 Task: Open Card Financial Audit Execution in Board IT Infrastructure Management to Workspace Career Coaching and add a team member Softage.3@softage.net, a label Purple, a checklist Music Production, an attachment from your google drive, a color Purple and finally, add a card description 'Plan and execute company team-building exercise' and a comment 'This task requires proactive ownership, so let us take responsibility and ensure progress is made in a timely manner.'. Add a start date 'Jan 07, 1900' with a due date 'Jan 14, 1900'
Action: Mouse moved to (84, 368)
Screenshot: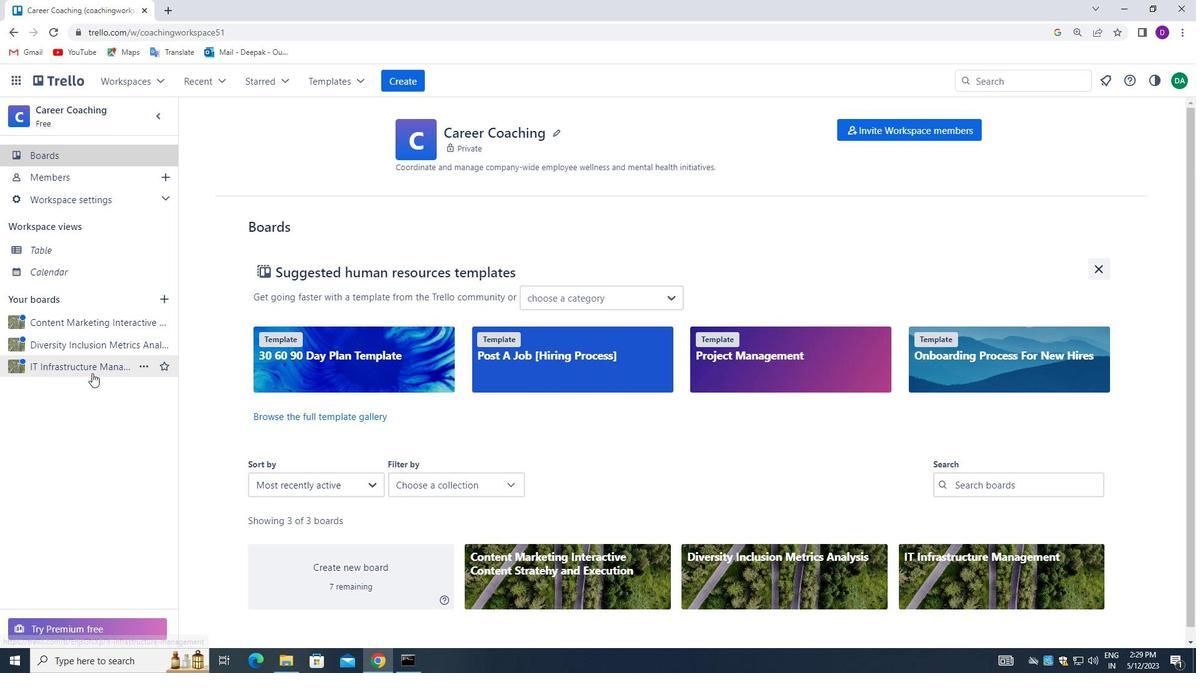
Action: Mouse pressed left at (84, 368)
Screenshot: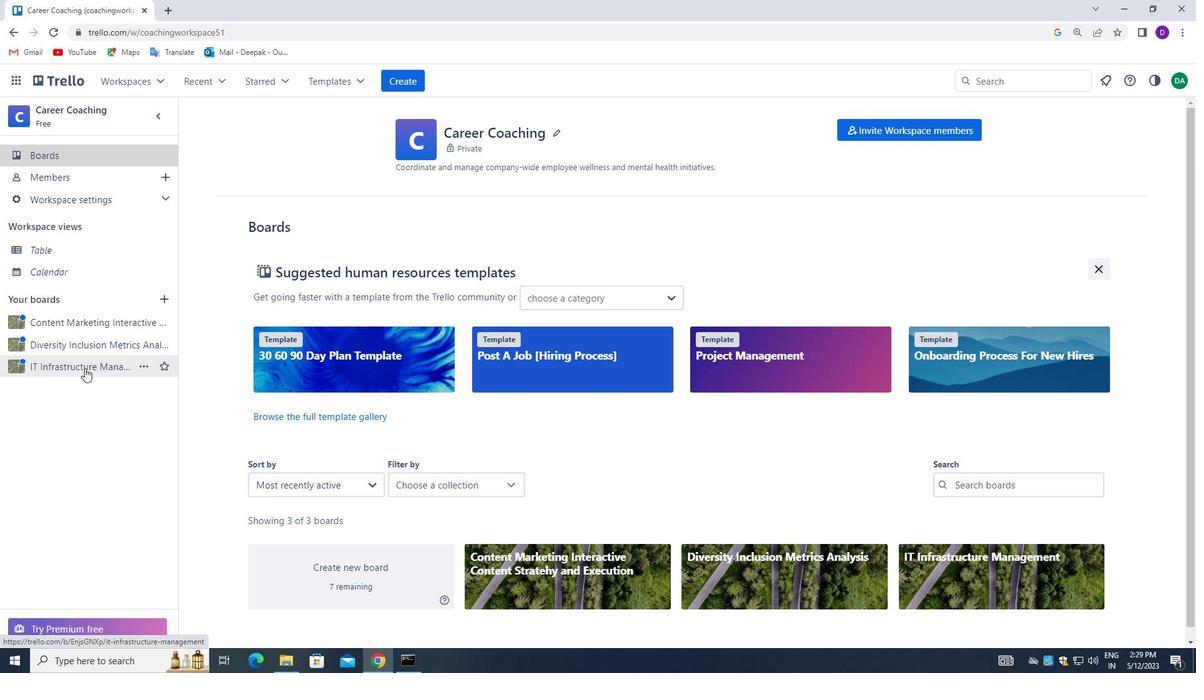
Action: Mouse moved to (653, 190)
Screenshot: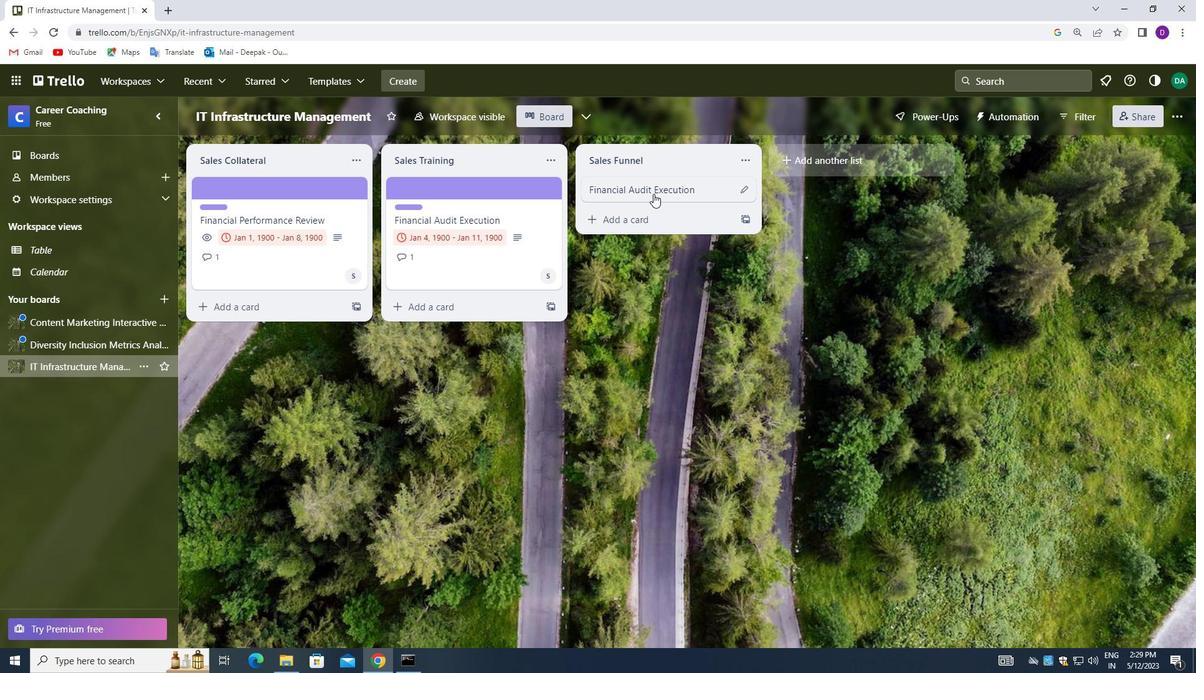 
Action: Mouse pressed left at (653, 190)
Screenshot: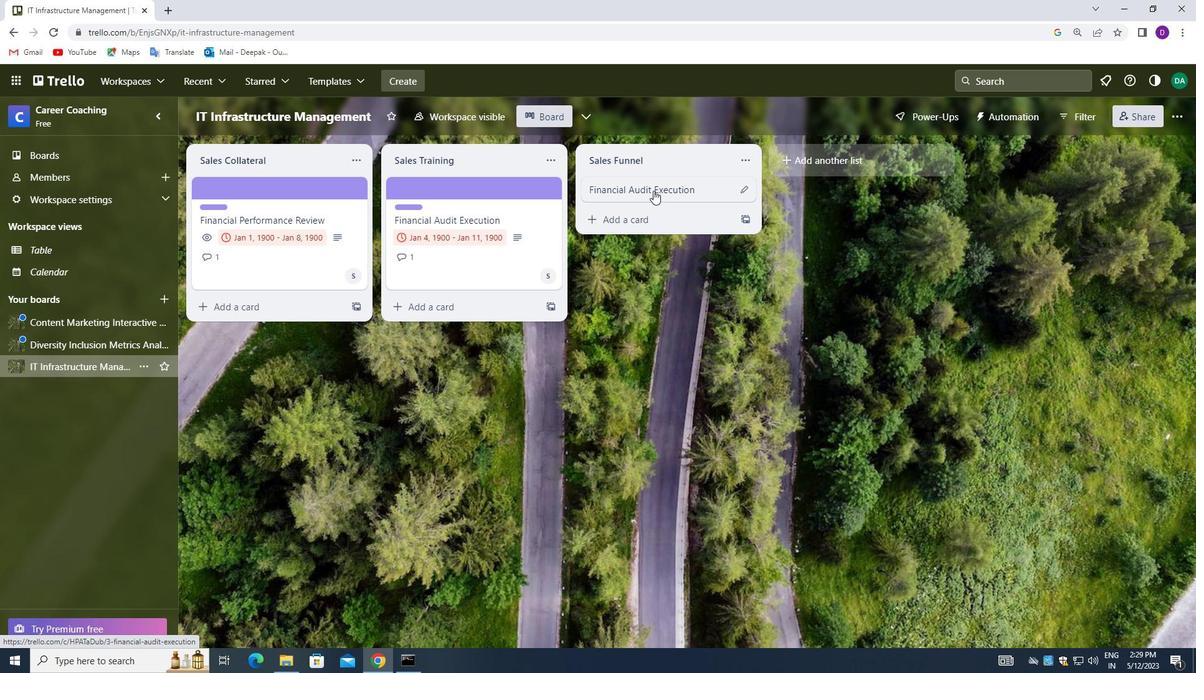 
Action: Mouse moved to (785, 235)
Screenshot: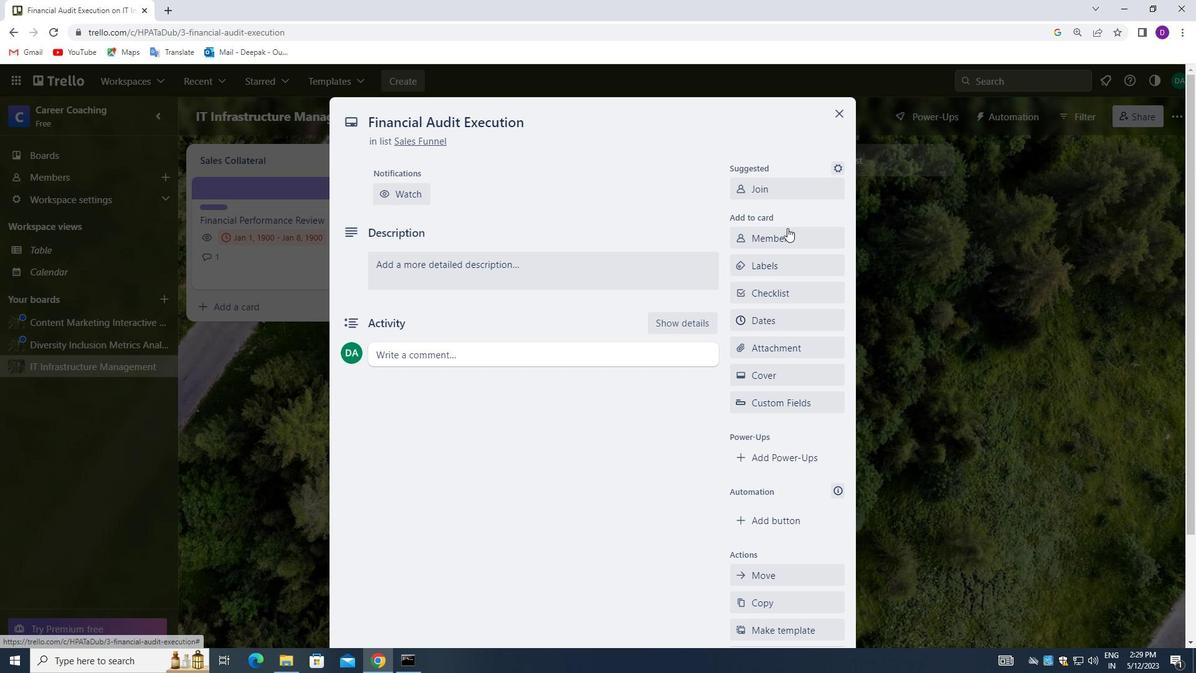 
Action: Mouse pressed left at (785, 235)
Screenshot: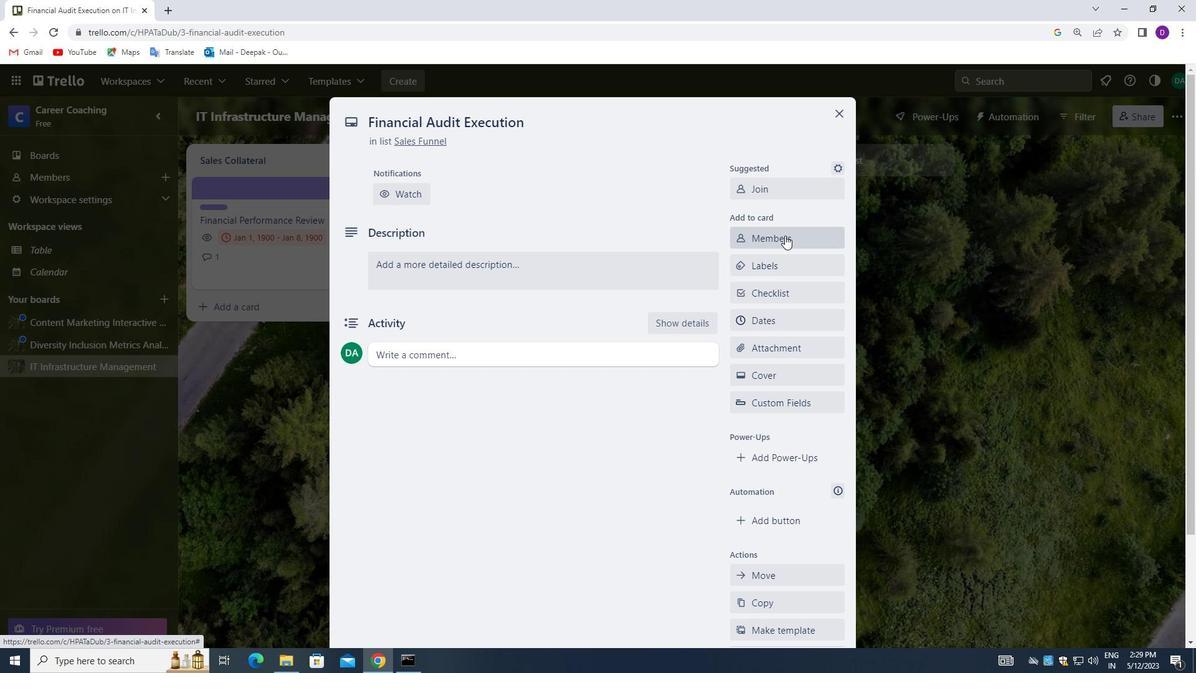 
Action: Mouse moved to (783, 301)
Screenshot: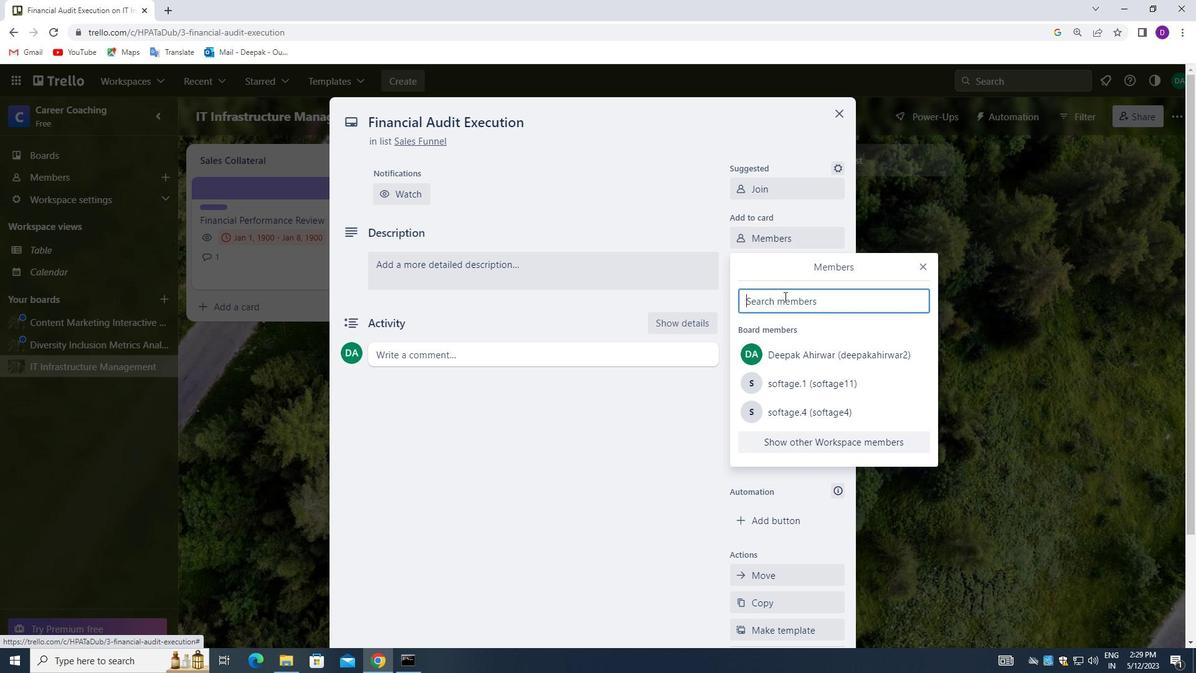 
Action: Mouse pressed left at (783, 301)
Screenshot: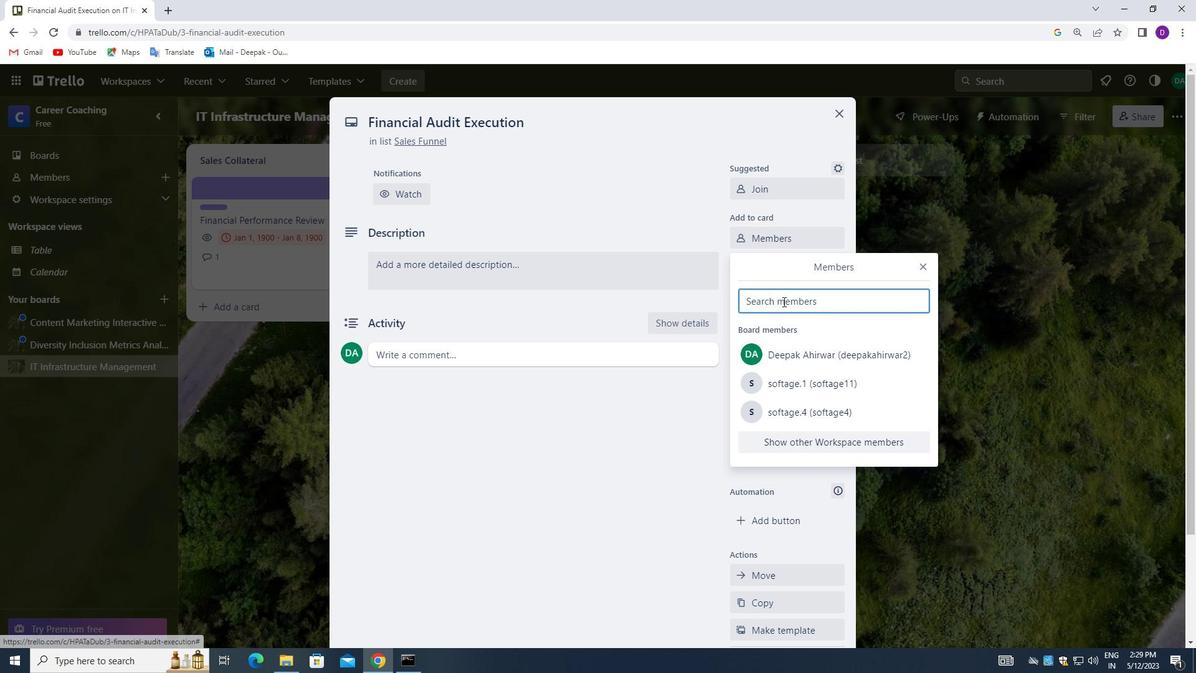 
Action: Mouse moved to (569, 465)
Screenshot: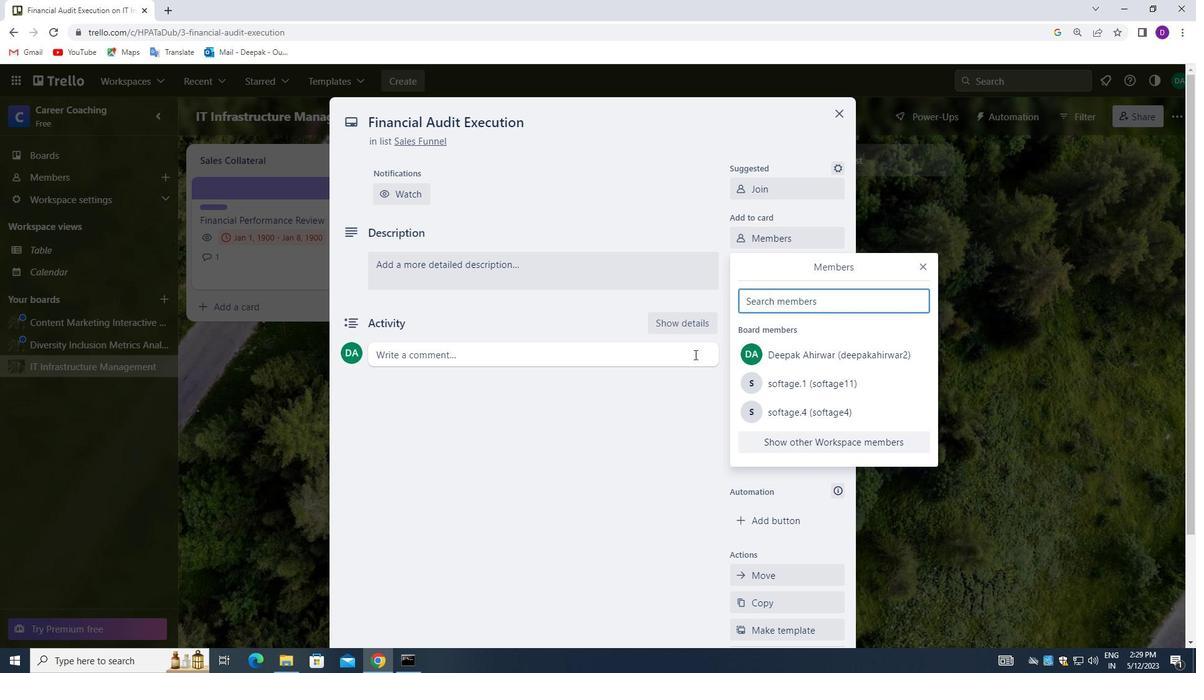 
Action: Key pressed softage.3<Key.shift>@SOFTAGE.NET
Screenshot: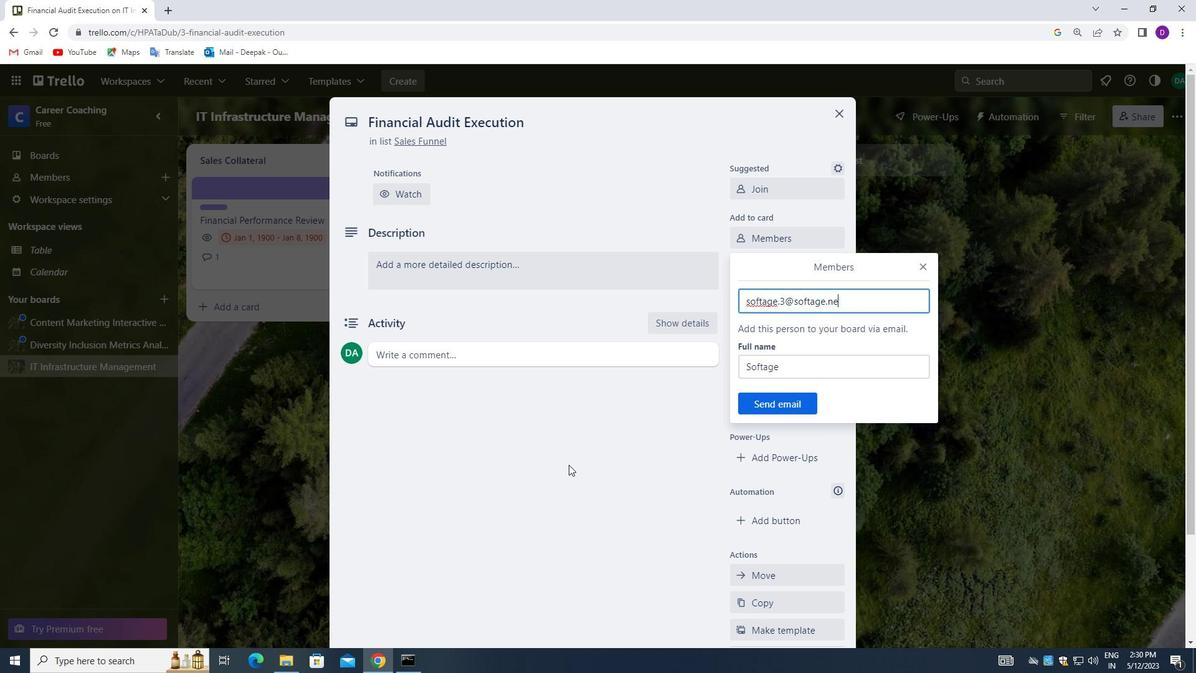 
Action: Mouse moved to (771, 402)
Screenshot: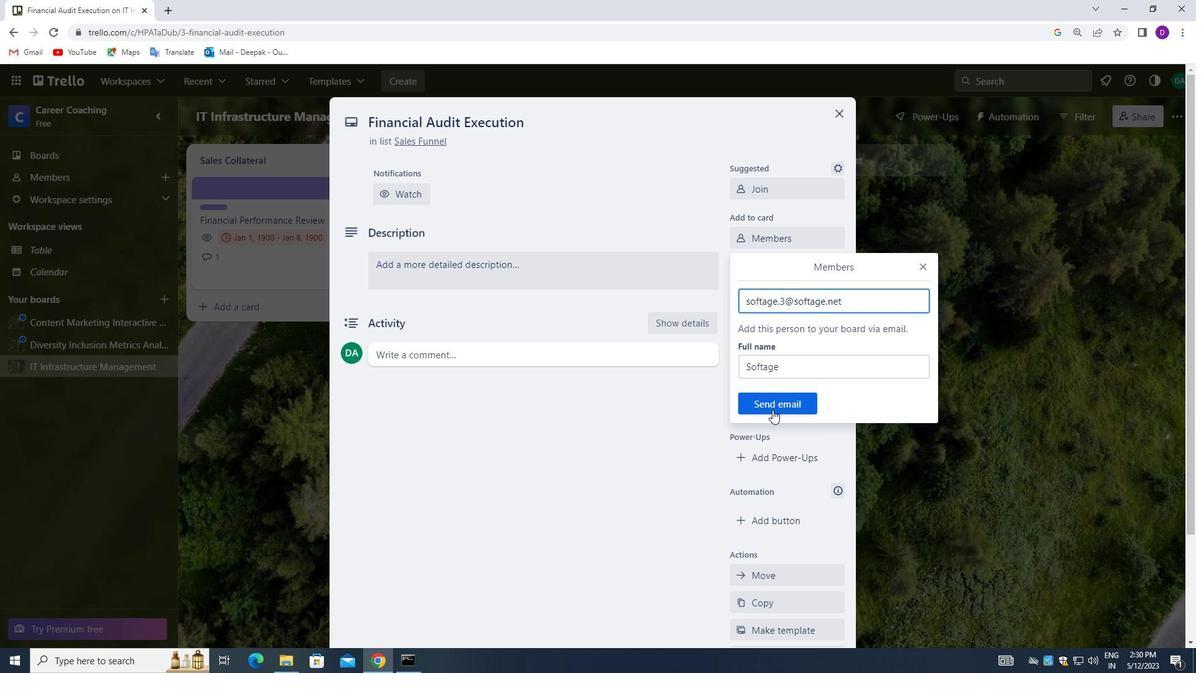 
Action: Mouse pressed left at (771, 402)
Screenshot: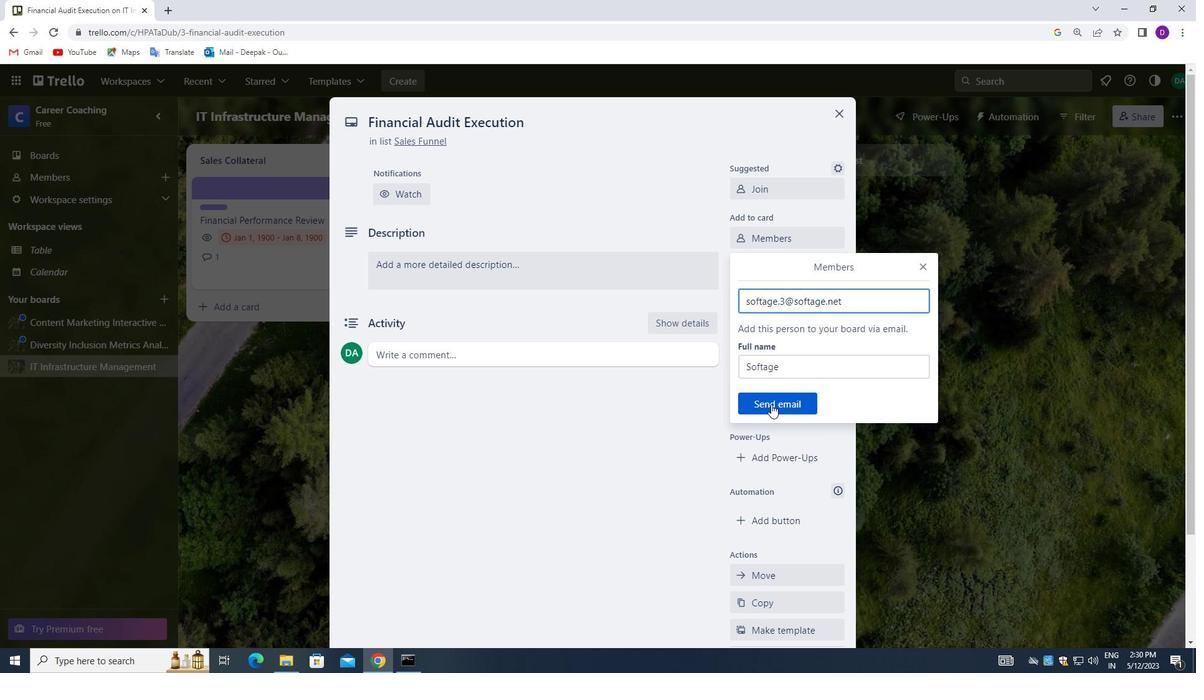 
Action: Mouse moved to (784, 271)
Screenshot: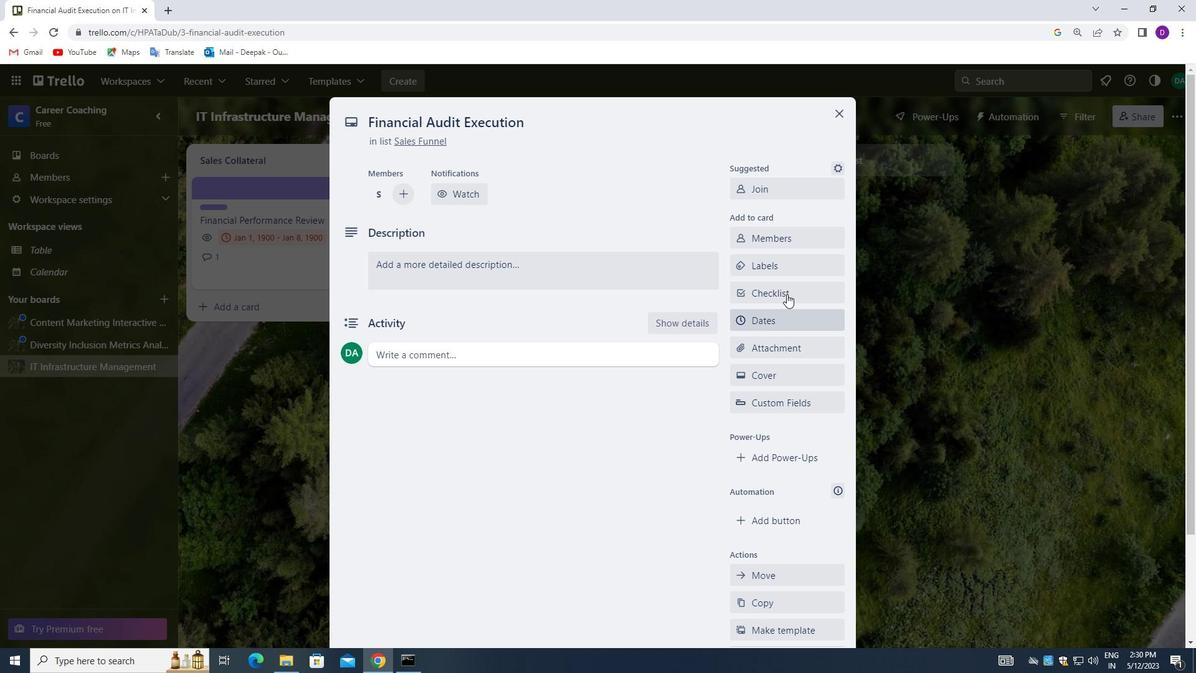 
Action: Mouse pressed left at (784, 271)
Screenshot: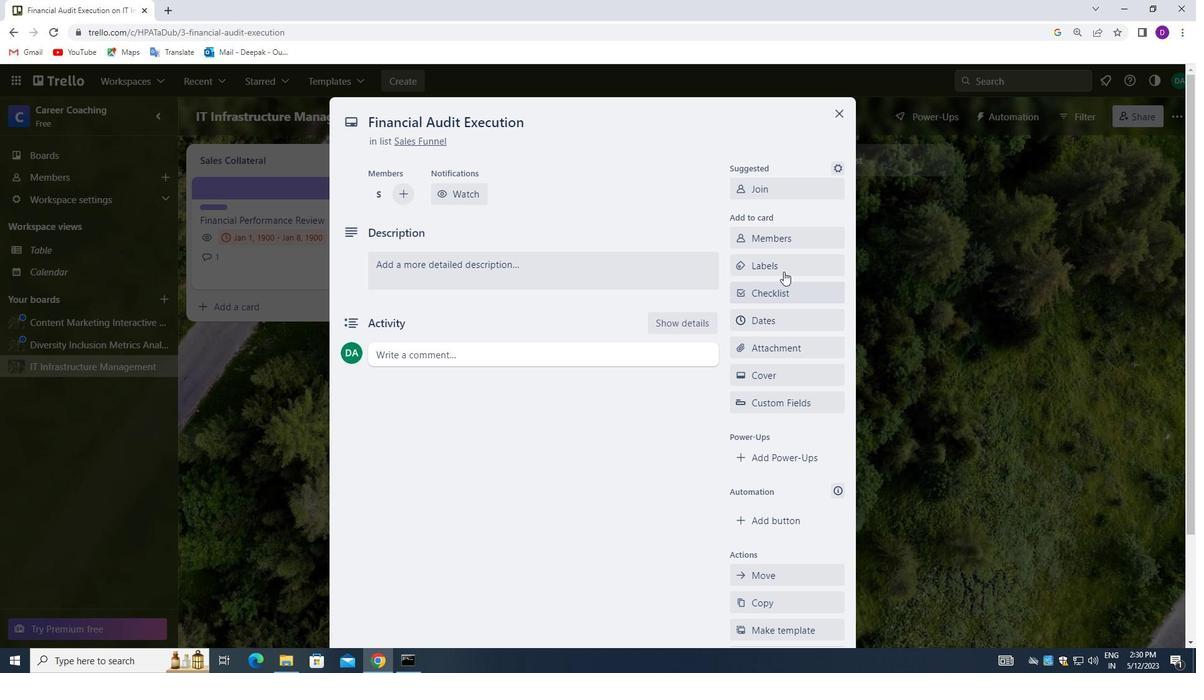
Action: Mouse moved to (830, 471)
Screenshot: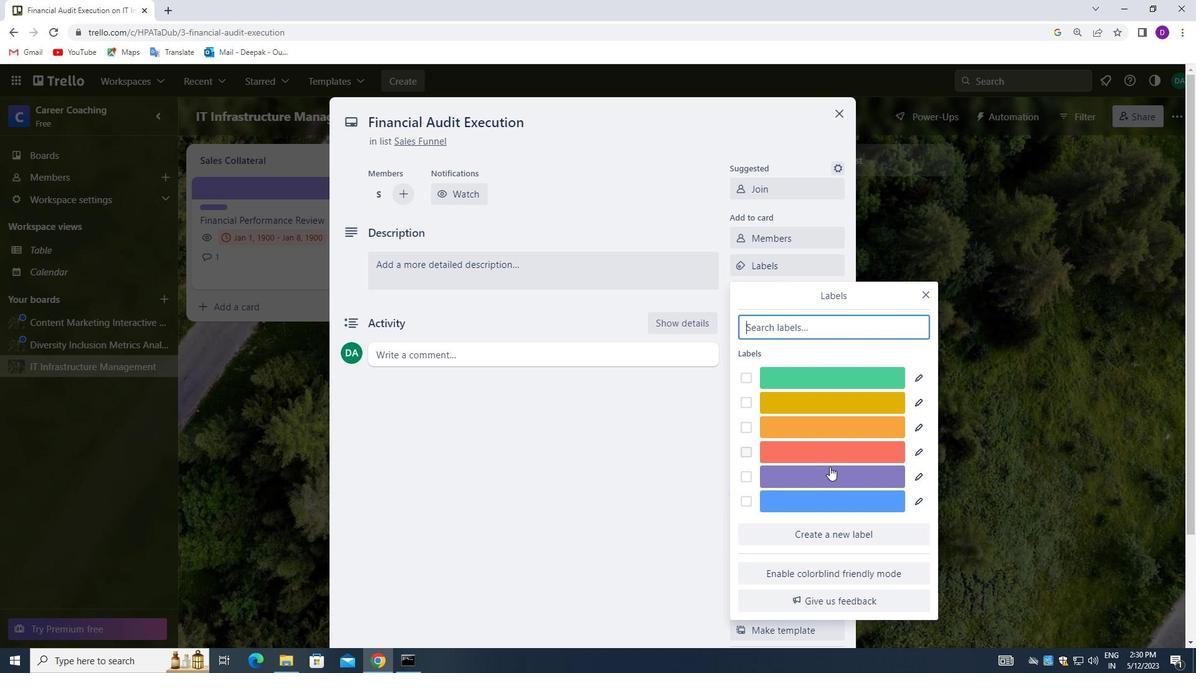 
Action: Mouse pressed left at (830, 471)
Screenshot: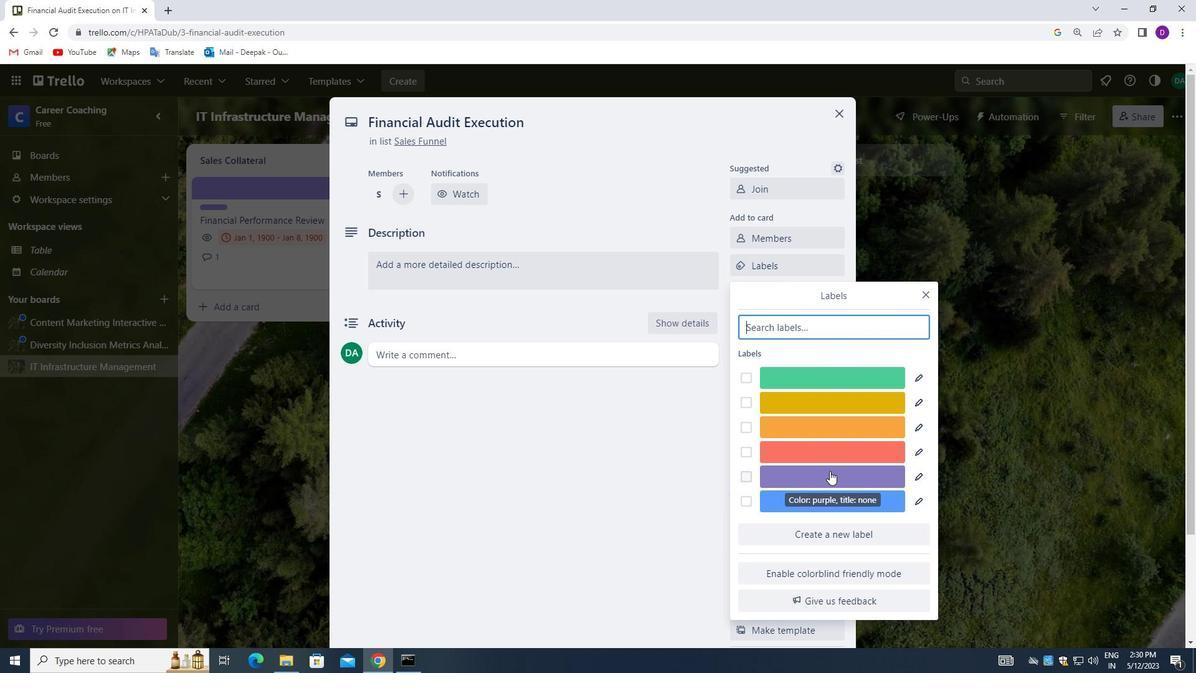
Action: Mouse moved to (925, 291)
Screenshot: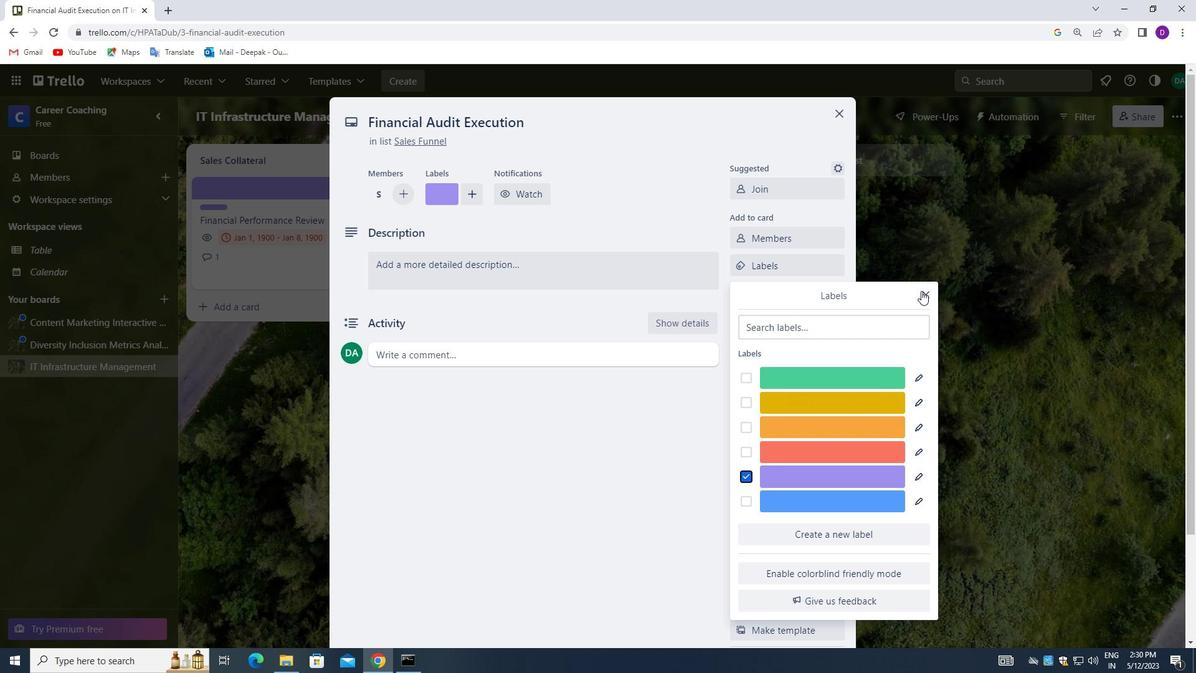 
Action: Mouse pressed left at (925, 291)
Screenshot: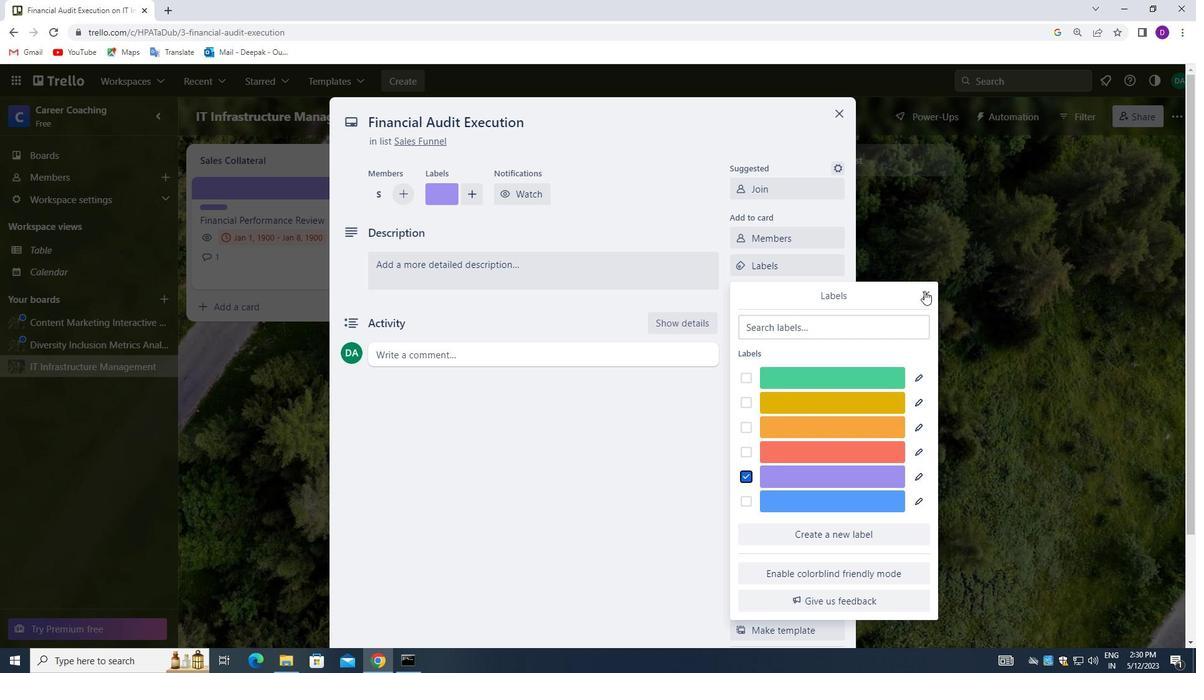 
Action: Mouse moved to (789, 294)
Screenshot: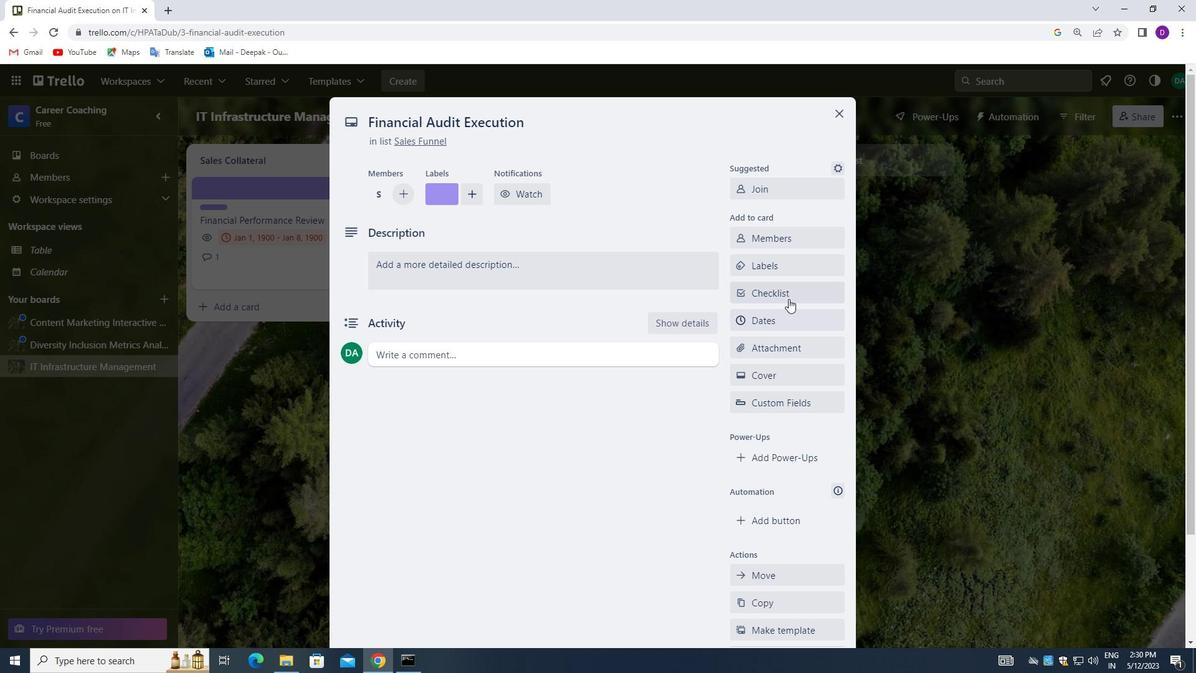
Action: Mouse pressed left at (789, 294)
Screenshot: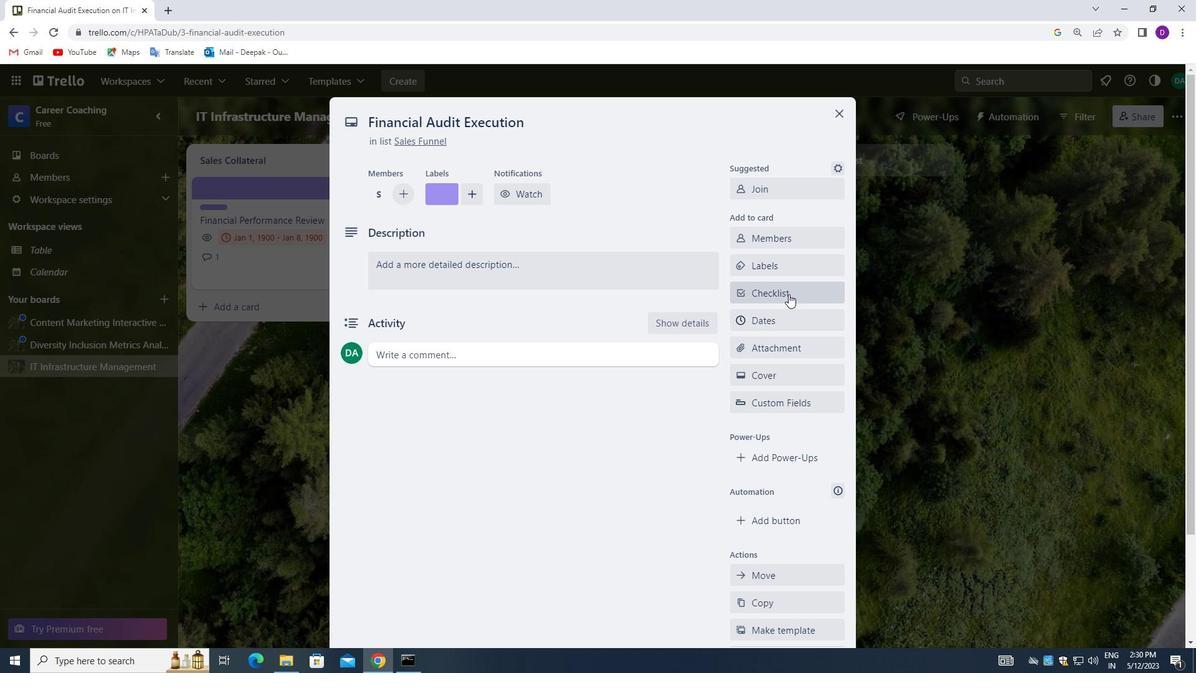 
Action: Mouse moved to (817, 369)
Screenshot: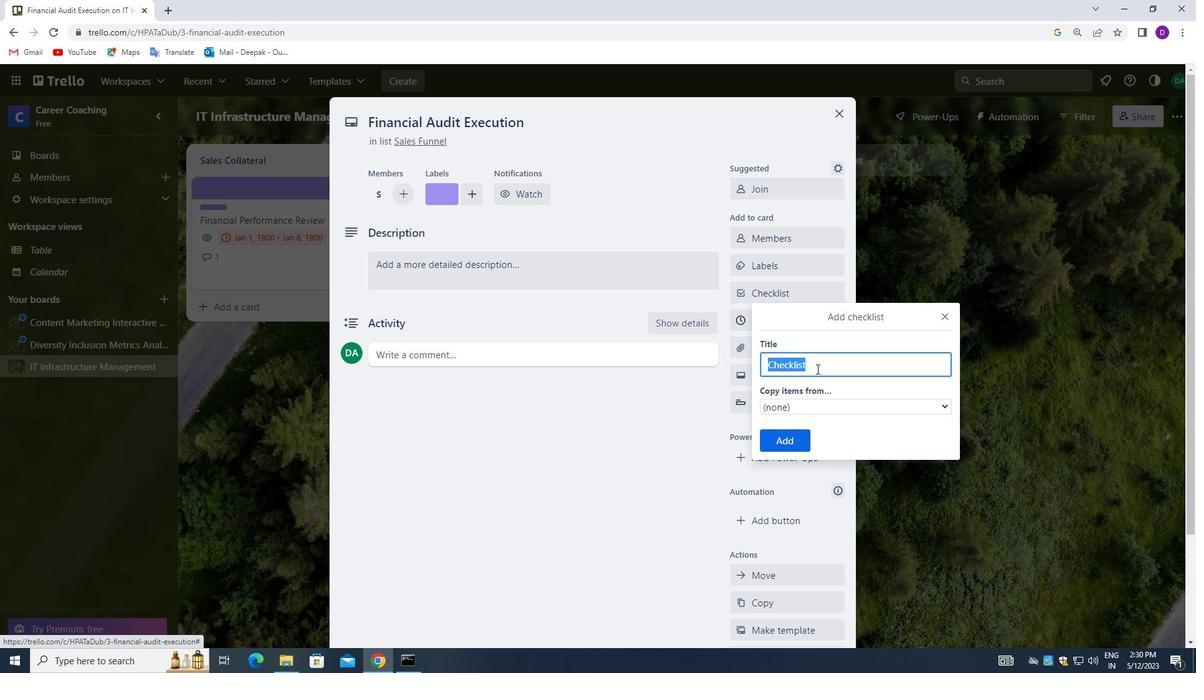 
Action: Key pressed <Key.backspace><Key.shift>MUSIC<Key.space><Key.shift>PRODUCTION
Screenshot: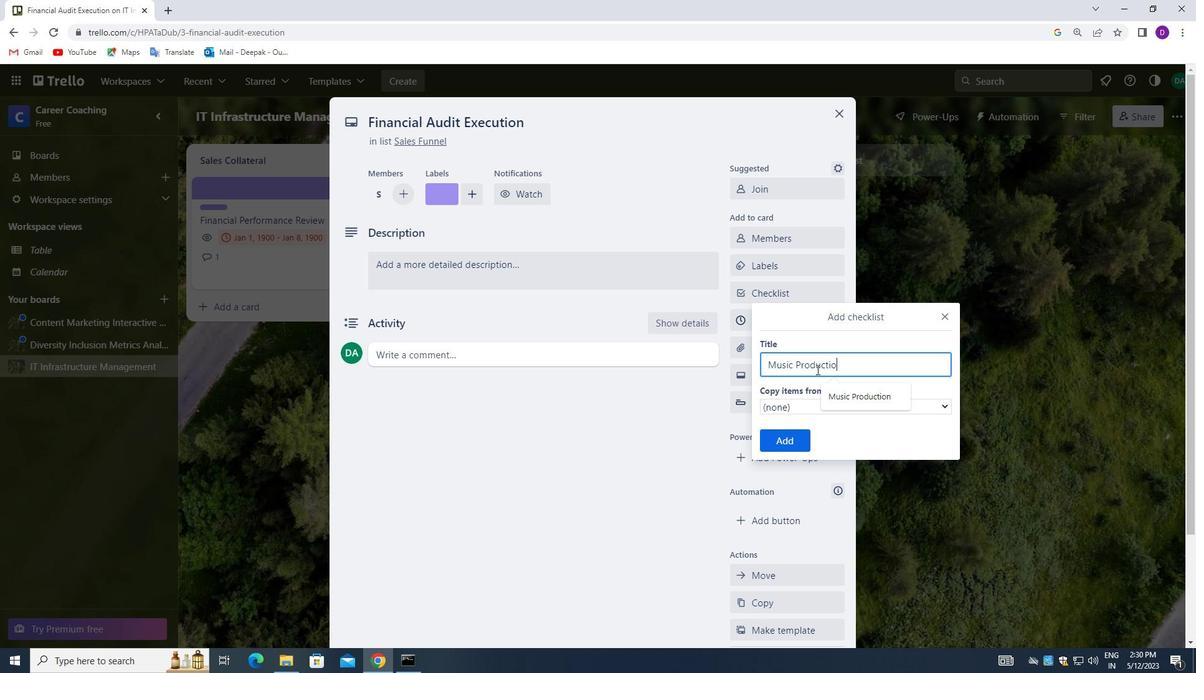 
Action: Mouse moved to (787, 440)
Screenshot: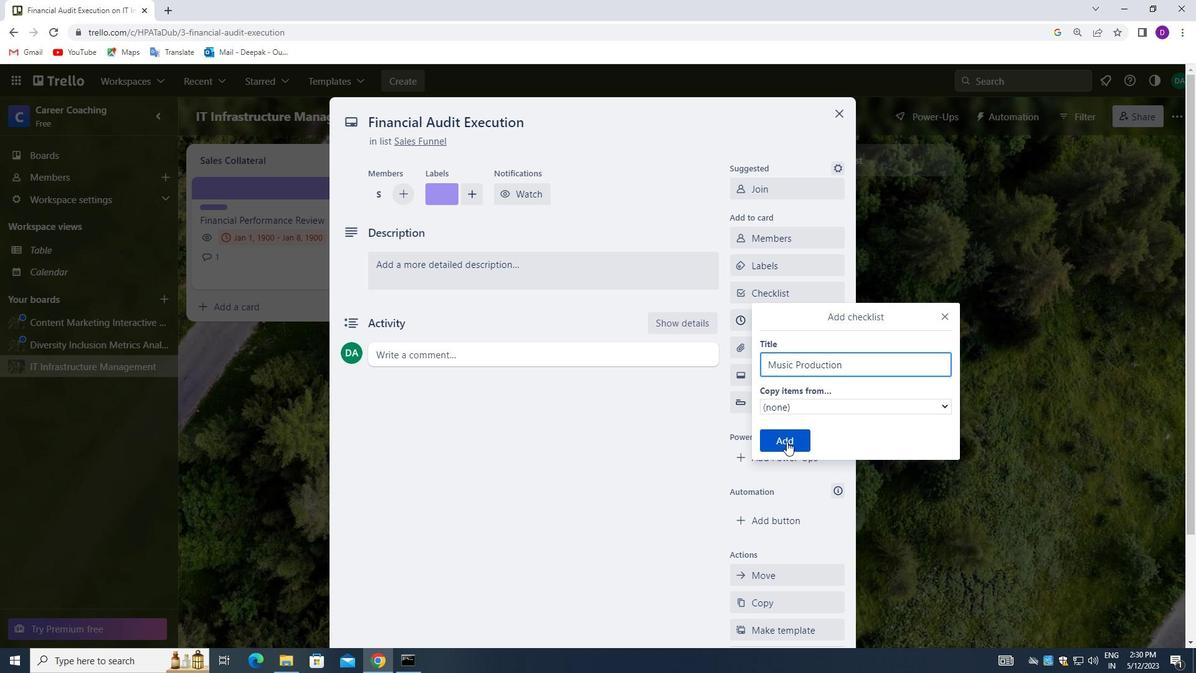 
Action: Mouse pressed left at (787, 440)
Screenshot: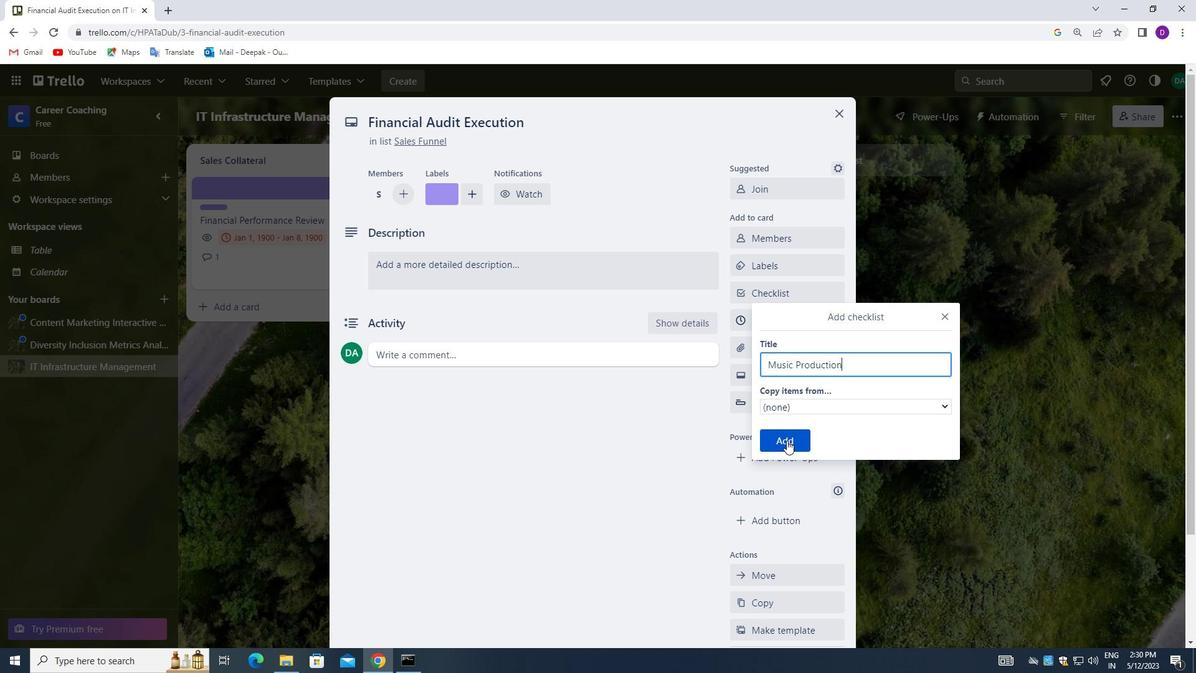 
Action: Mouse moved to (782, 345)
Screenshot: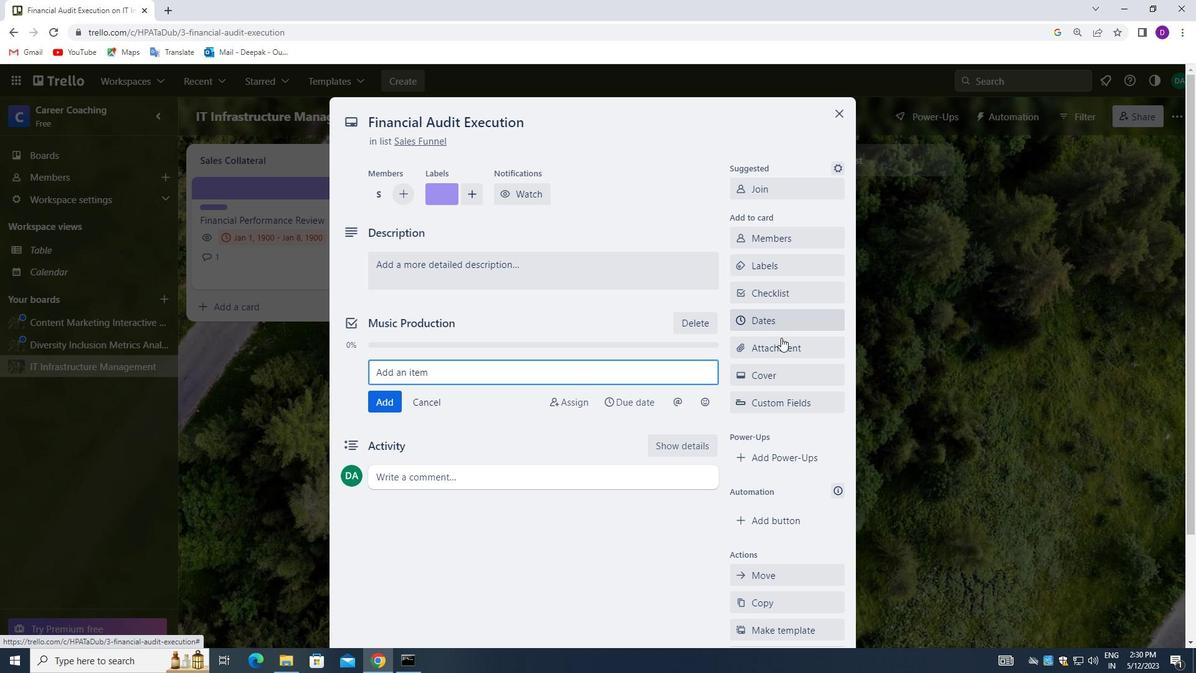 
Action: Mouse pressed left at (782, 345)
Screenshot: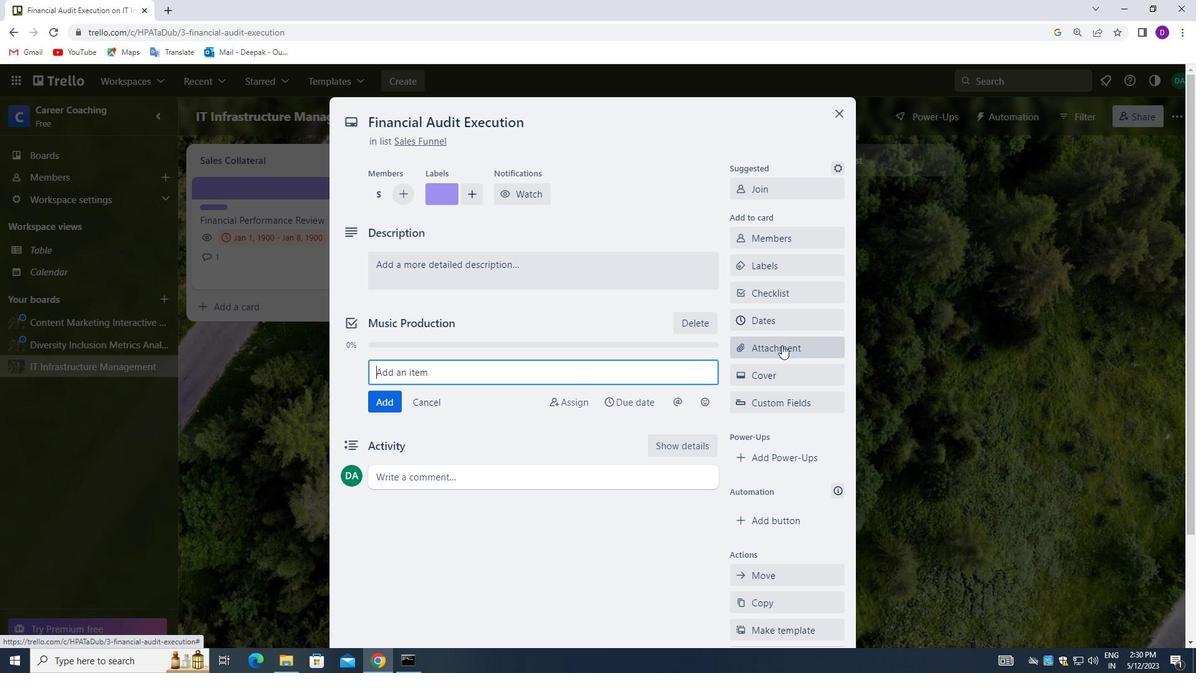
Action: Mouse moved to (807, 188)
Screenshot: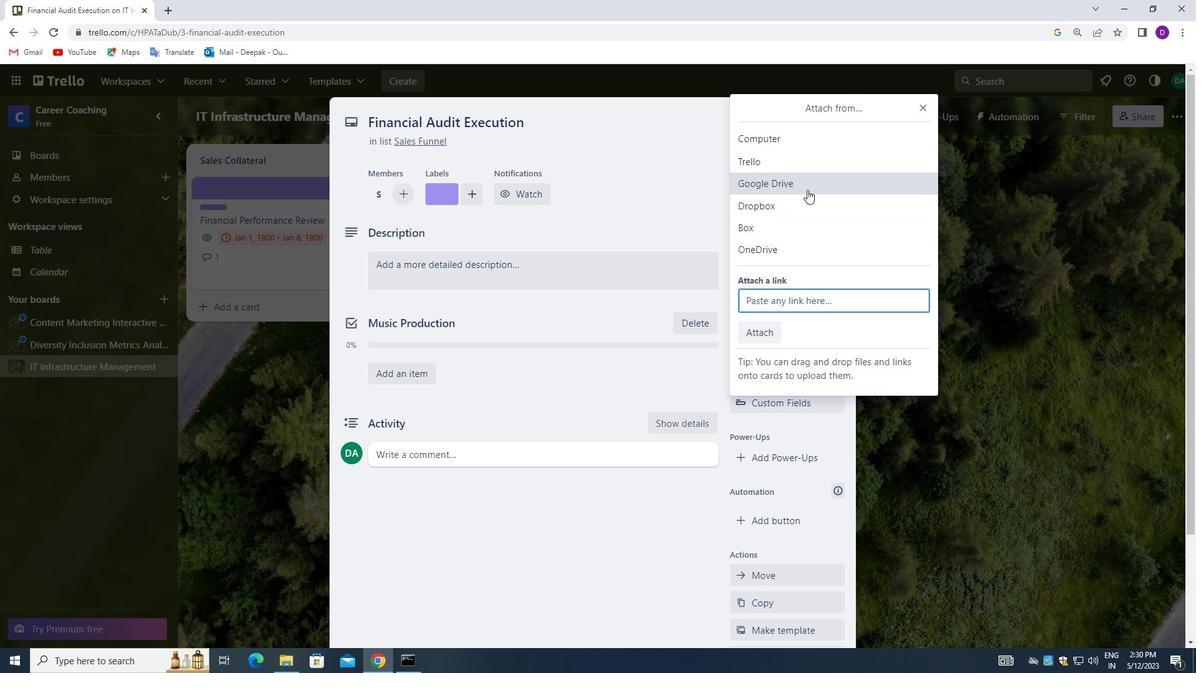 
Action: Mouse pressed left at (807, 188)
Screenshot: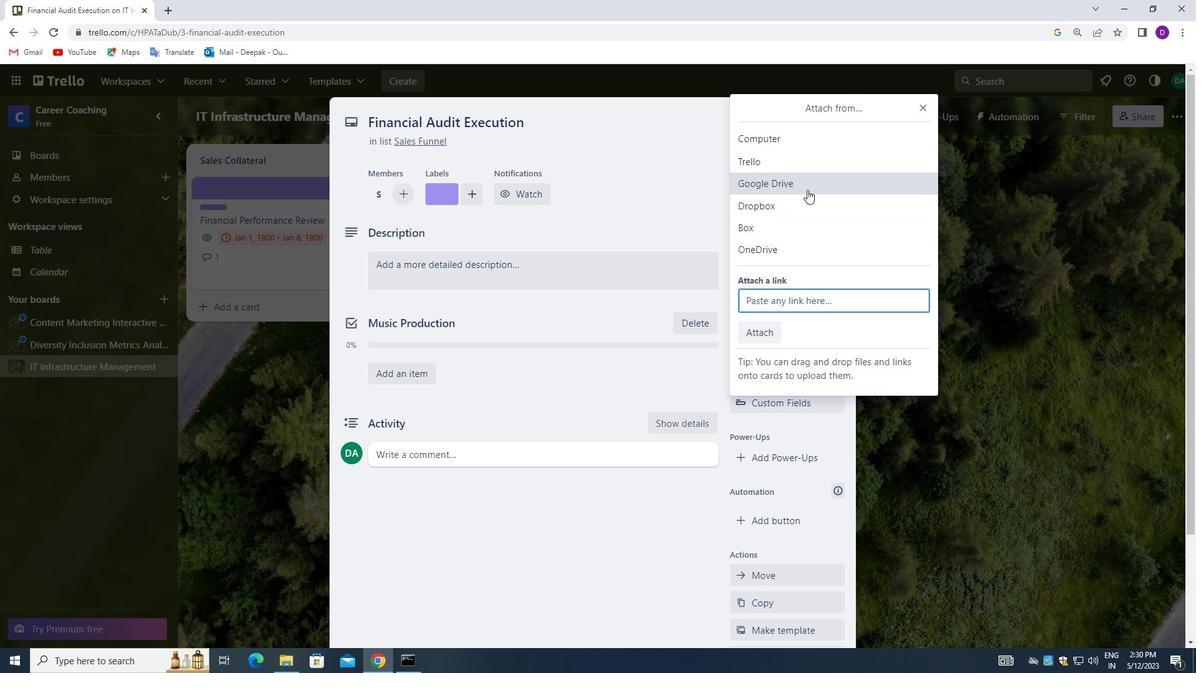 
Action: Mouse moved to (939, 150)
Screenshot: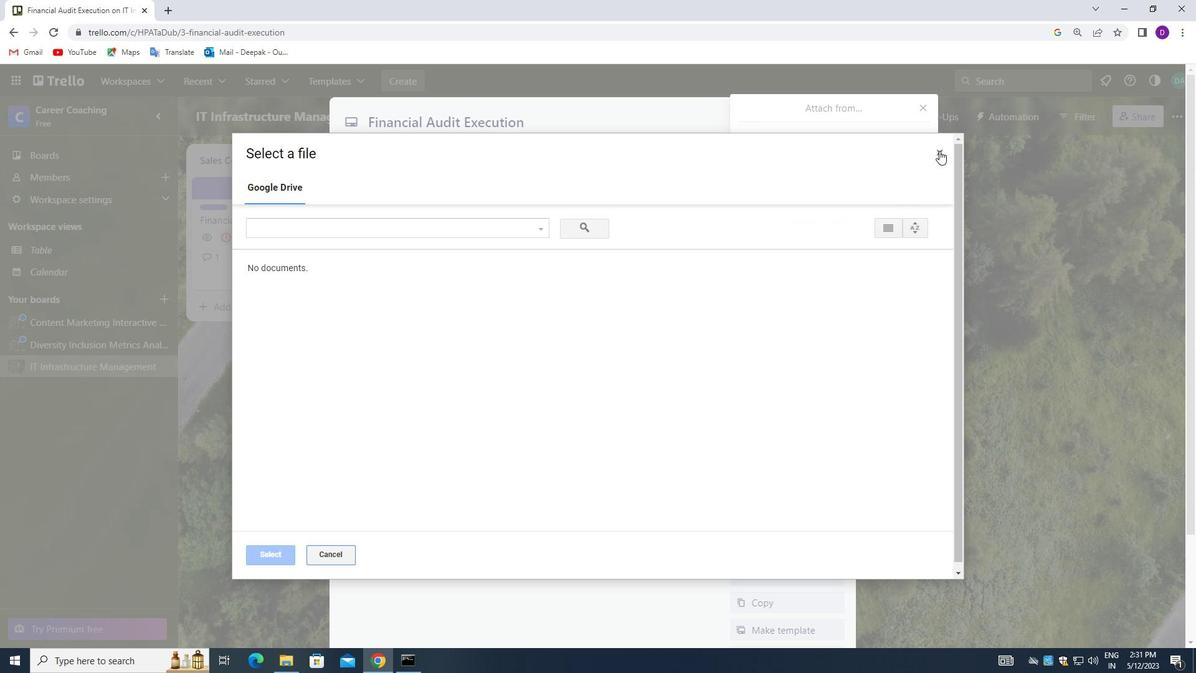 
Action: Mouse pressed left at (939, 150)
Screenshot: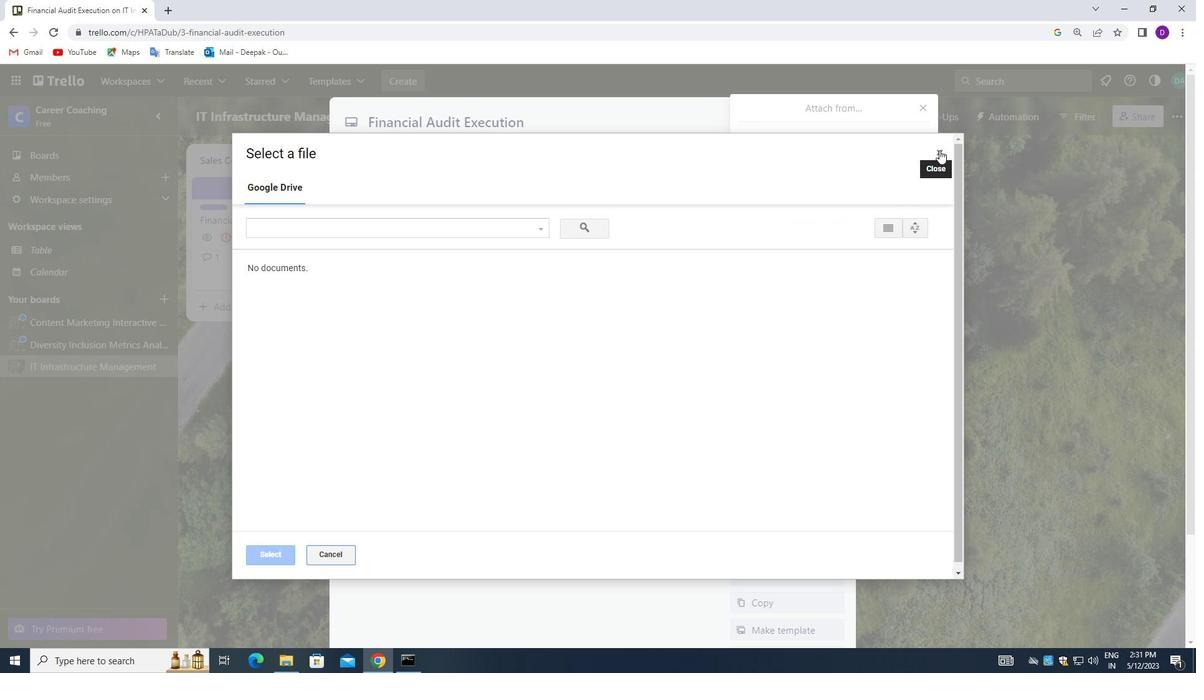 
Action: Mouse moved to (922, 109)
Screenshot: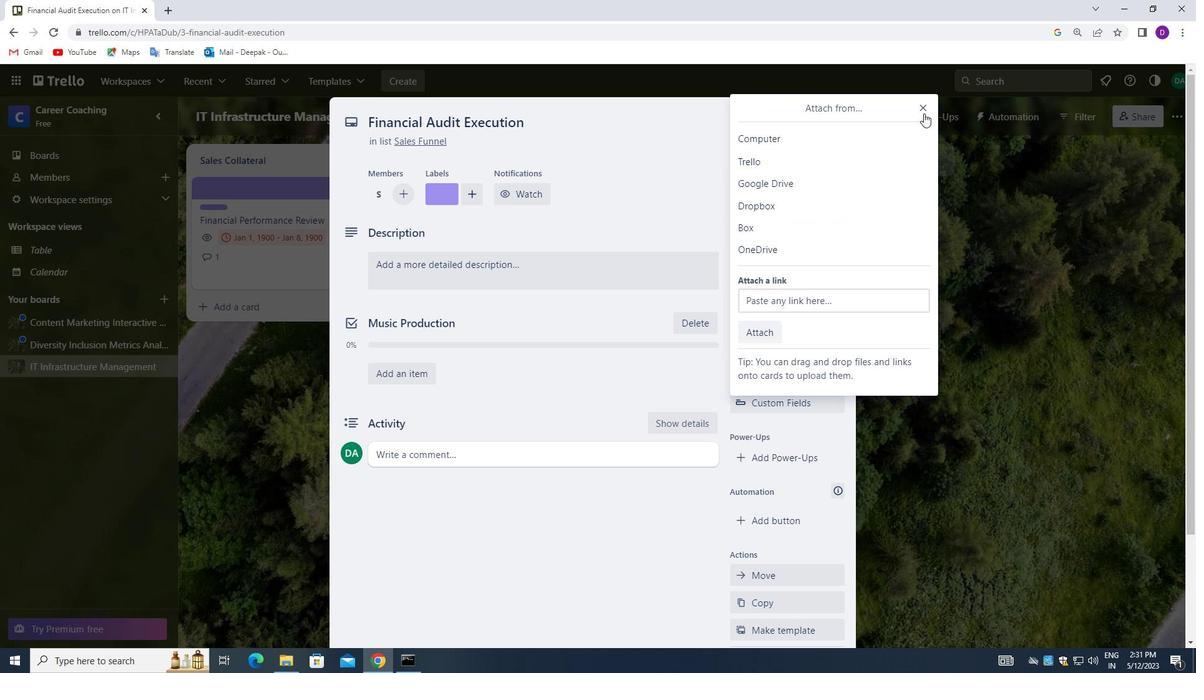 
Action: Mouse pressed left at (922, 109)
Screenshot: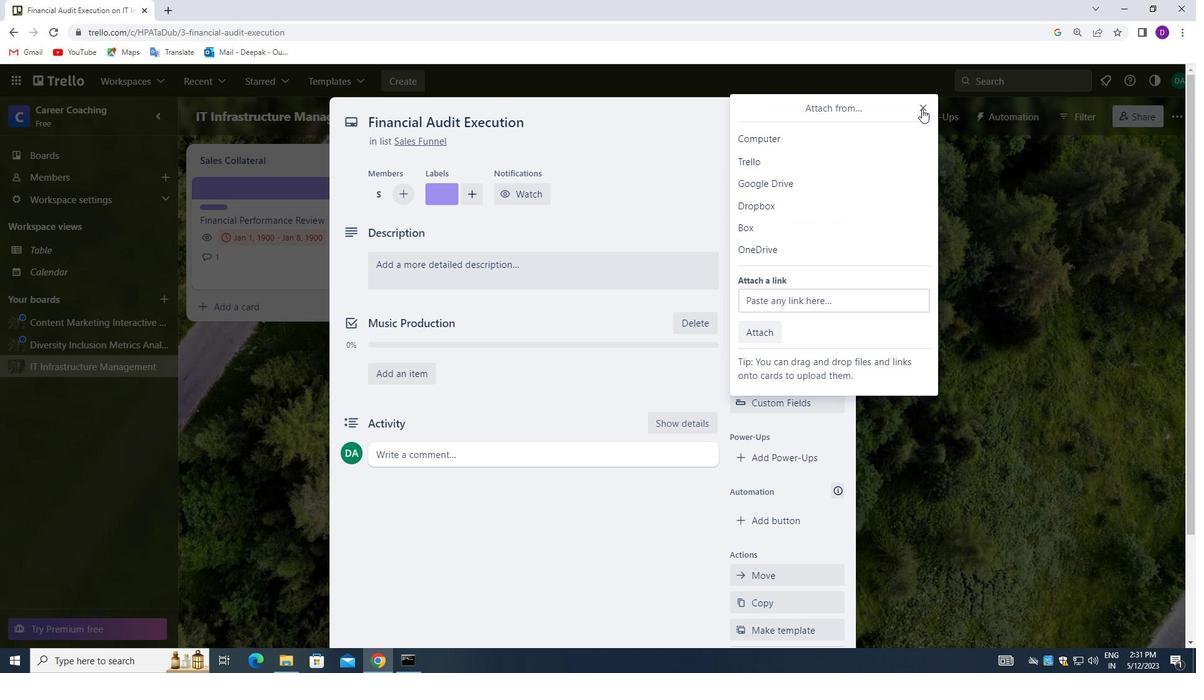 
Action: Mouse moved to (781, 373)
Screenshot: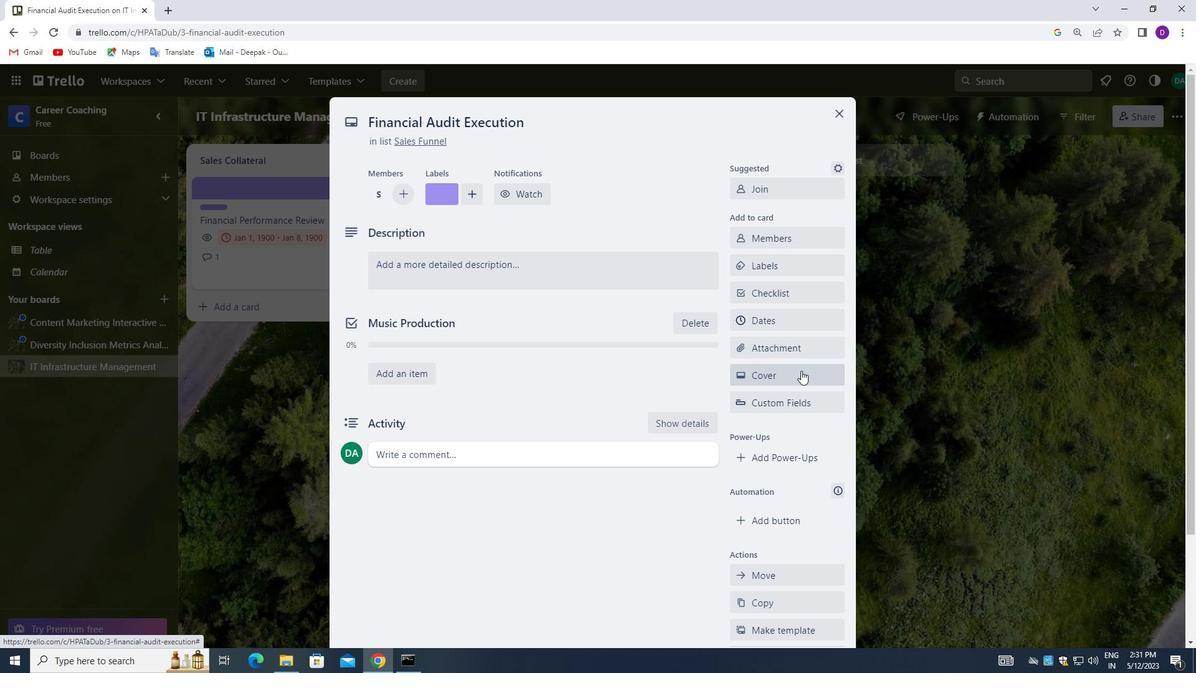 
Action: Mouse pressed left at (781, 373)
Screenshot: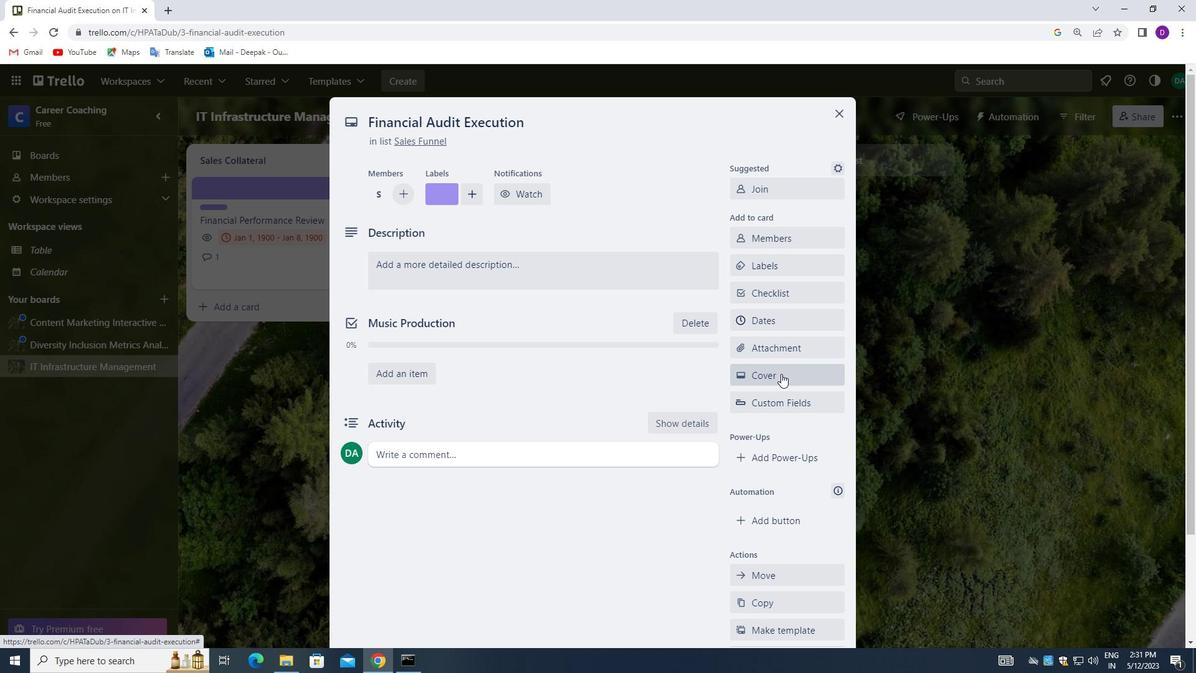 
Action: Mouse moved to (920, 377)
Screenshot: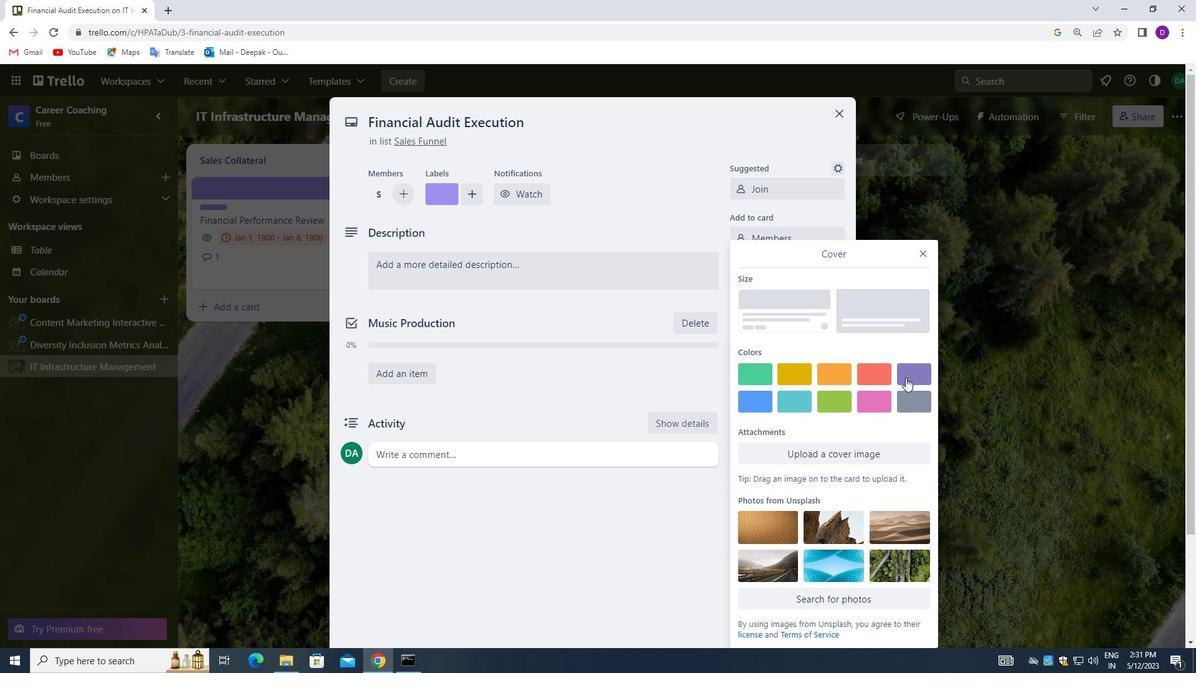 
Action: Mouse pressed left at (920, 377)
Screenshot: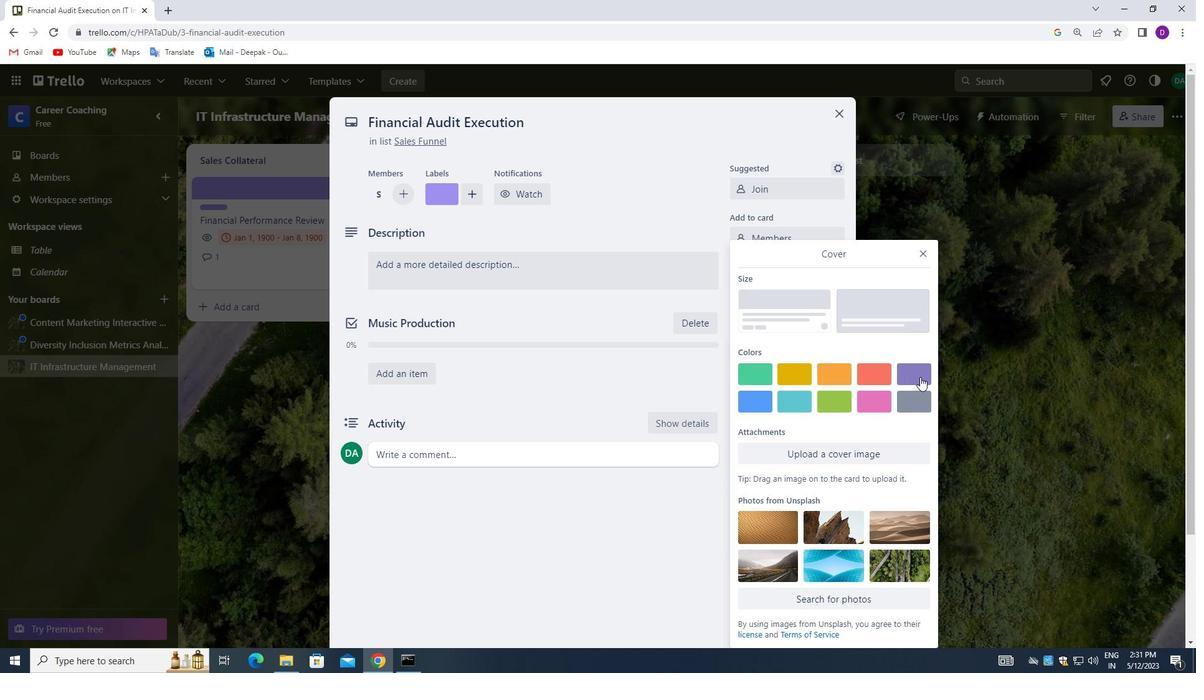 
Action: Mouse moved to (921, 226)
Screenshot: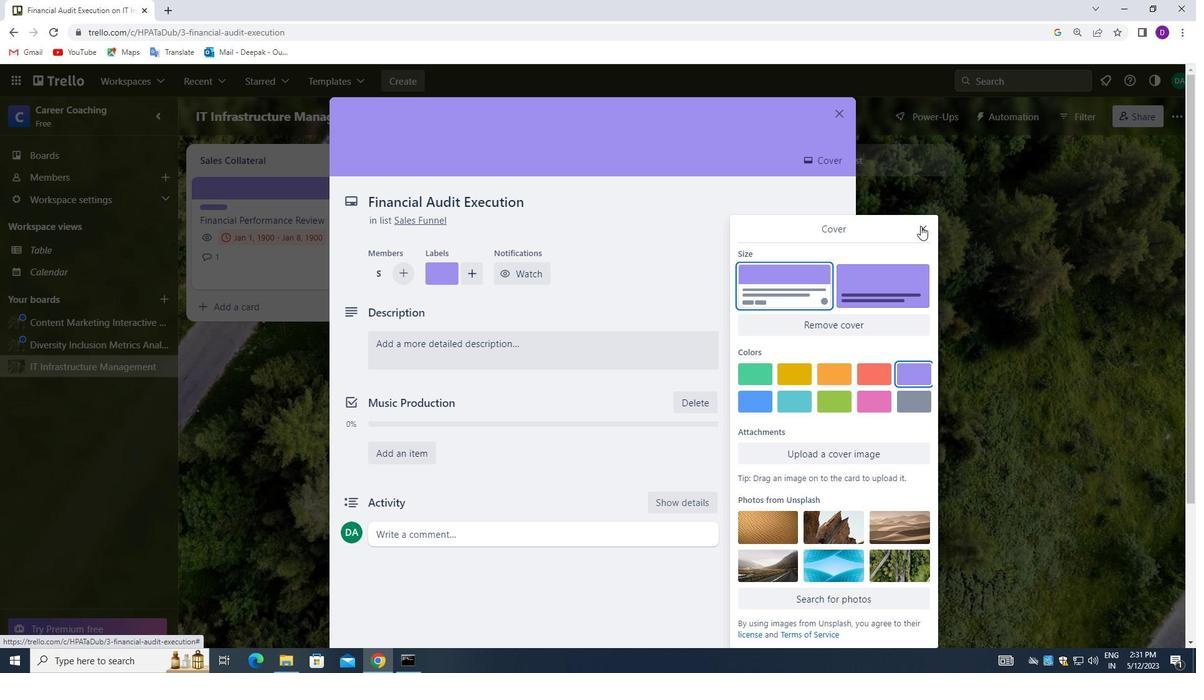 
Action: Mouse pressed left at (921, 226)
Screenshot: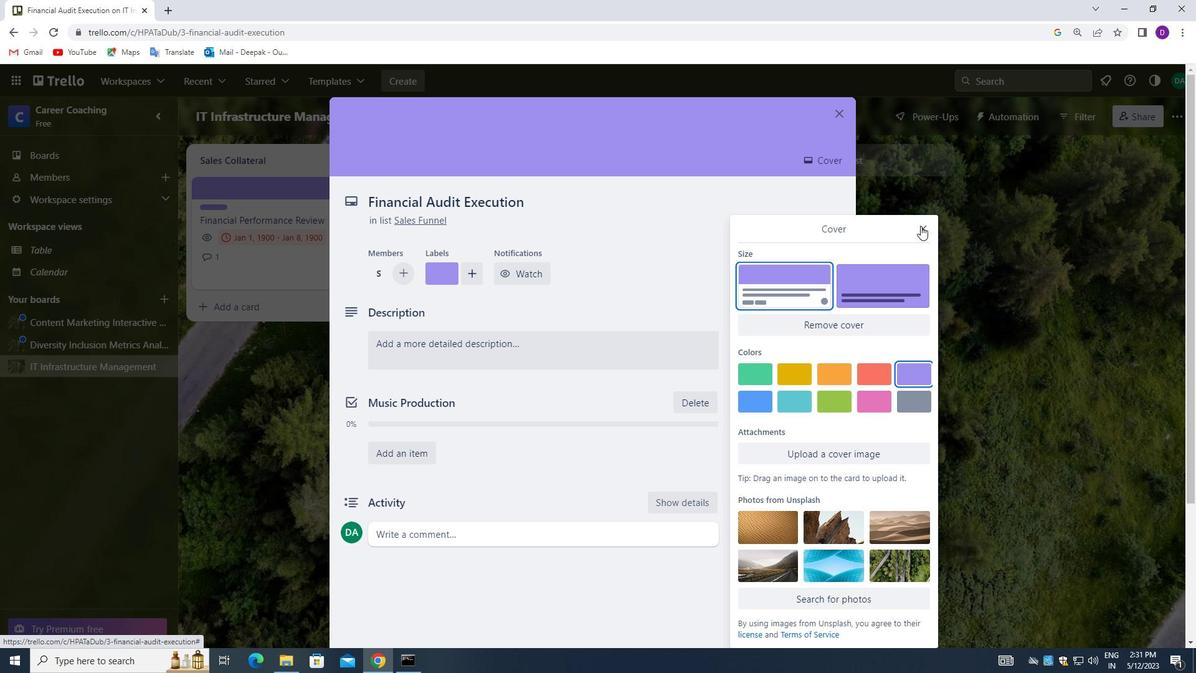 
Action: Mouse moved to (430, 342)
Screenshot: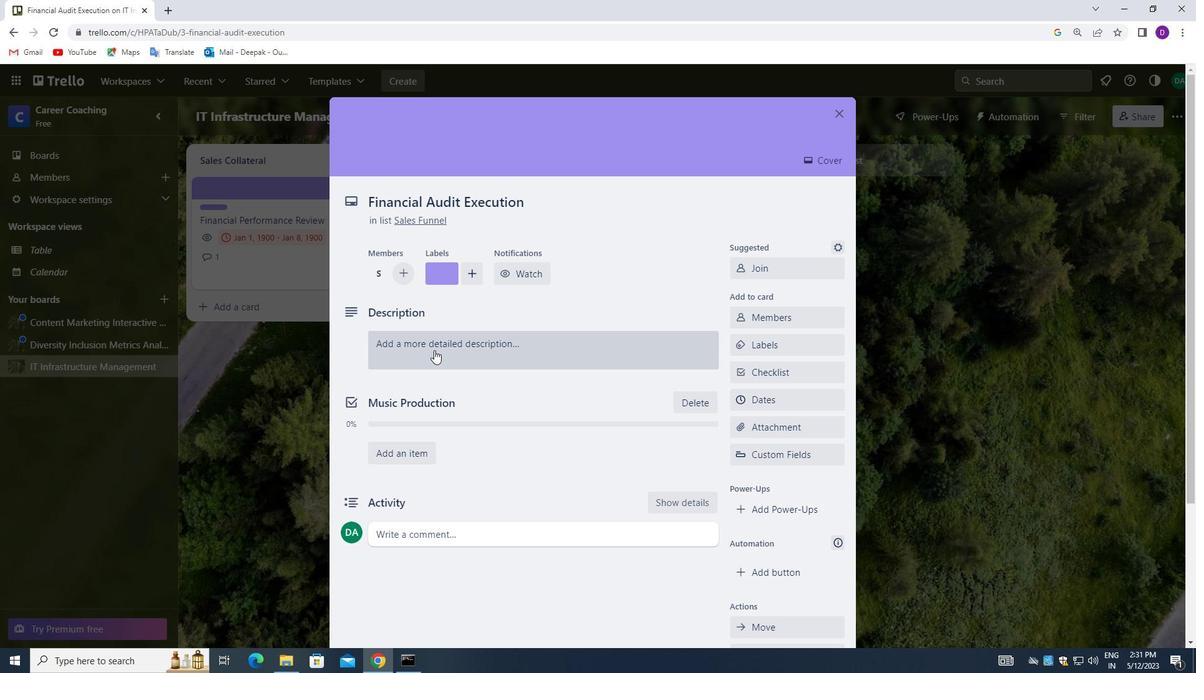 
Action: Mouse pressed left at (430, 342)
Screenshot: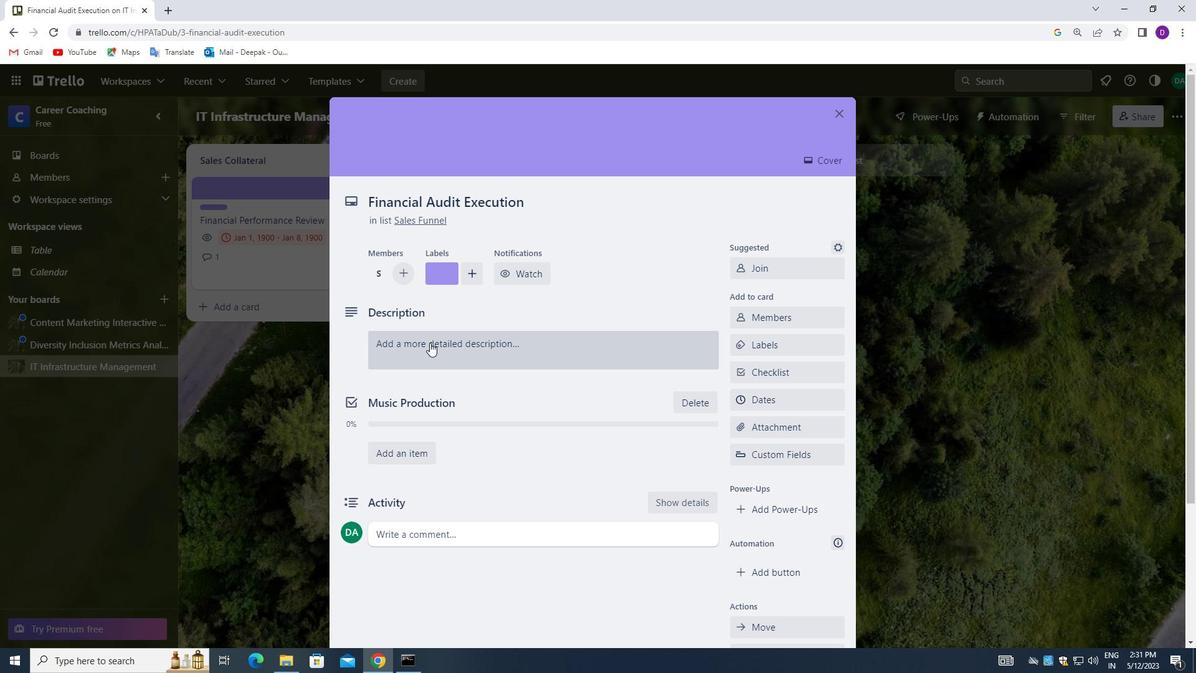 
Action: Mouse moved to (278, 380)
Screenshot: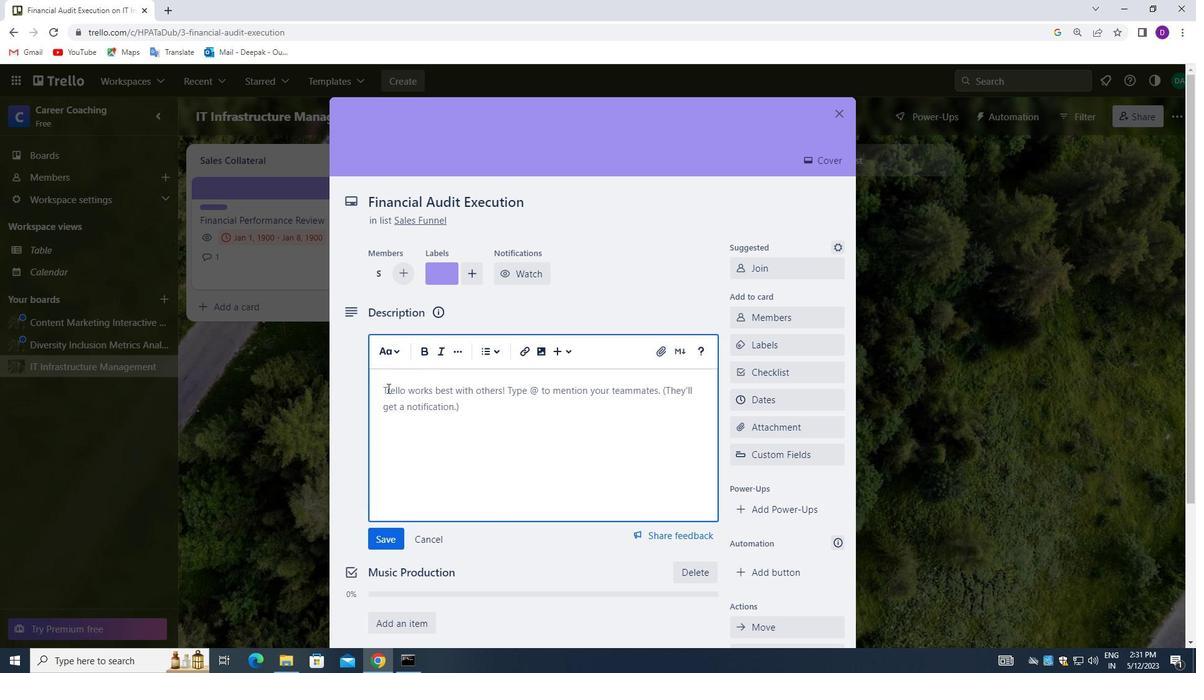 
Action: Key pressed <Key.shift>PLAN<Key.space>AND<Key.space>EXECUTE<Key.space>COMPANY<Key.space>TEAM<Key.space><Key.backspace>-BUILDING<Key.space>EXERCISE.
Screenshot: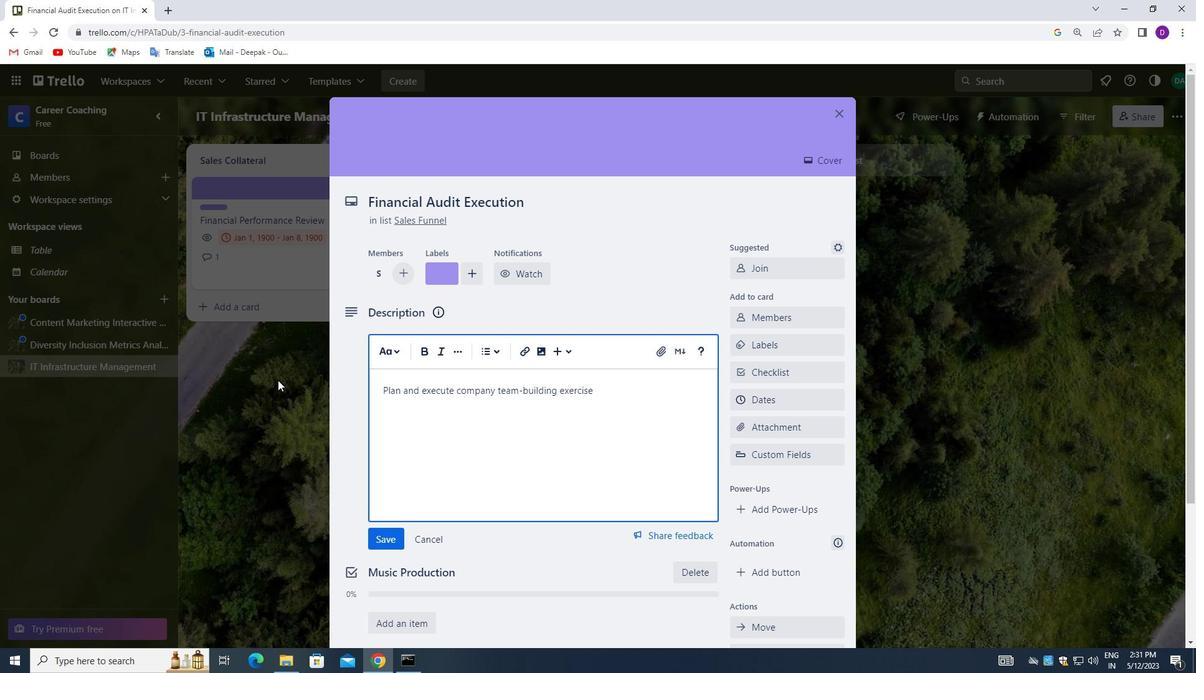 
Action: Mouse moved to (373, 542)
Screenshot: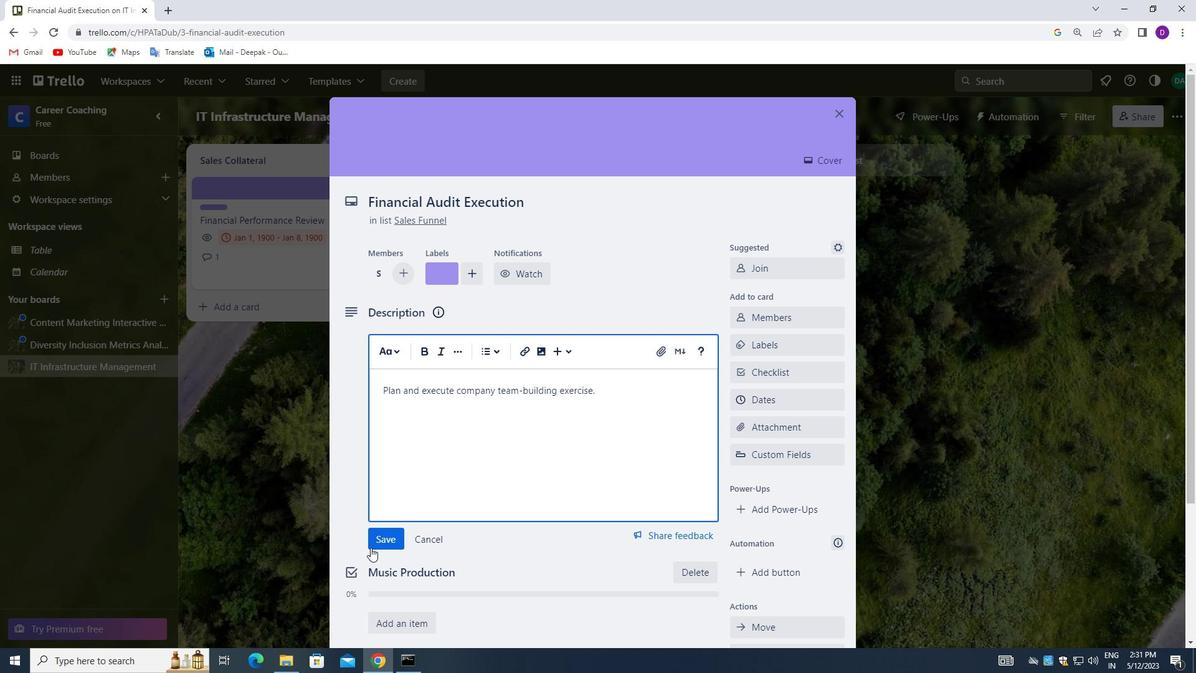 
Action: Mouse pressed left at (373, 542)
Screenshot: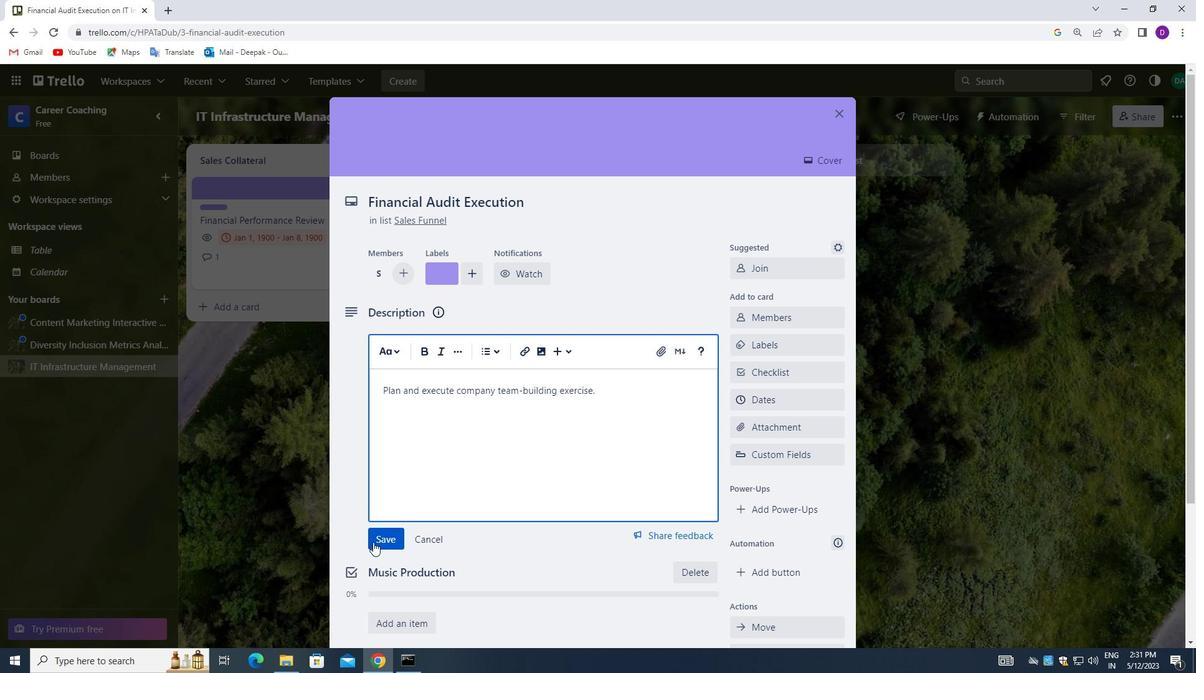 
Action: Mouse moved to (540, 418)
Screenshot: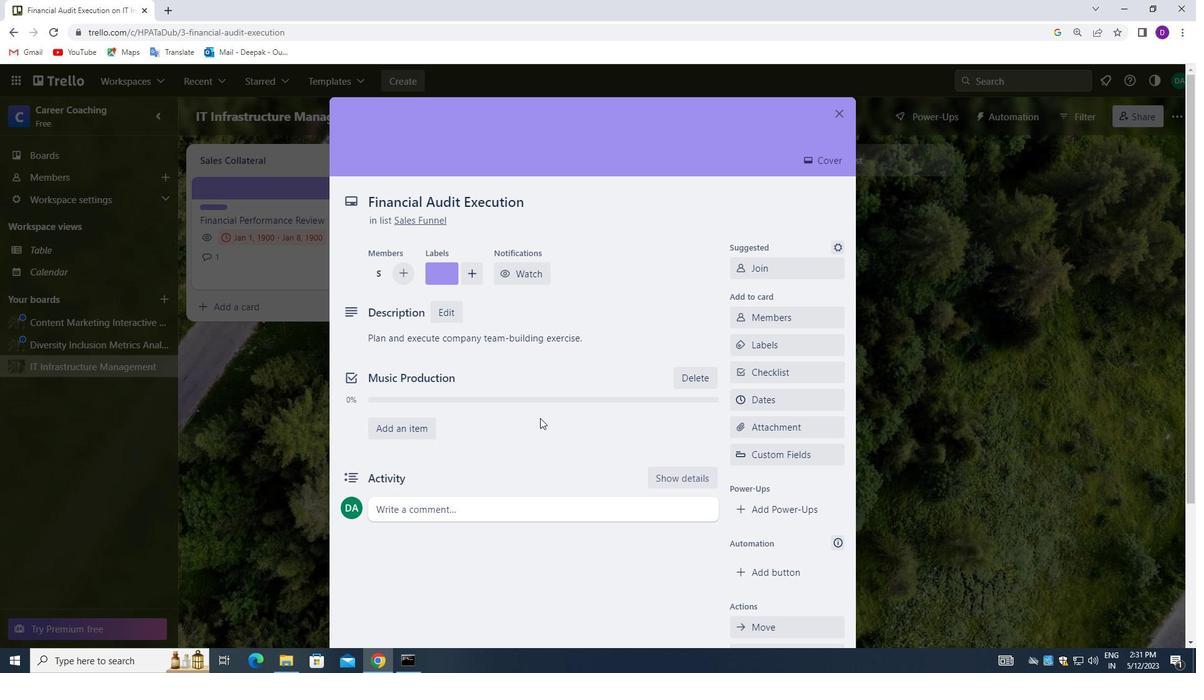 
Action: Mouse scrolled (540, 417) with delta (0, 0)
Screenshot: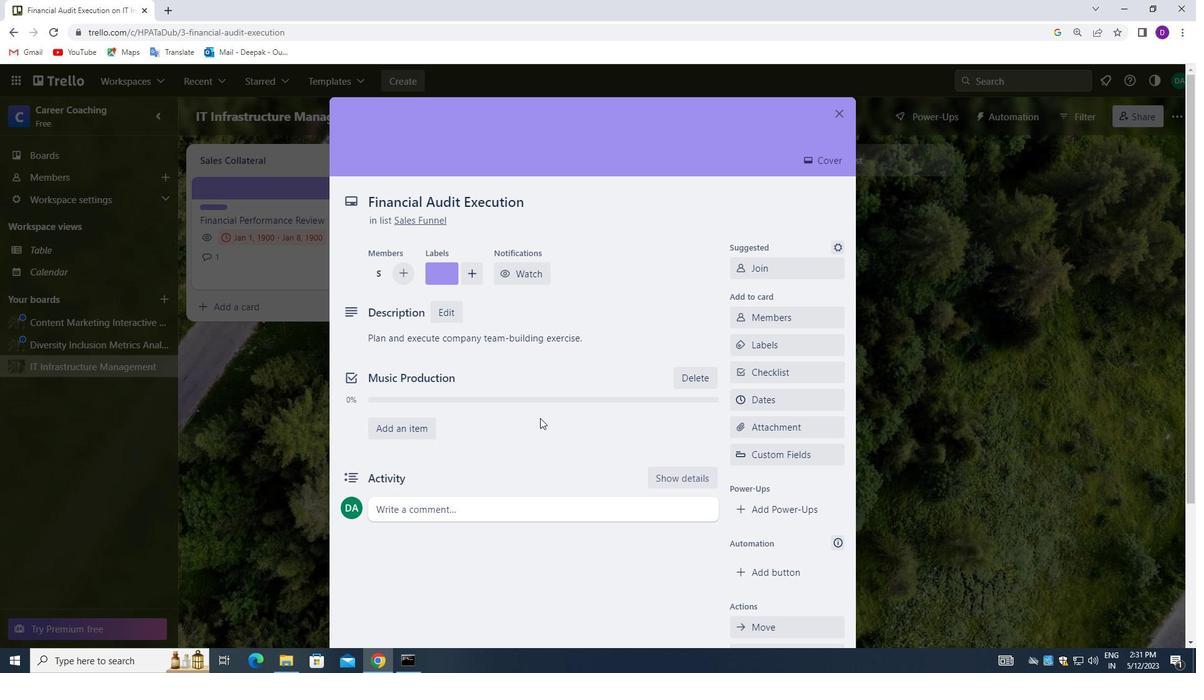 
Action: Mouse moved to (456, 446)
Screenshot: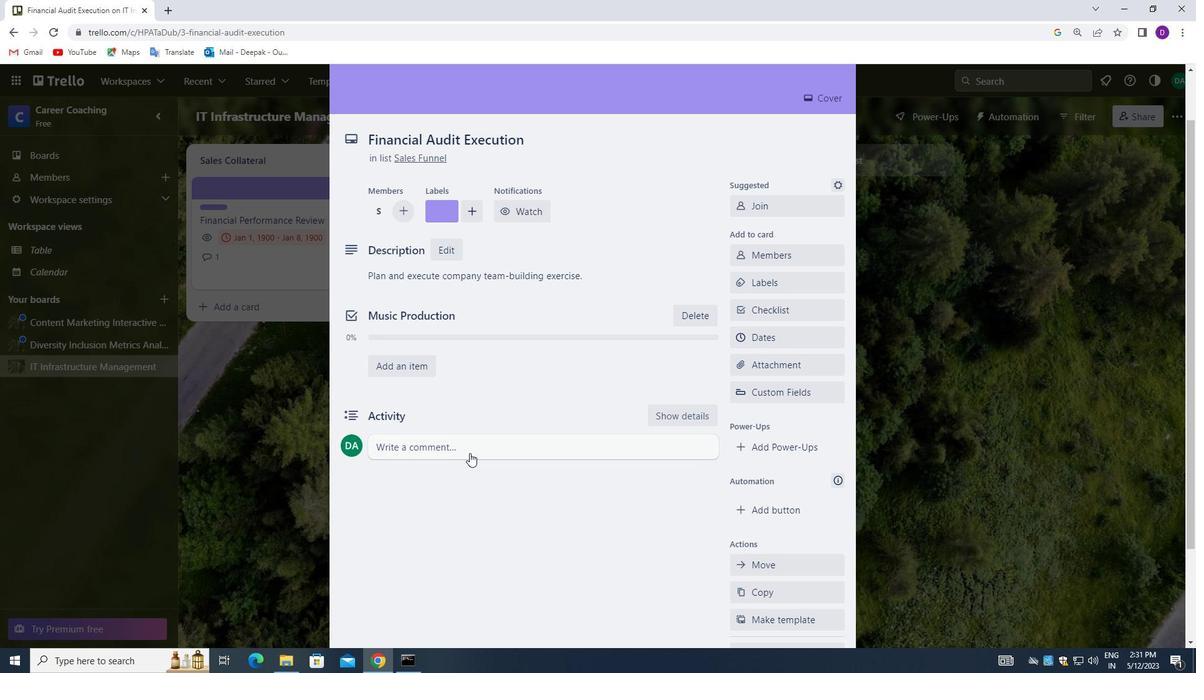 
Action: Mouse pressed left at (456, 446)
Screenshot: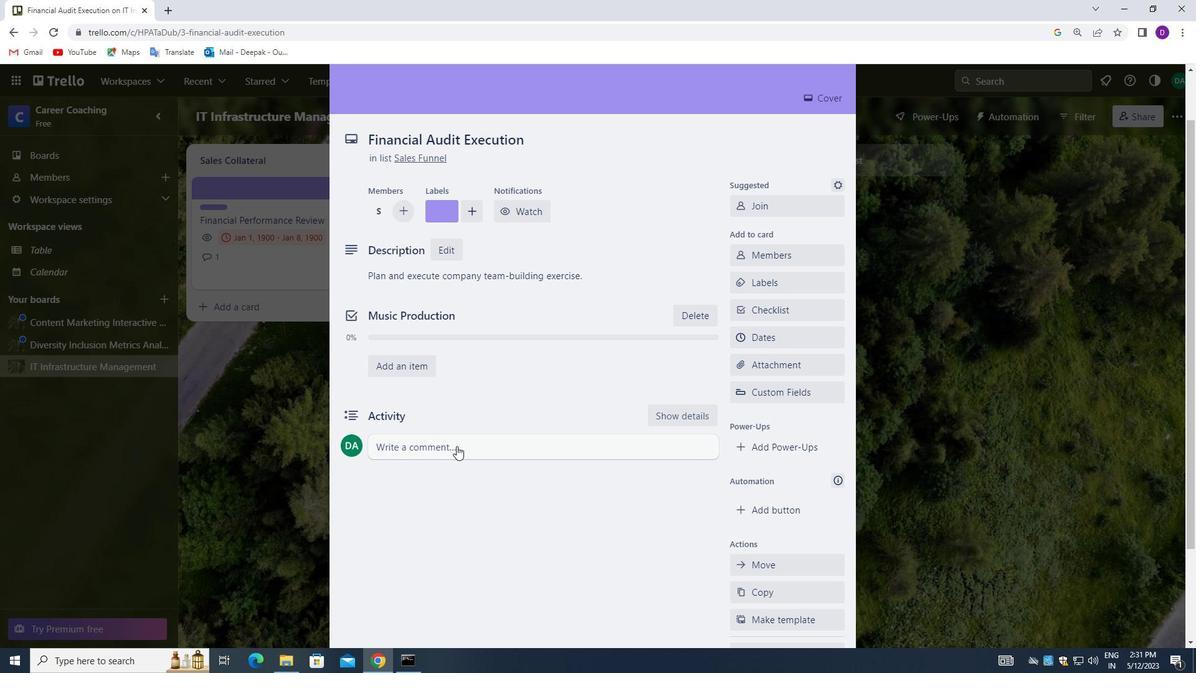 
Action: Mouse moved to (394, 490)
Screenshot: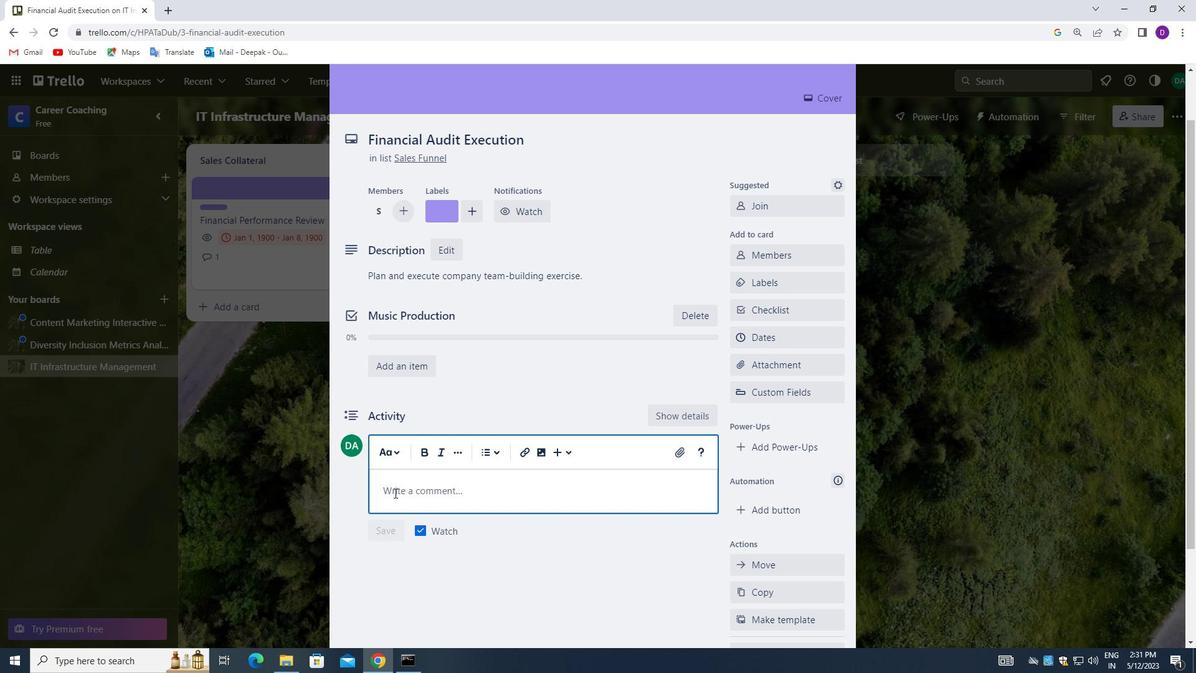 
Action: Mouse pressed left at (394, 490)
Screenshot: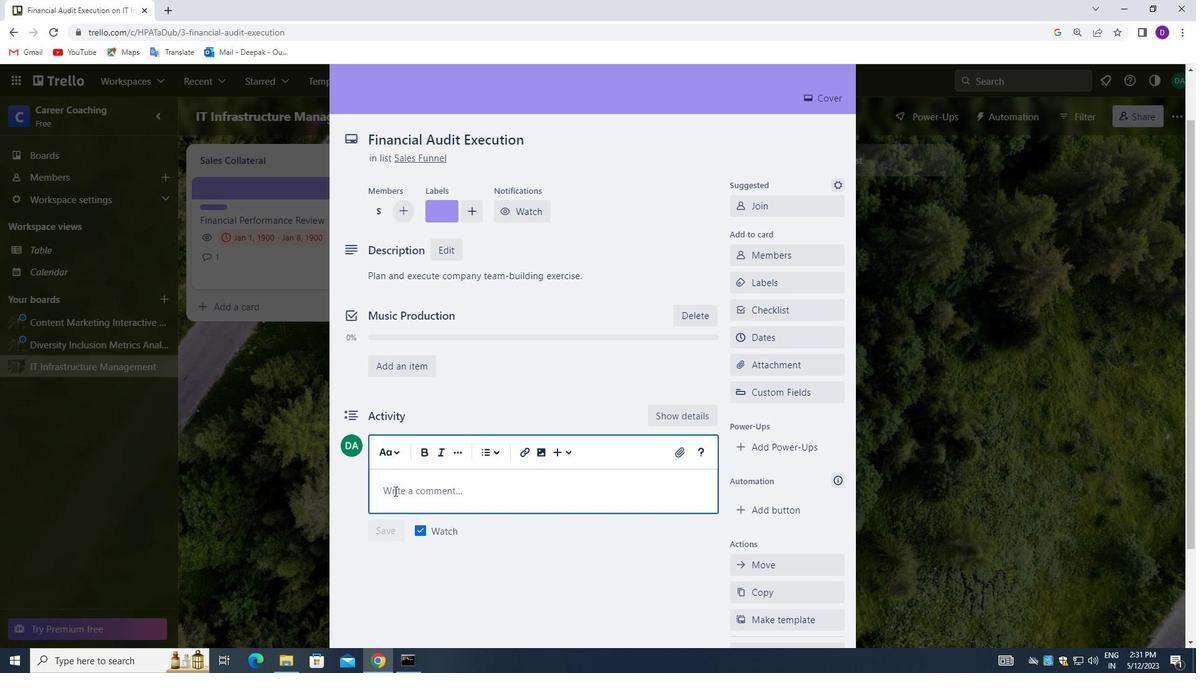 
Action: Mouse moved to (271, 441)
Screenshot: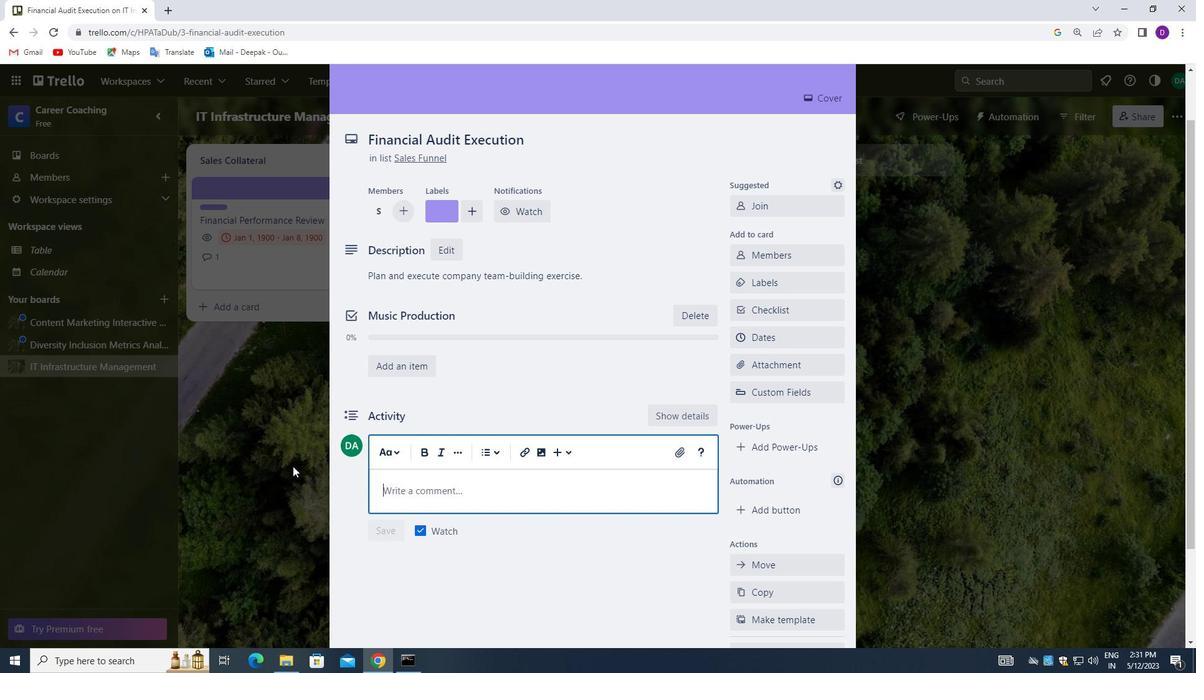 
Action: Key pressed <Key.shift_r>THIS<Key.space>TASK<Key.space>REQUIRES<Key.space>PROACTIVE<Key.space>OWNERSHIP,<Key.space>SO<Key.space>LET<Key.space>US<Key.space>TAKE<Key.space>RESPONSIBILITY<Key.space>AND<Key.space>ENSURE<Key.space>PROGRESS<Key.space>IS<Key.space>MADE<Key.space>I<Key.space><Key.backspace>NS<Key.space><Key.backspace><Key.backspace><Key.space>A<Key.space>TIMELY<Key.space>MANNER.
Screenshot: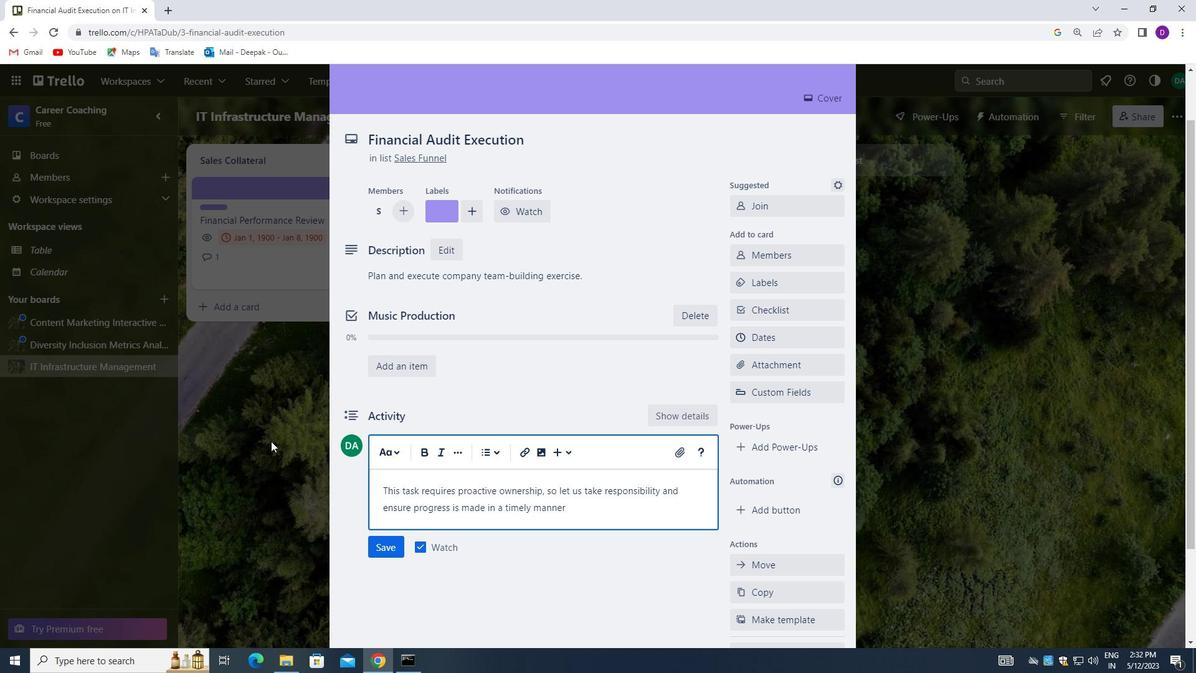 
Action: Mouse moved to (385, 547)
Screenshot: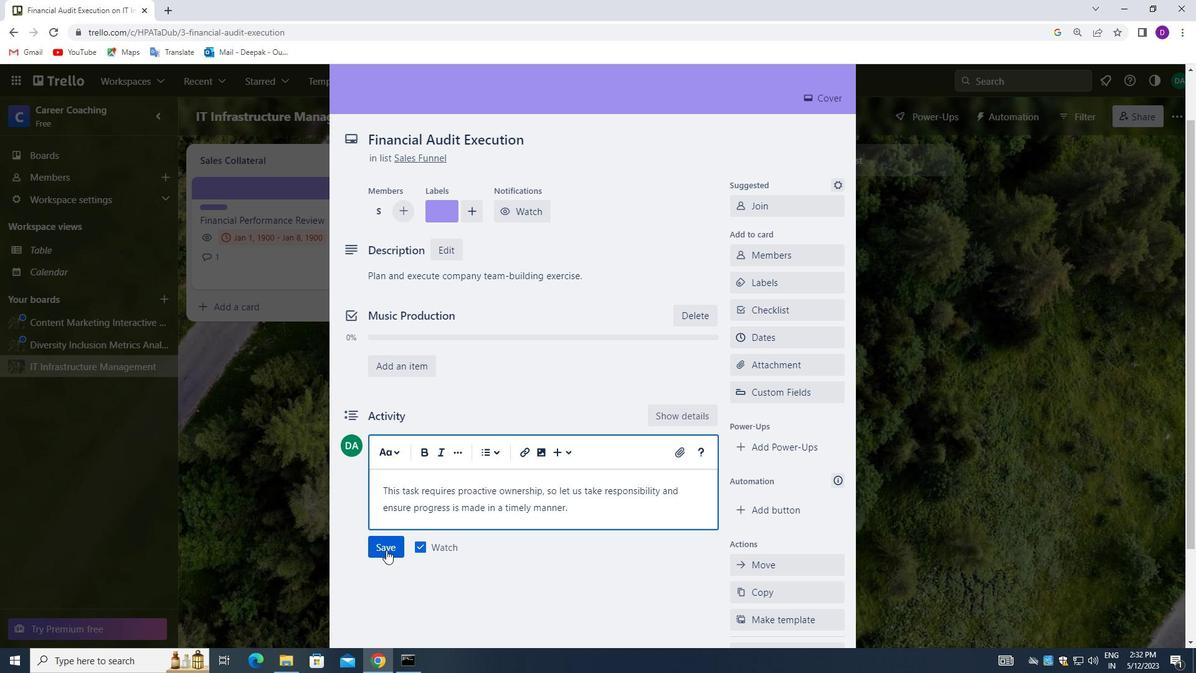 
Action: Mouse pressed left at (385, 547)
Screenshot: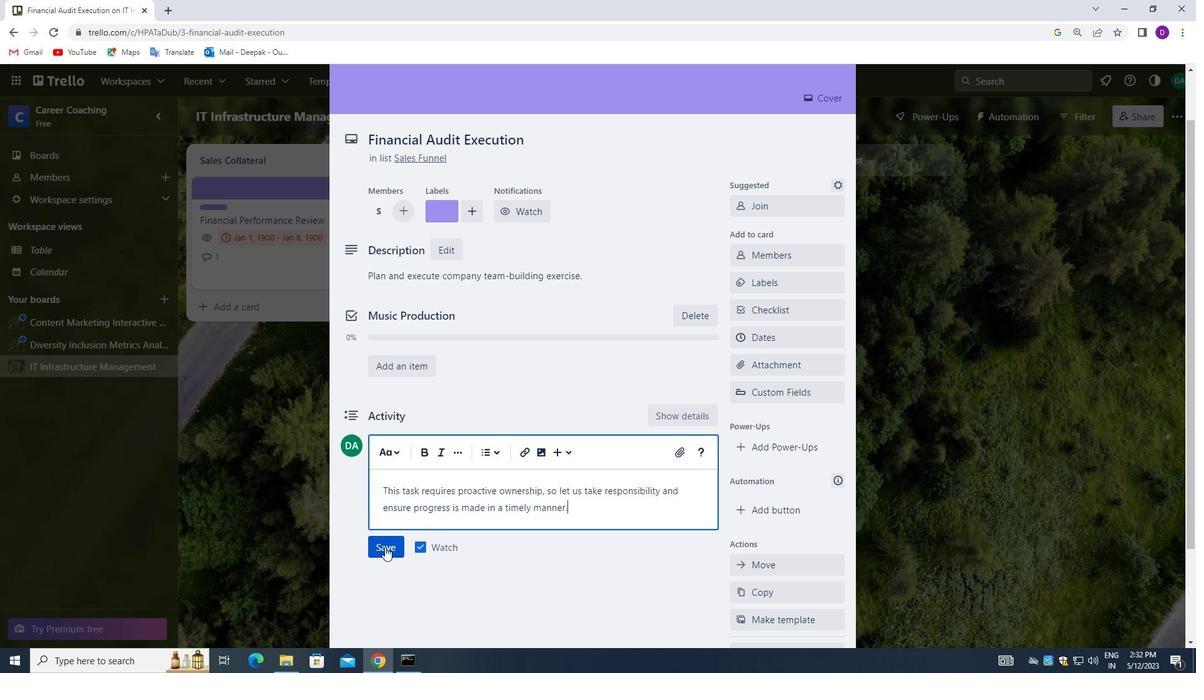 
Action: Mouse moved to (784, 344)
Screenshot: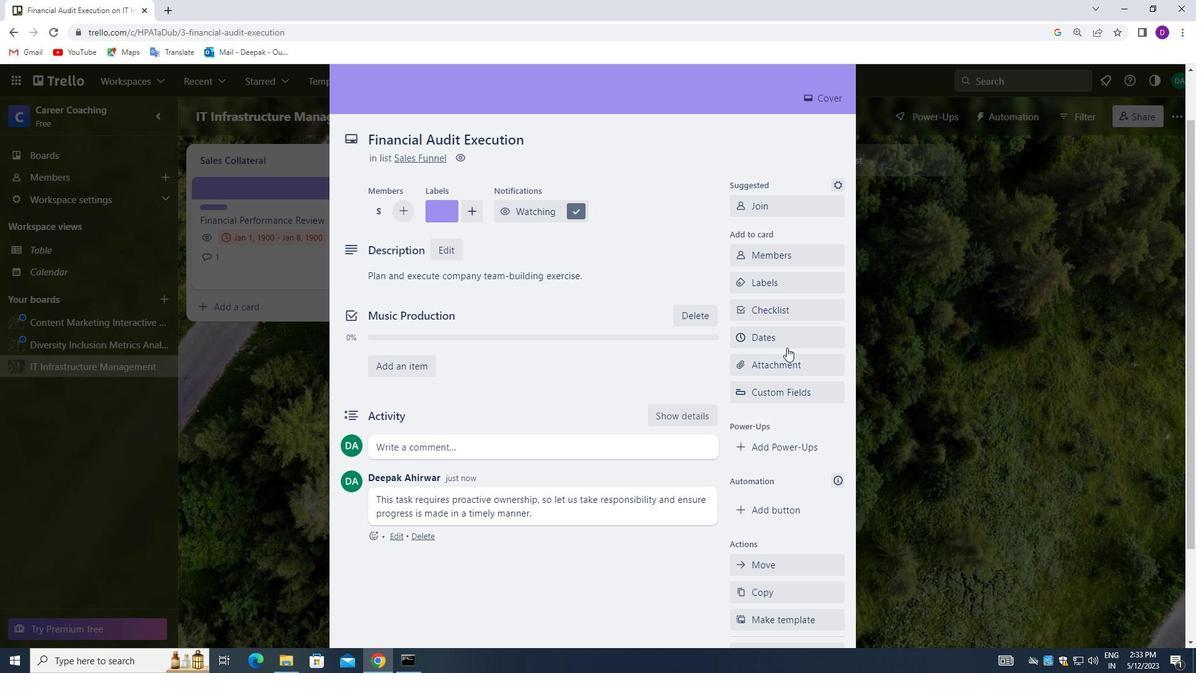 
Action: Mouse pressed left at (784, 344)
Screenshot: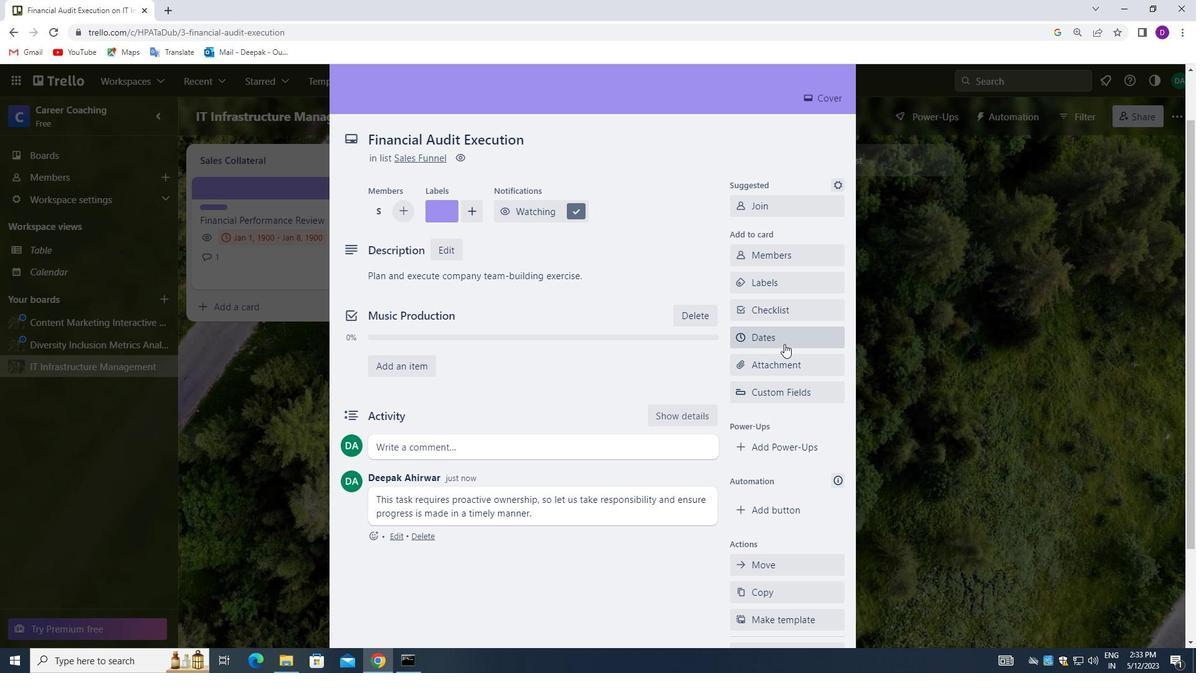 
Action: Mouse moved to (744, 364)
Screenshot: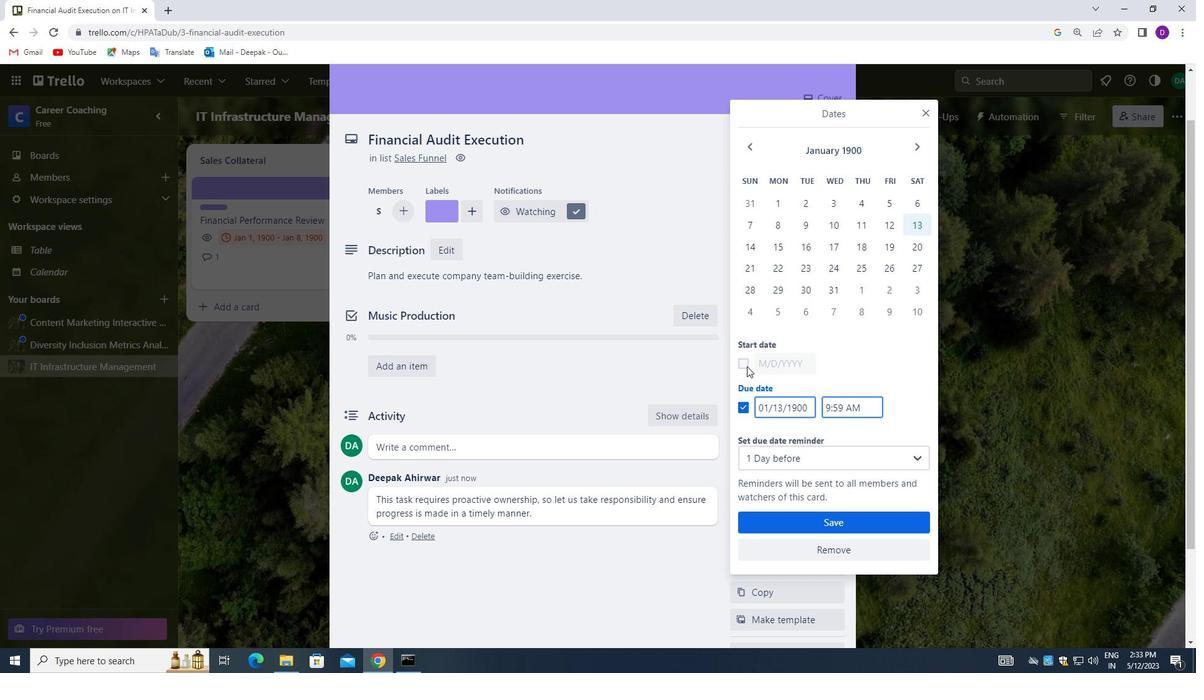 
Action: Mouse pressed left at (744, 364)
Screenshot: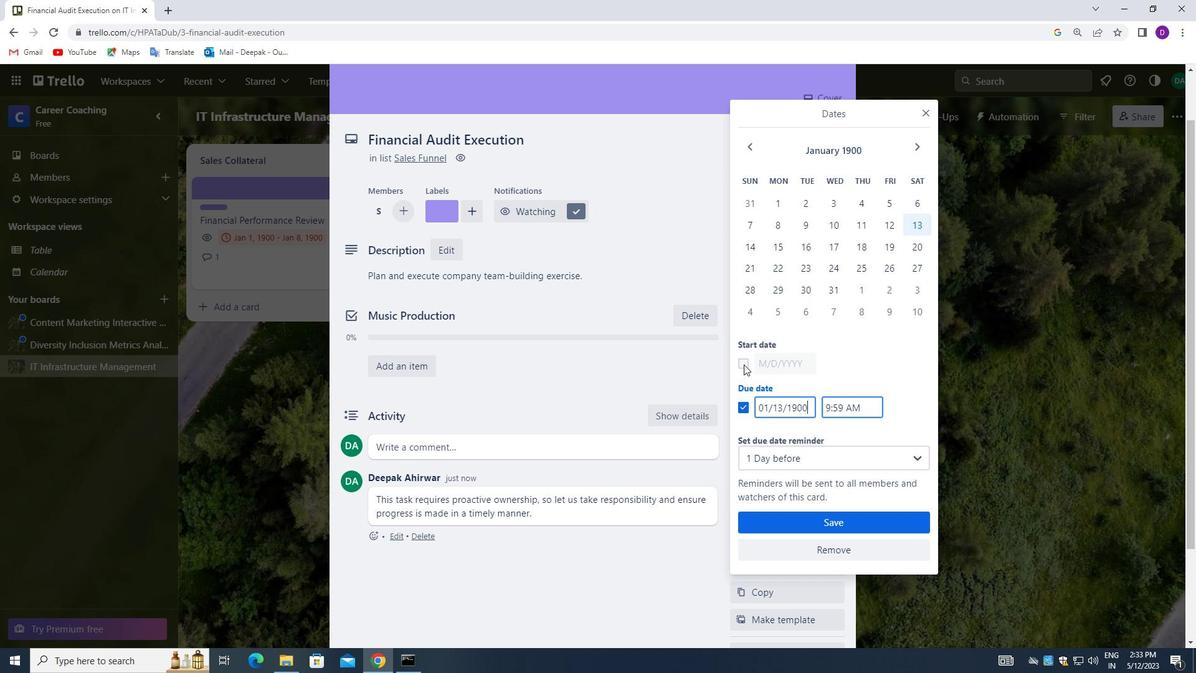 
Action: Mouse moved to (812, 363)
Screenshot: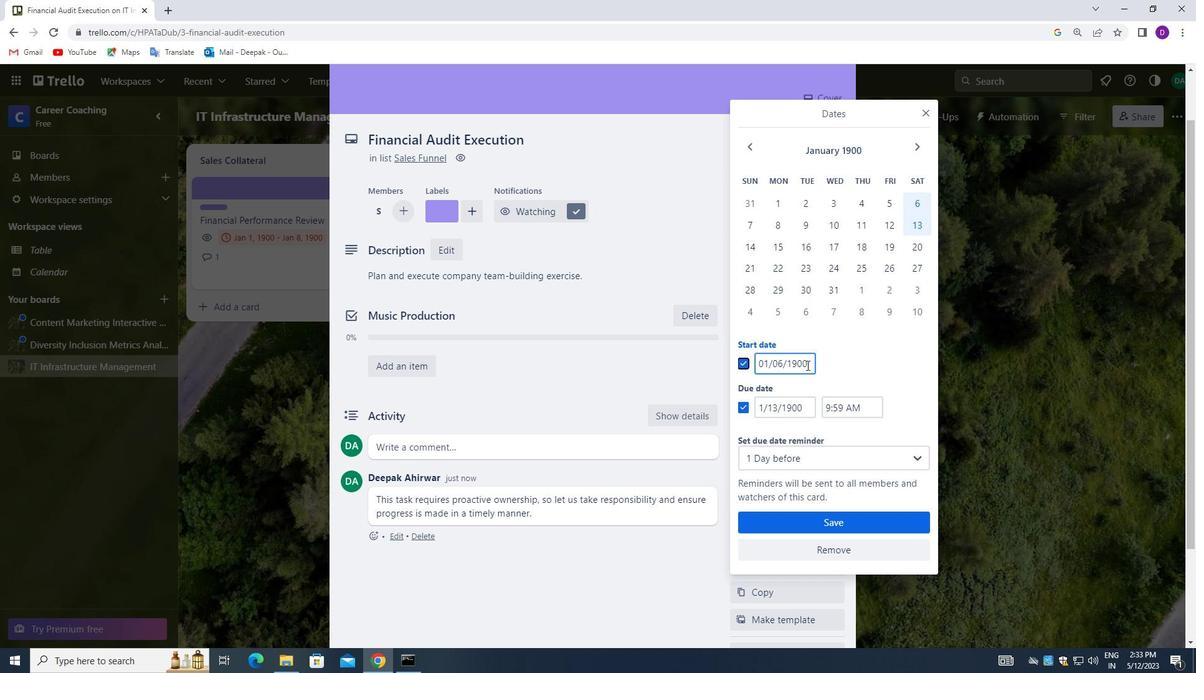 
Action: Mouse pressed left at (812, 363)
Screenshot: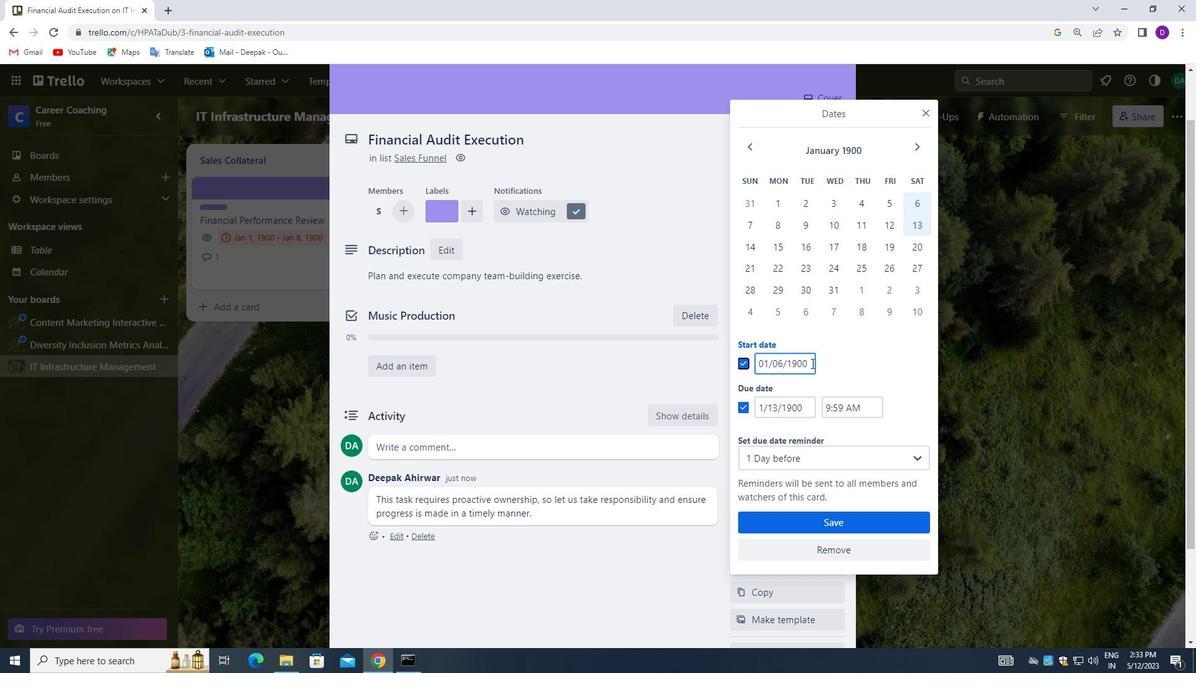 
Action: Mouse moved to (869, 385)
Screenshot: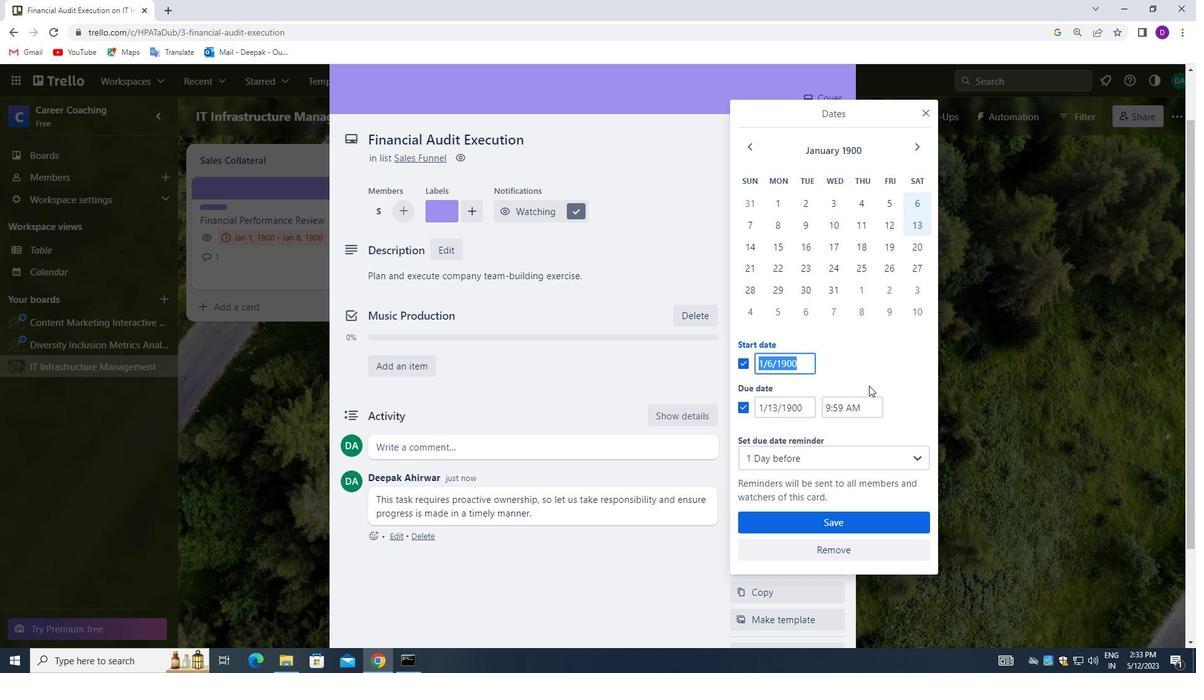 
Action: Key pressed <Key.backspace>01/07/1900
Screenshot: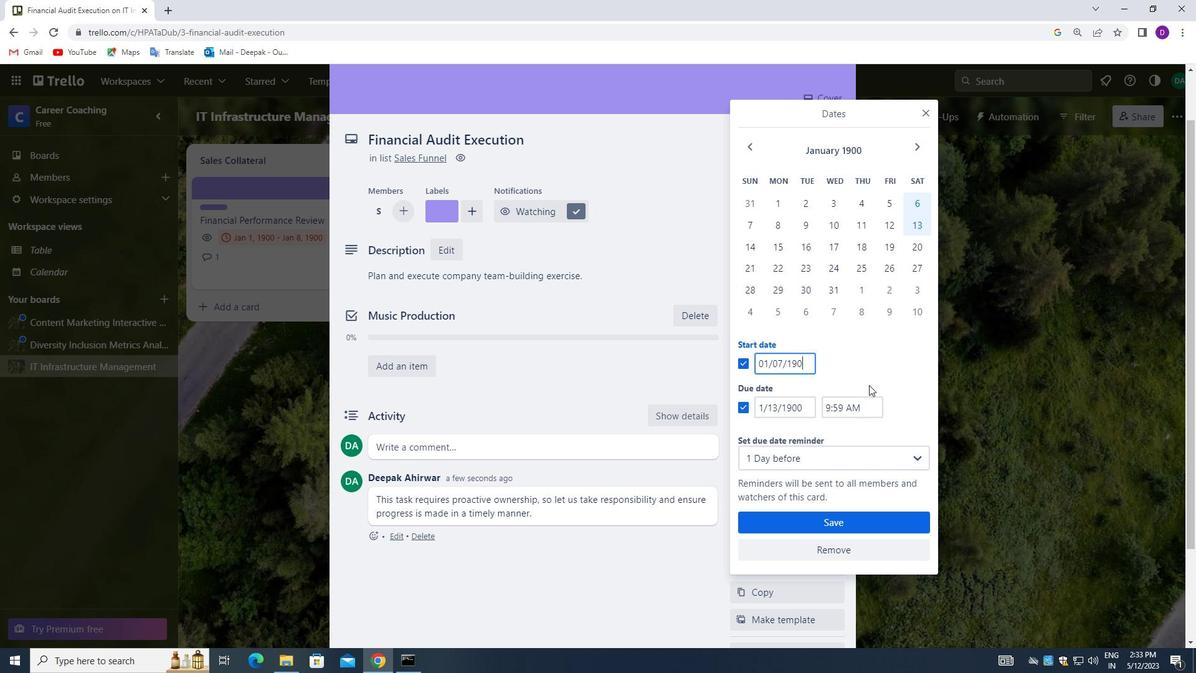 
Action: Mouse moved to (803, 406)
Screenshot: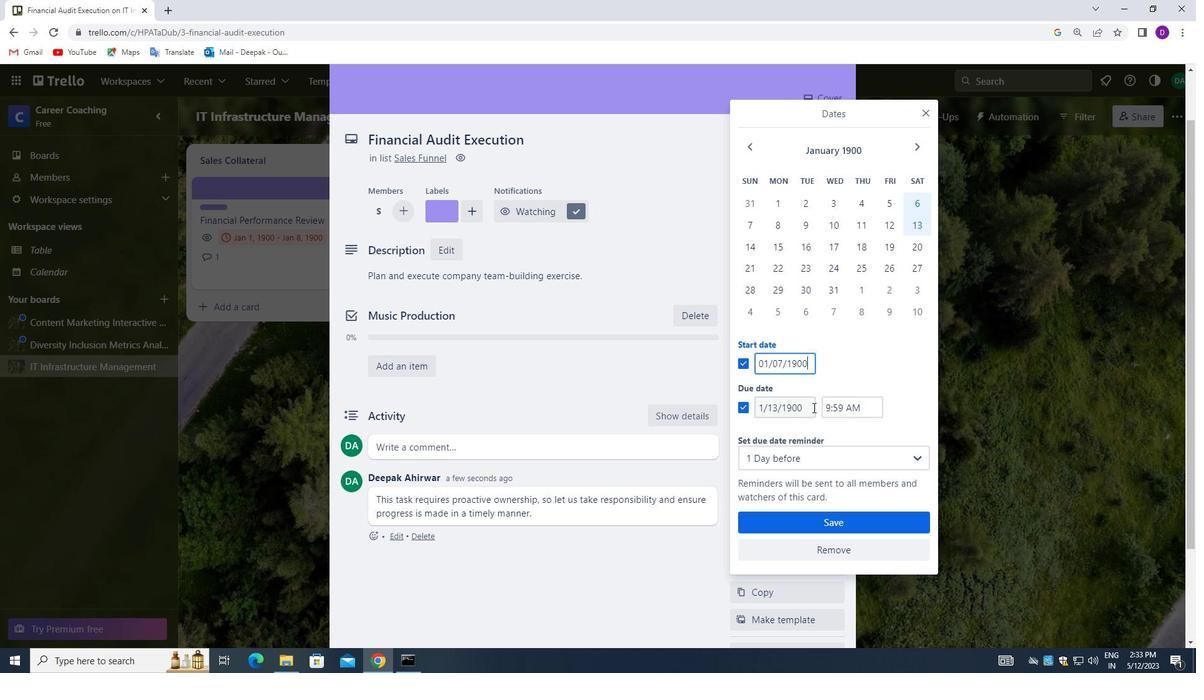 
Action: Mouse pressed left at (803, 406)
Screenshot: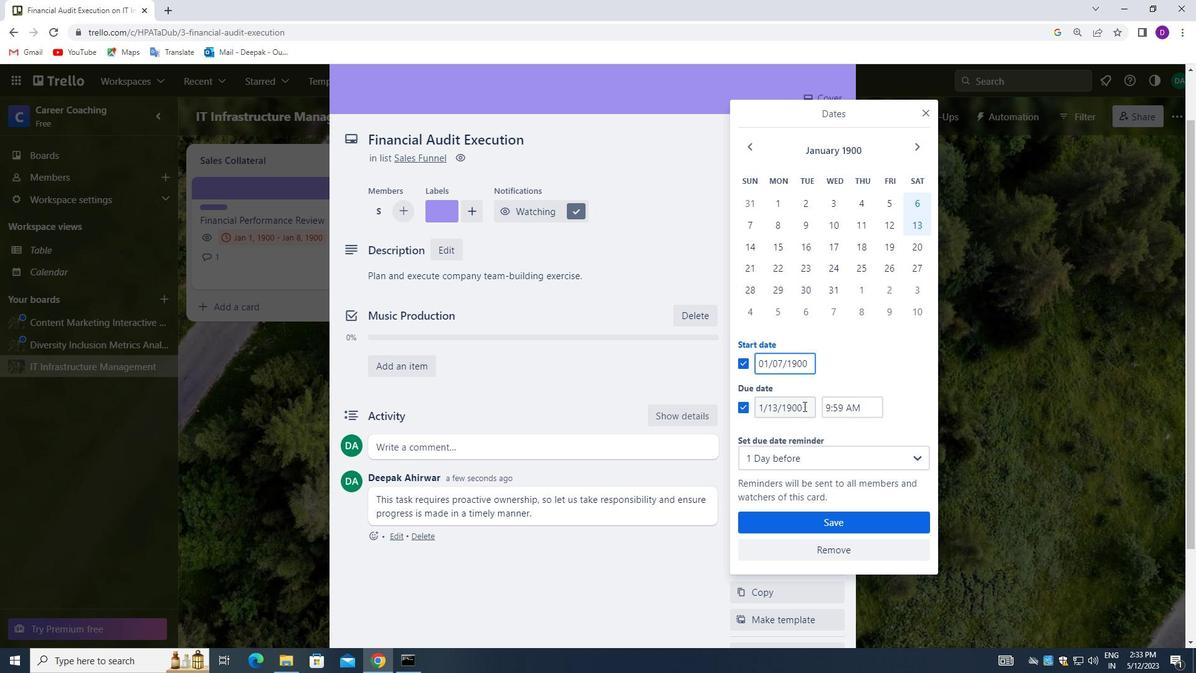 
Action: Mouse moved to (732, 383)
Screenshot: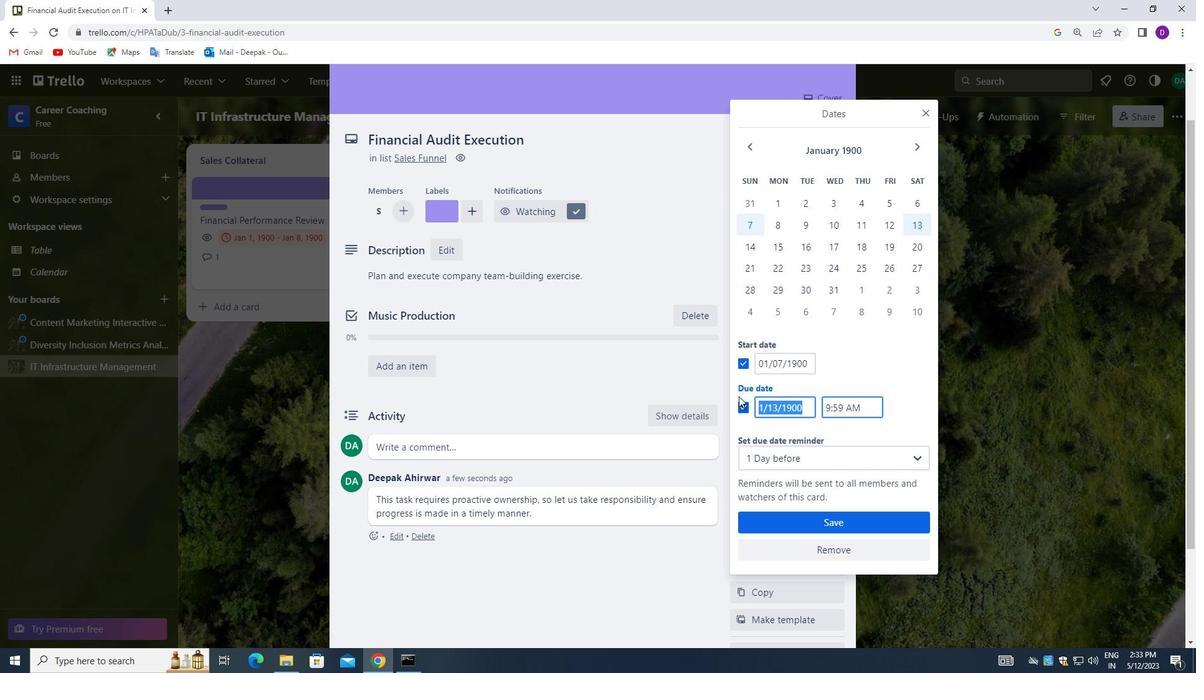 
Action: Key pressed <Key.backspace>01/14/1900
Screenshot: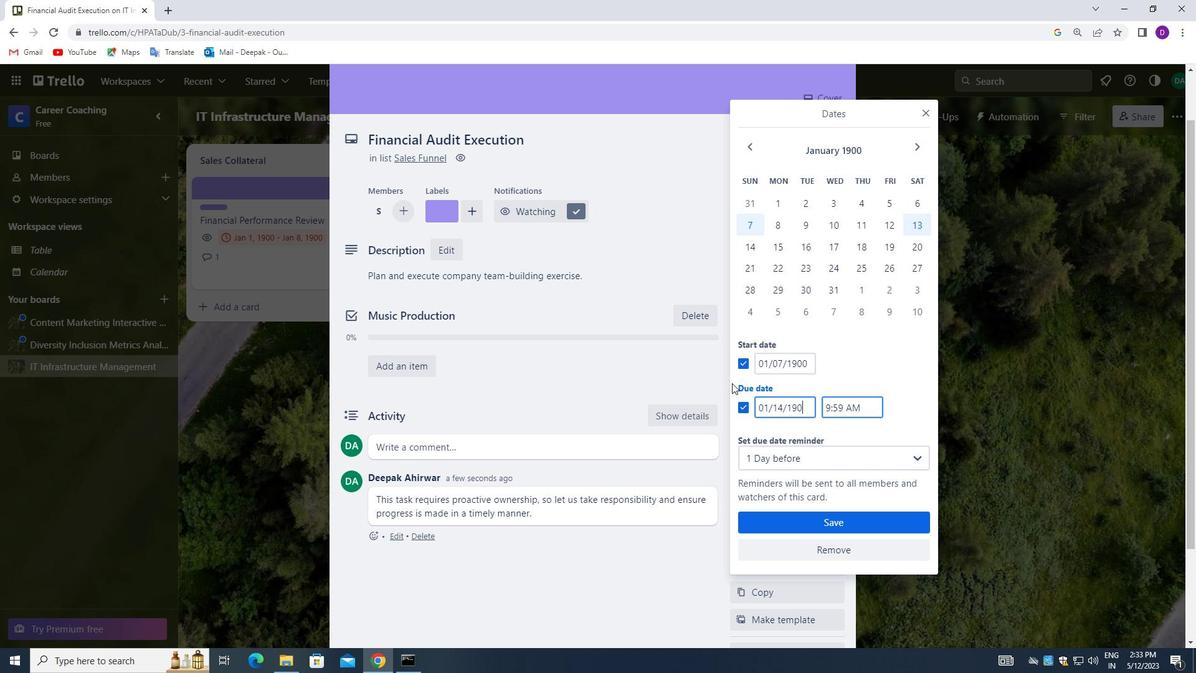 
Action: Mouse moved to (834, 521)
Screenshot: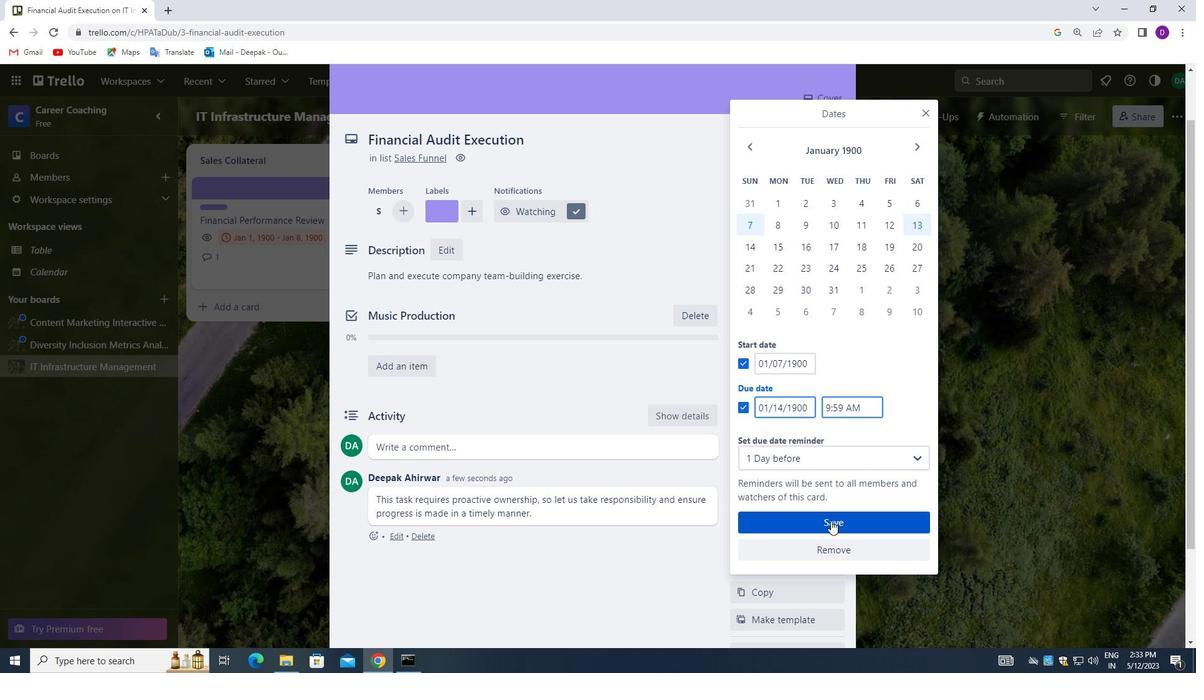 
Action: Mouse pressed left at (834, 521)
Screenshot: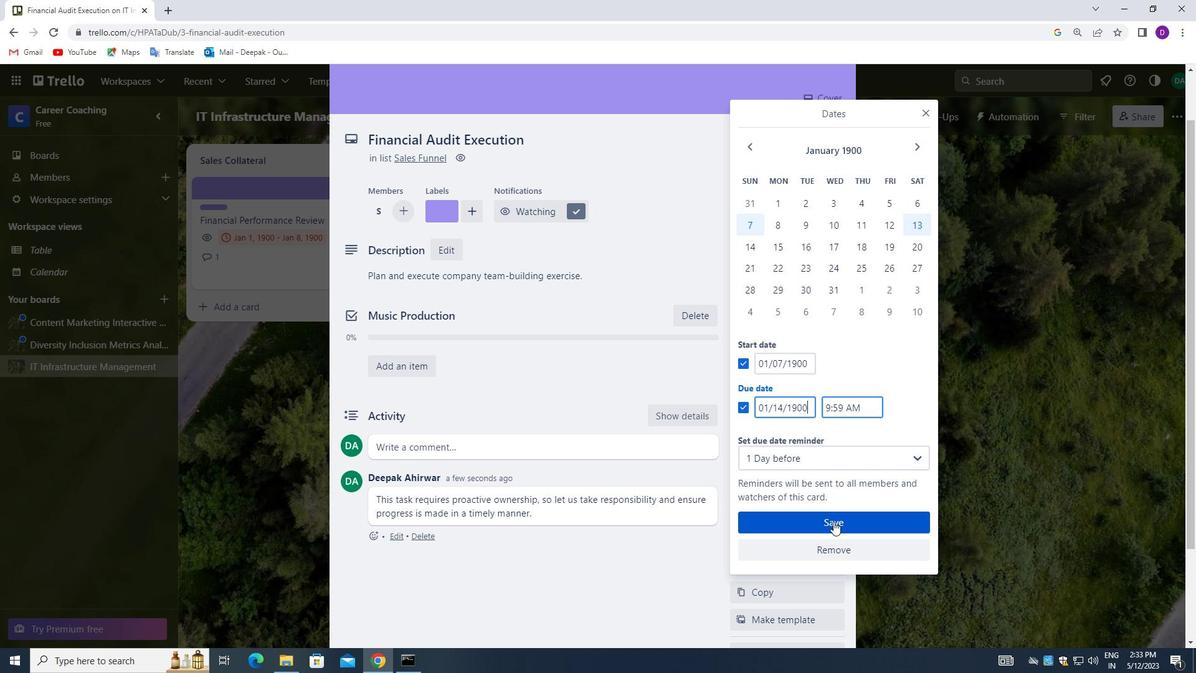 
Action: Mouse moved to (660, 378)
Screenshot: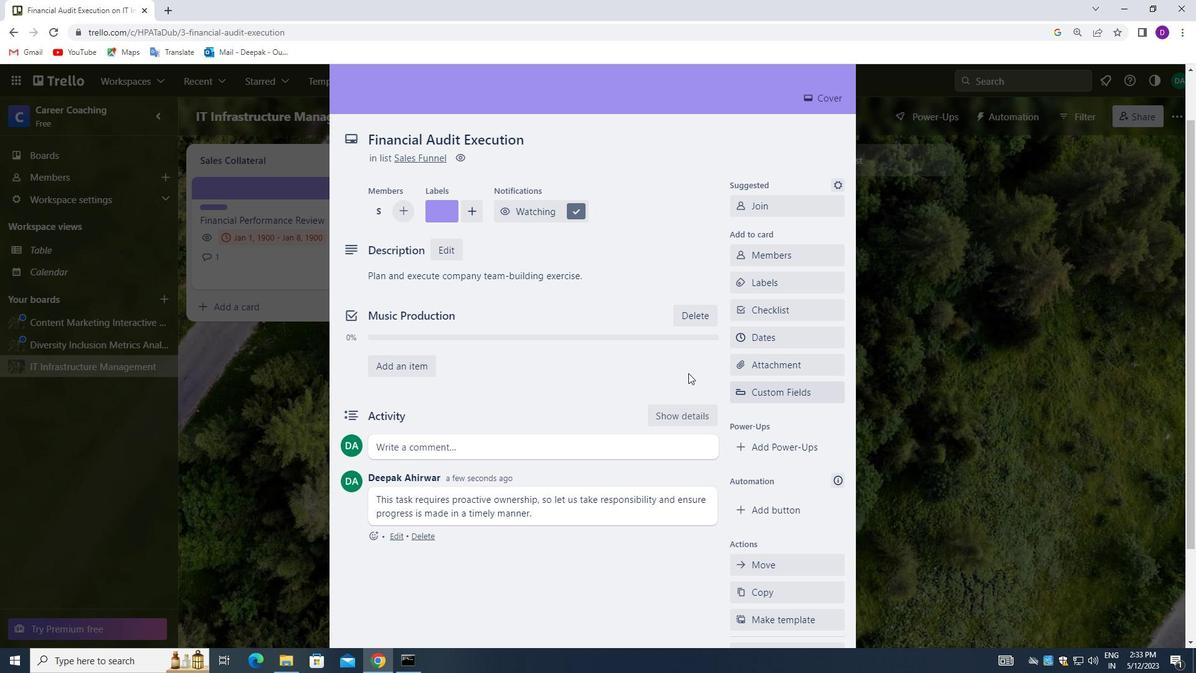 
Action: Mouse scrolled (660, 379) with delta (0, 0)
Screenshot: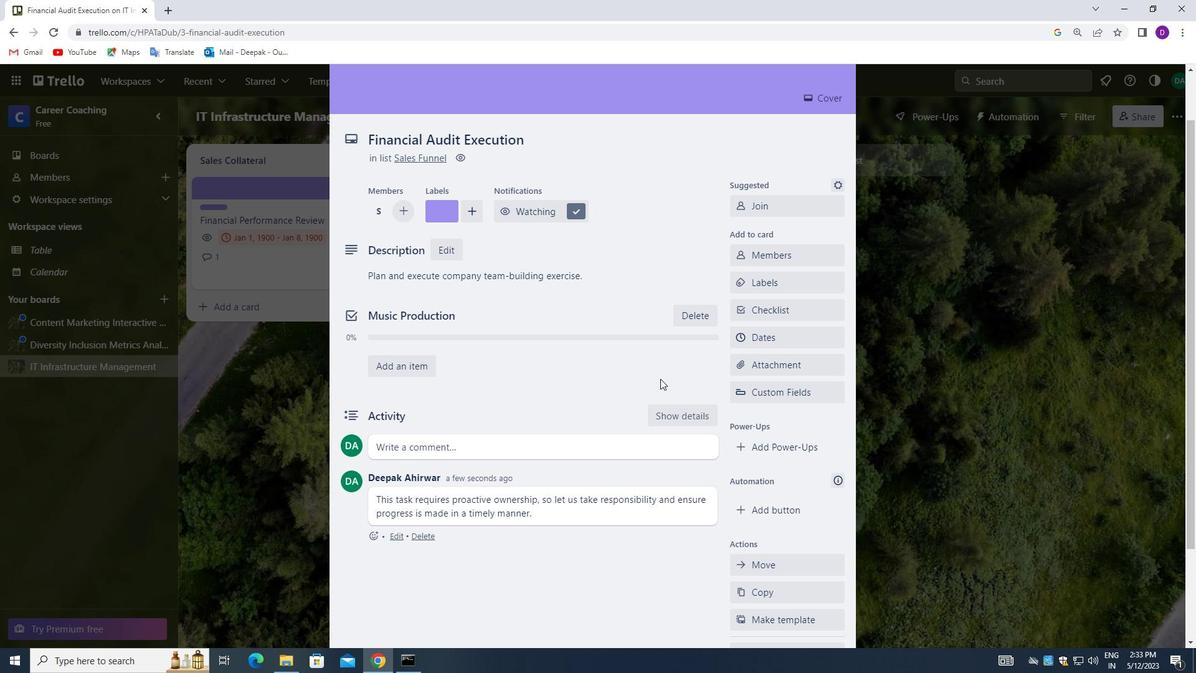
Action: Mouse scrolled (660, 379) with delta (0, 0)
Screenshot: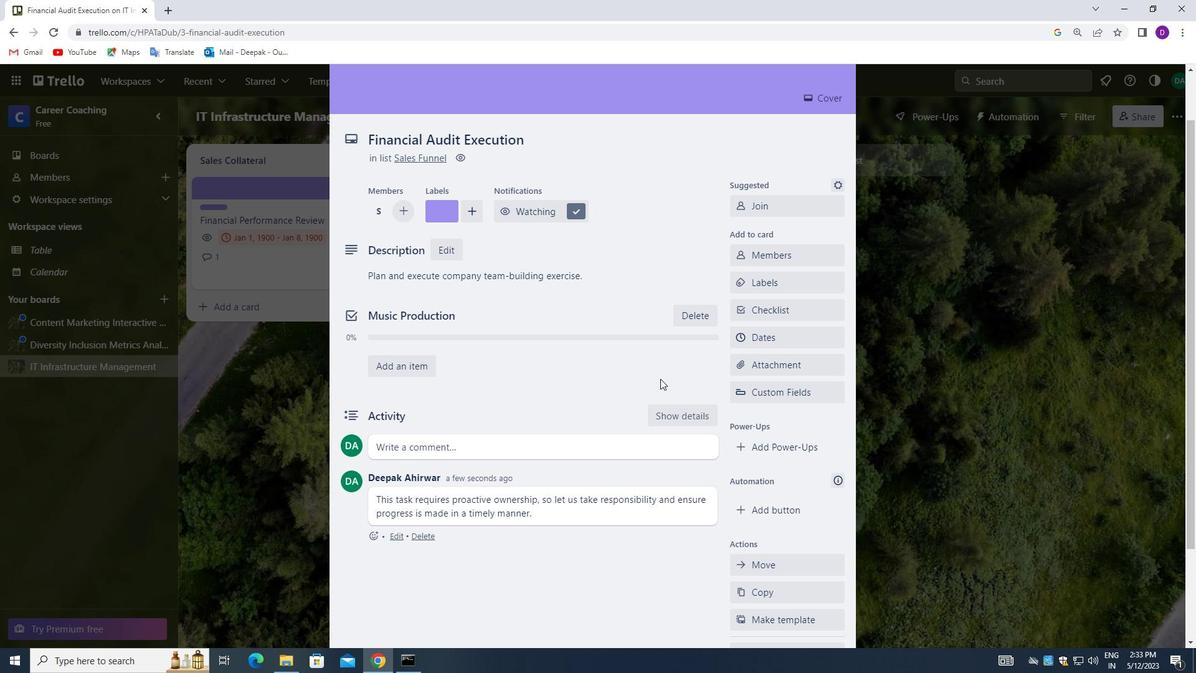 
Action: Mouse scrolled (660, 379) with delta (0, 0)
Screenshot: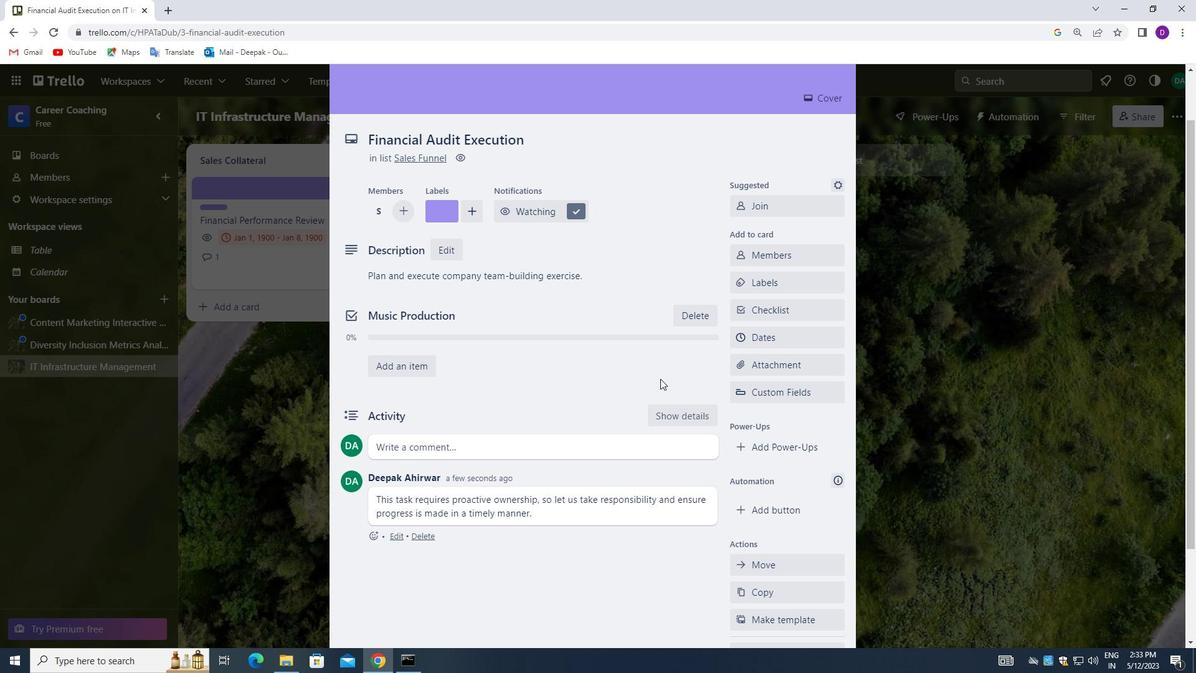 
Action: Mouse moved to (656, 417)
Screenshot: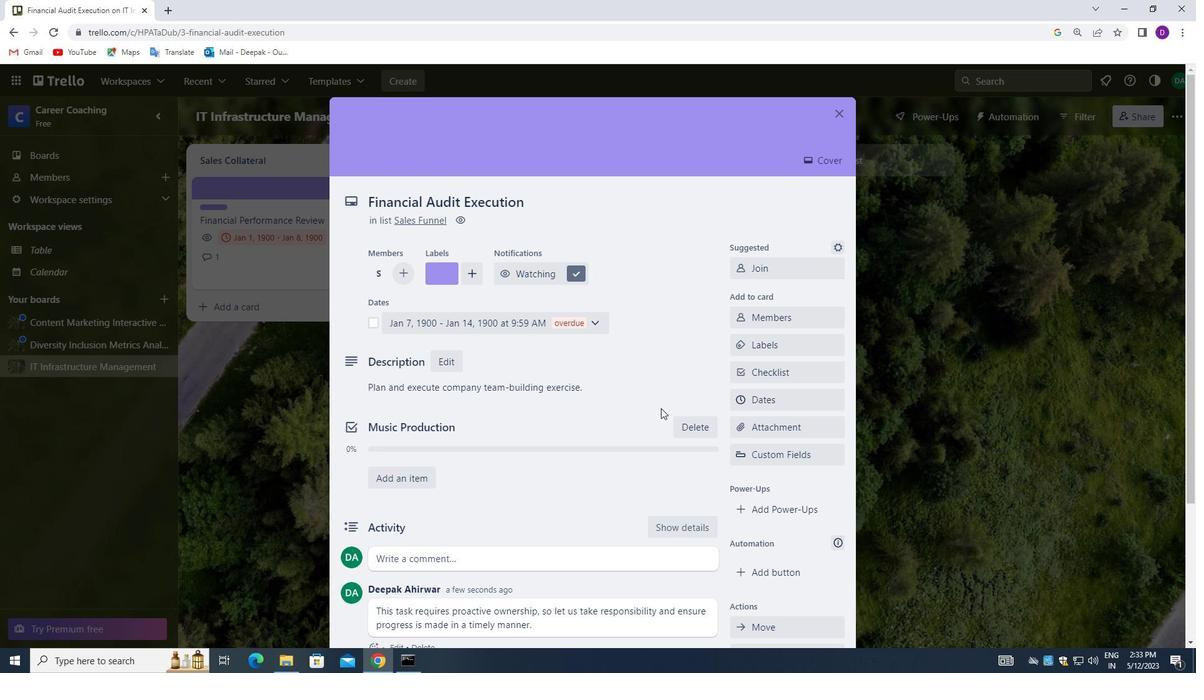 
Action: Mouse scrolled (656, 417) with delta (0, 0)
Screenshot: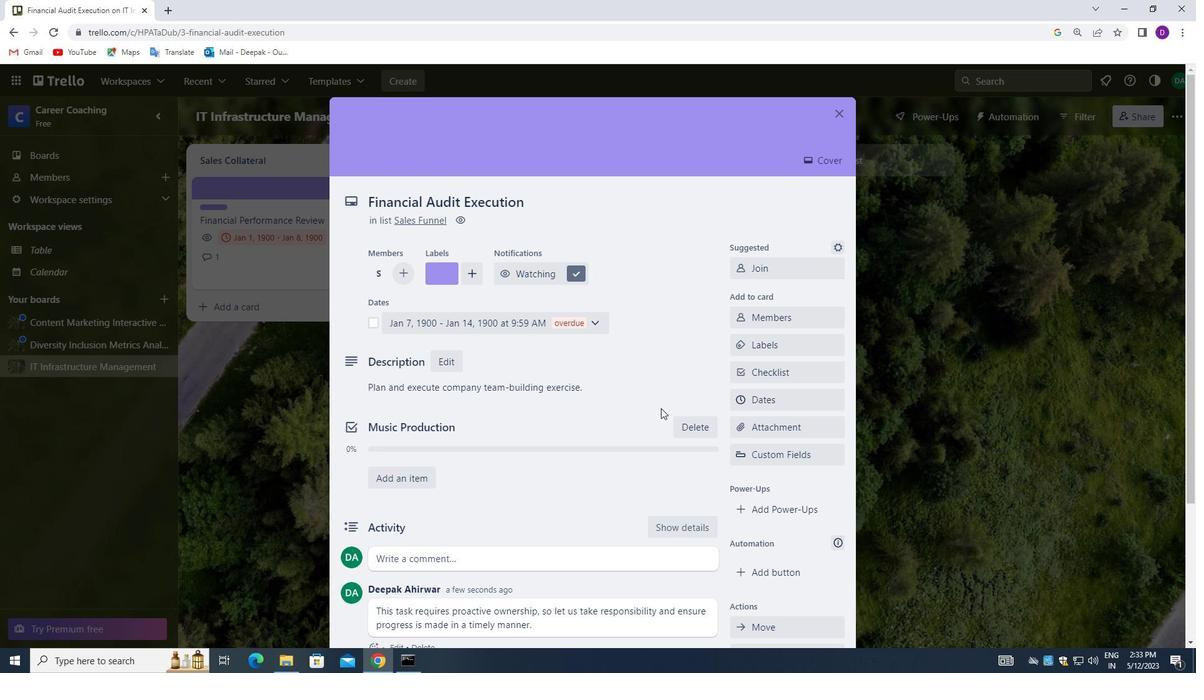 
Action: Mouse moved to (634, 392)
Screenshot: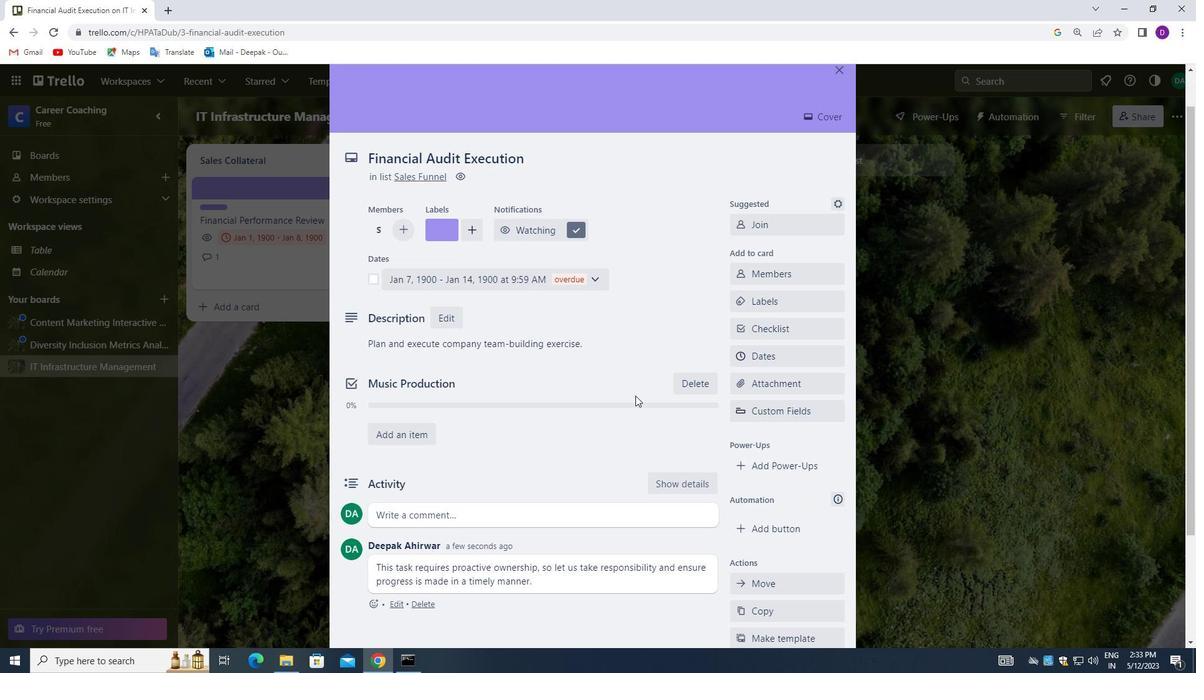 
Action: Mouse scrolled (634, 392) with delta (0, 0)
Screenshot: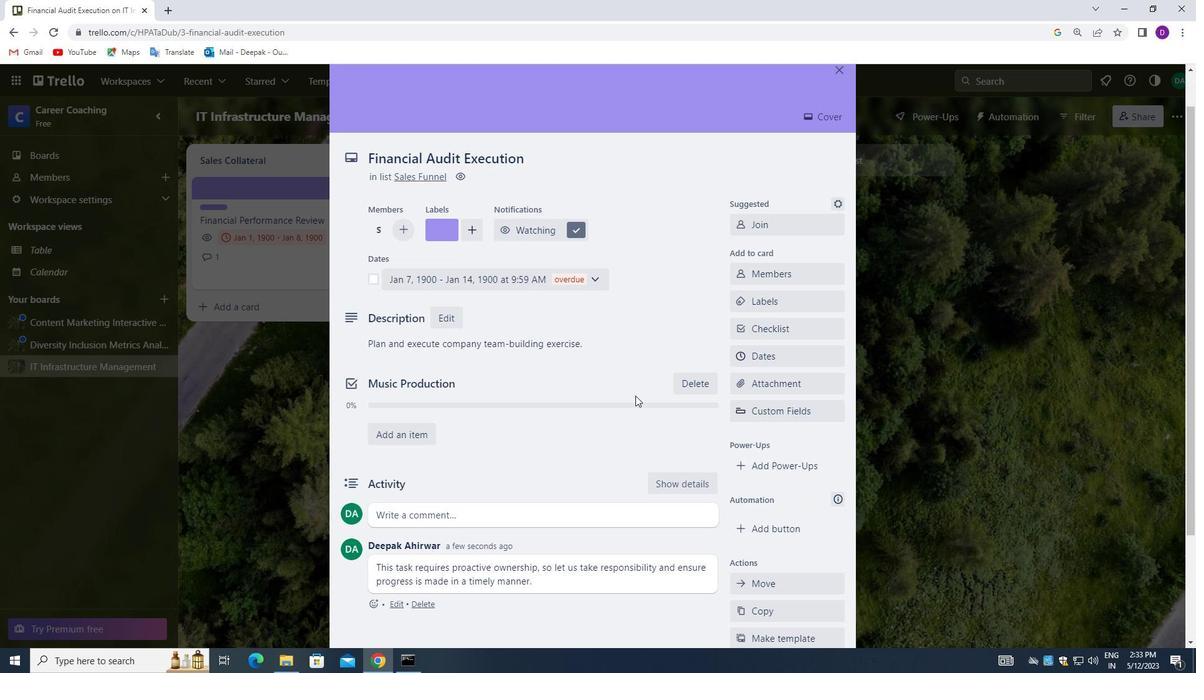 
Action: Mouse moved to (634, 390)
Screenshot: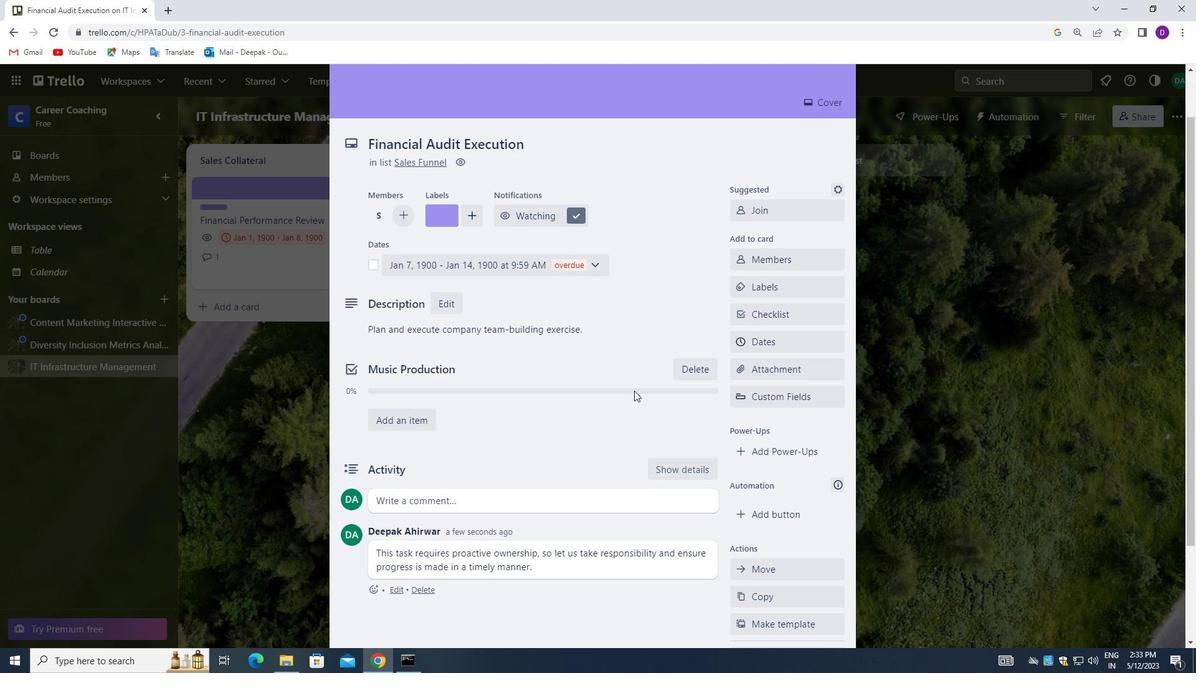 
Action: Mouse scrolled (634, 389) with delta (0, 0)
Screenshot: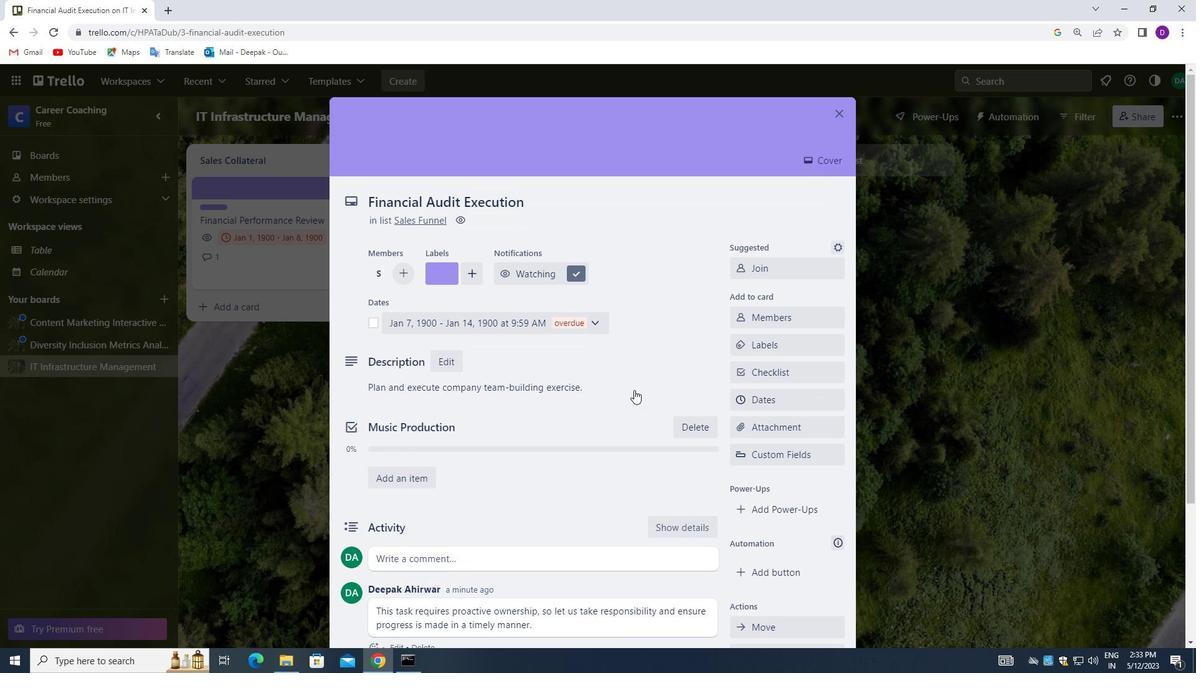 
Action: Mouse scrolled (634, 389) with delta (0, 0)
Screenshot: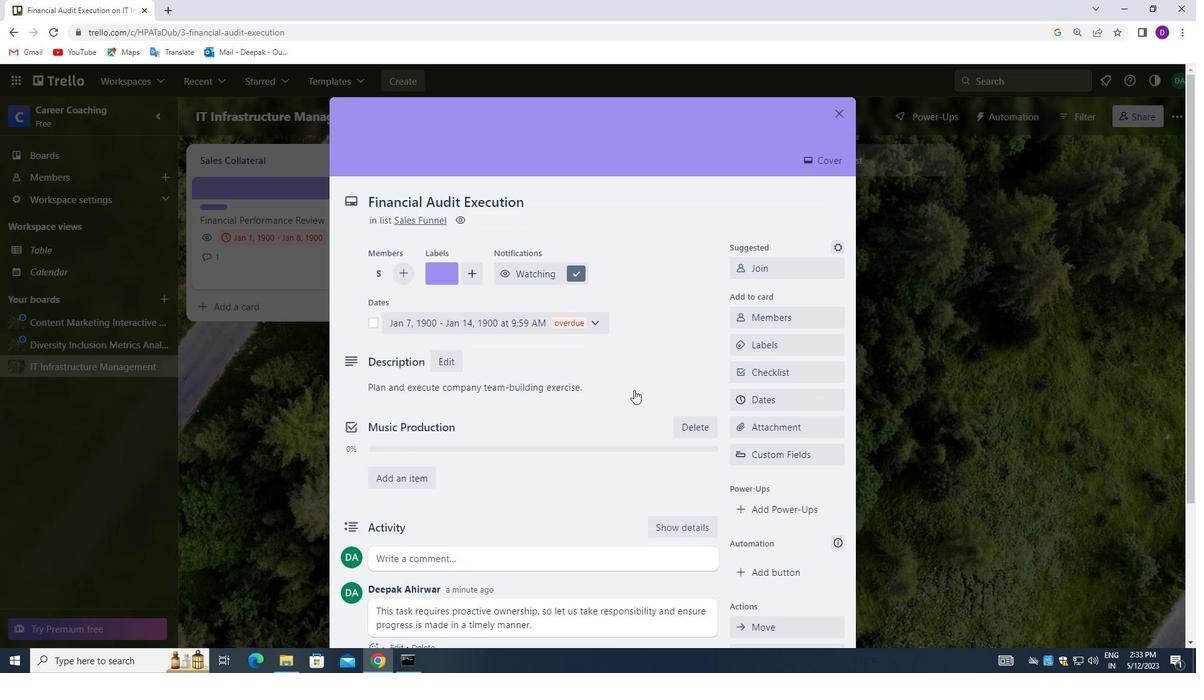 
Action: Mouse scrolled (634, 389) with delta (0, 0)
Screenshot: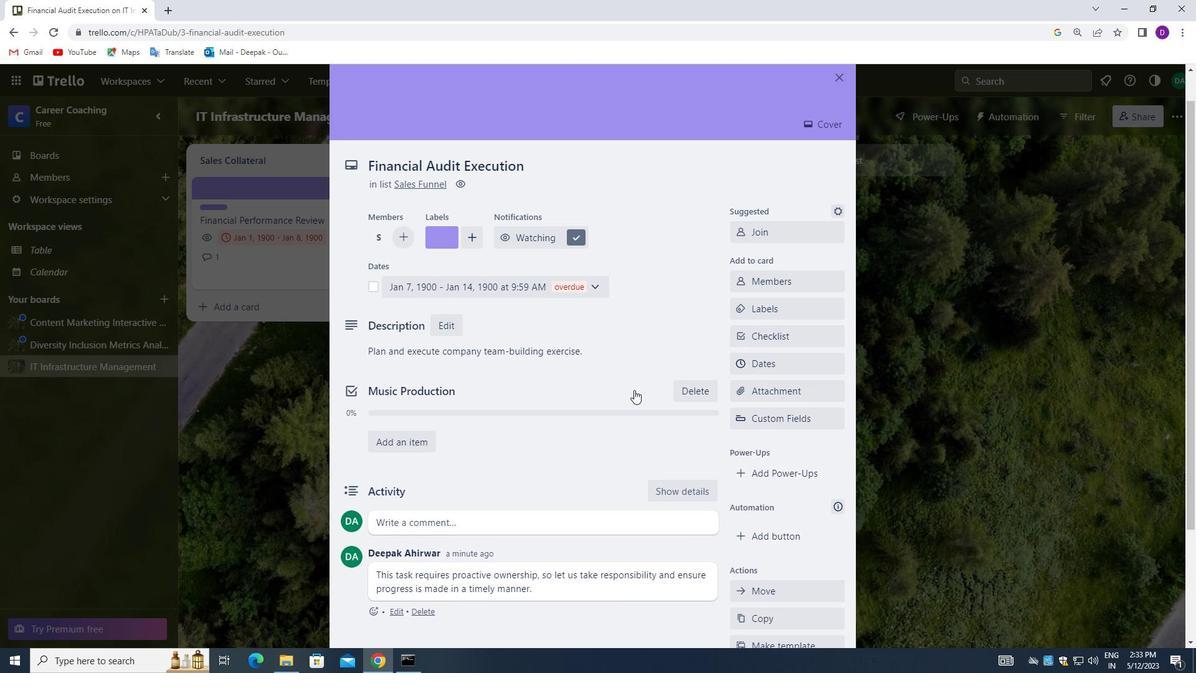 
Action: Mouse moved to (634, 390)
Screenshot: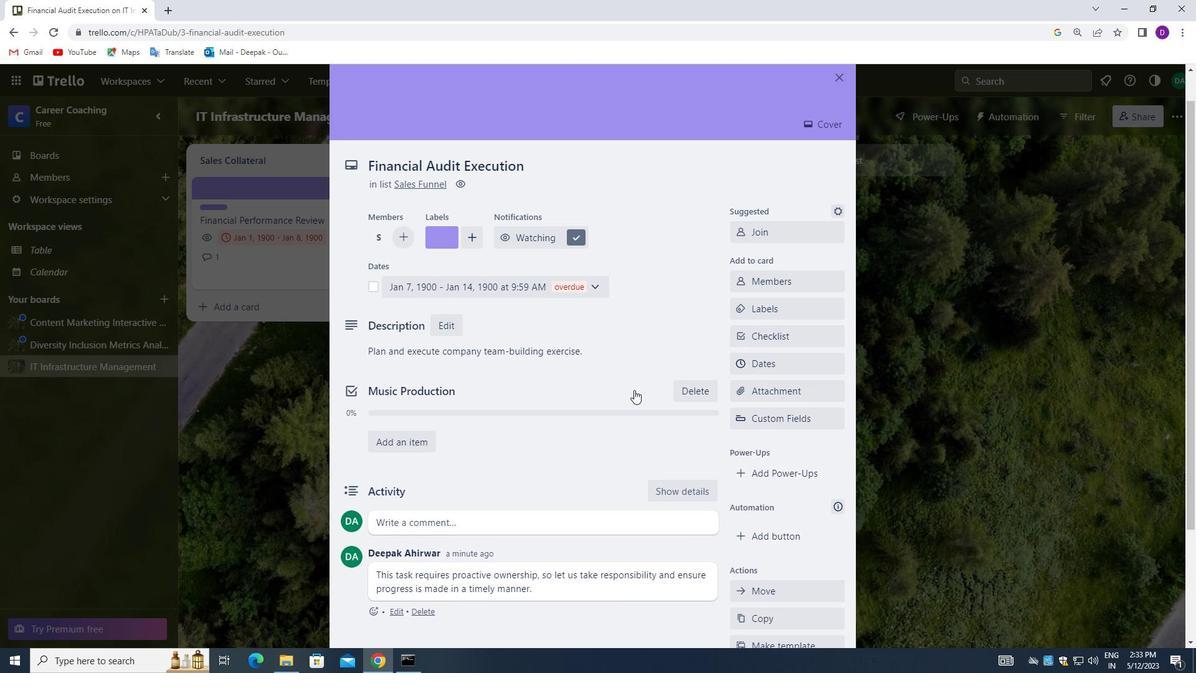 
Action: Mouse scrolled (634, 389) with delta (0, 0)
Screenshot: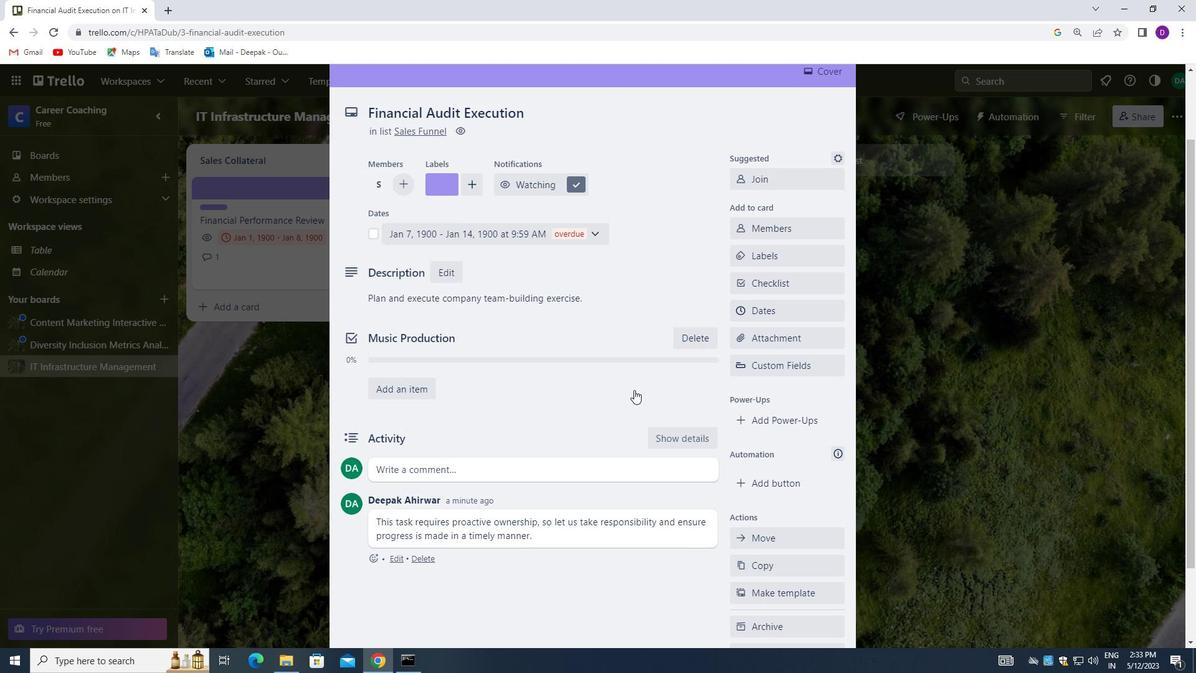 
Action: Mouse scrolled (634, 389) with delta (0, 0)
Screenshot: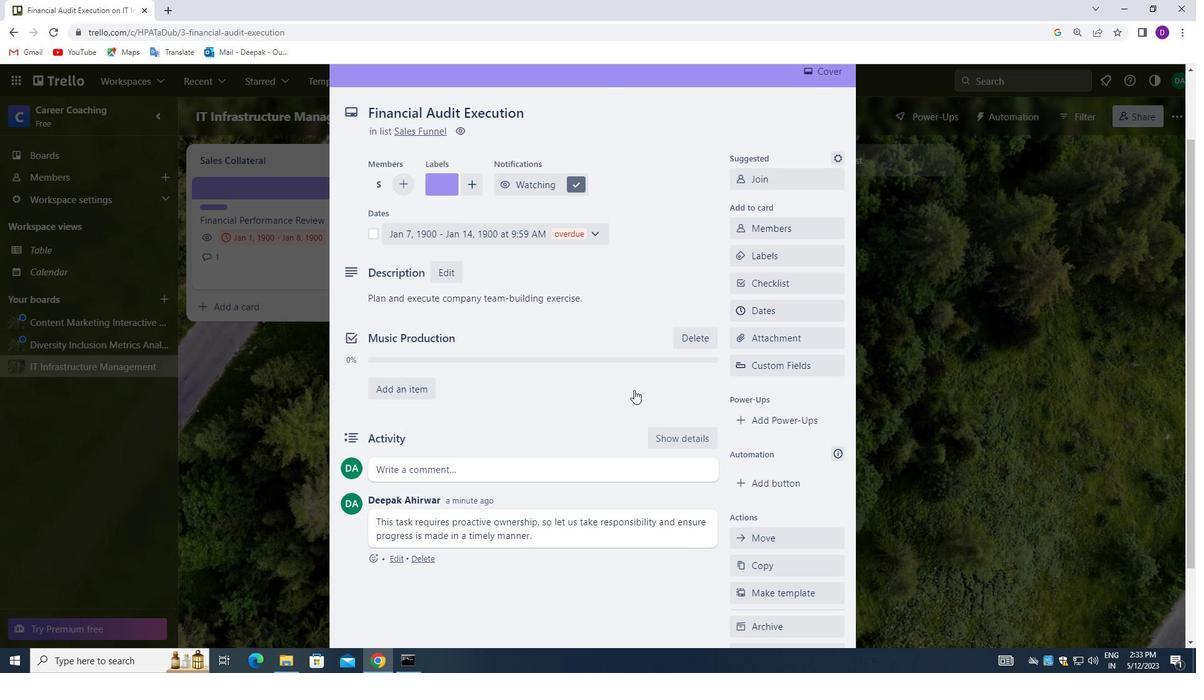 
Action: Mouse scrolled (634, 389) with delta (0, 0)
Screenshot: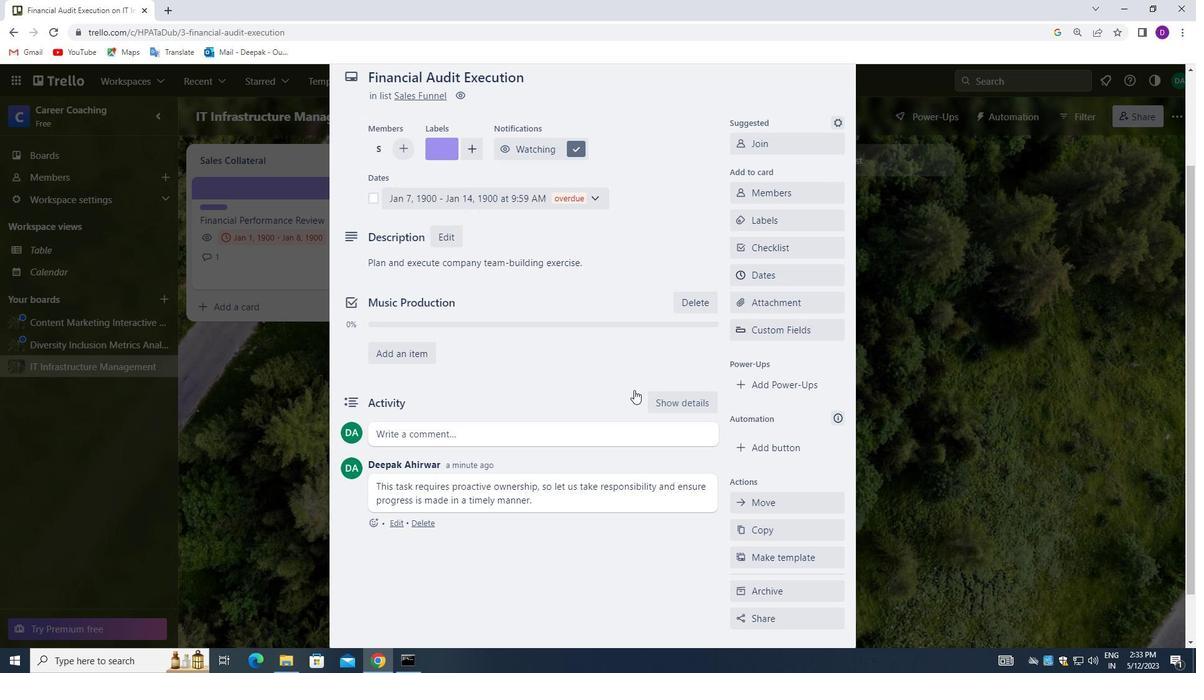 
Action: Mouse moved to (634, 364)
Screenshot: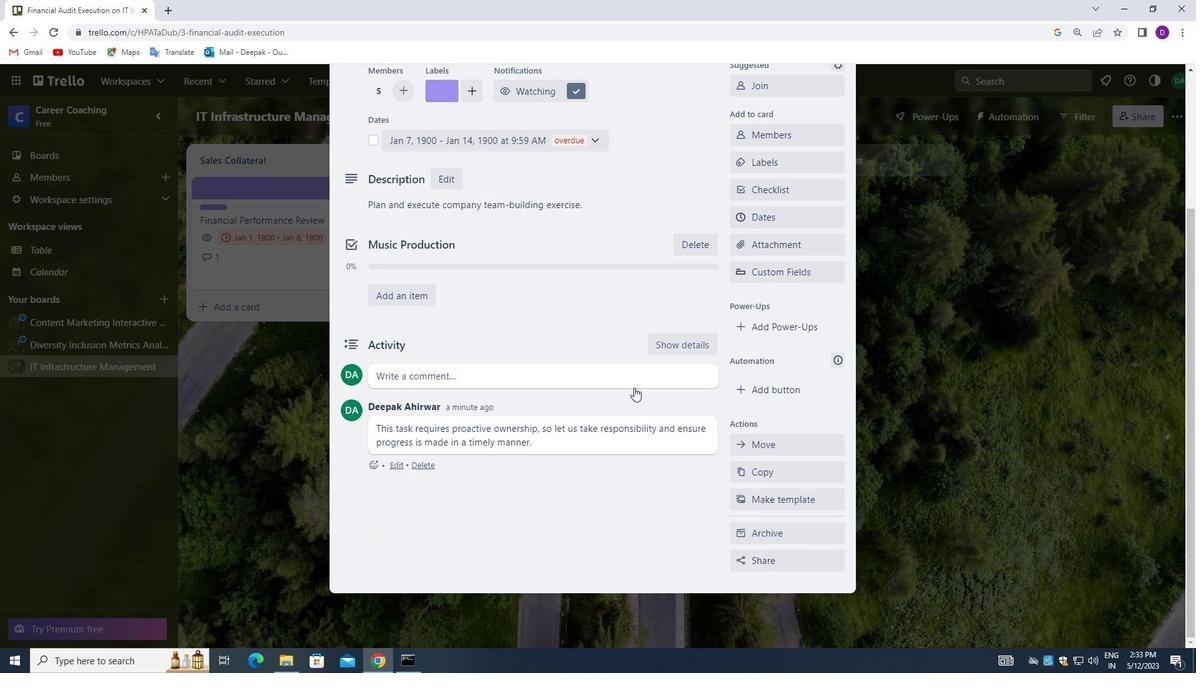 
Action: Mouse scrolled (634, 364) with delta (0, 0)
Screenshot: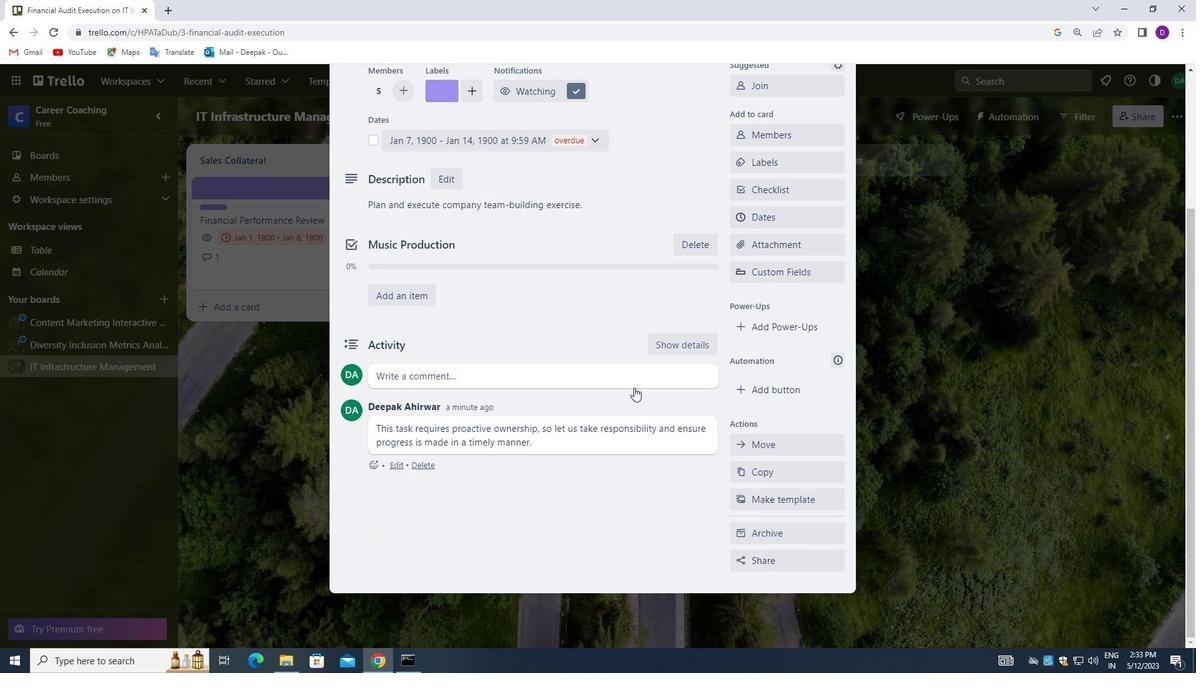 
Action: Mouse moved to (634, 359)
Screenshot: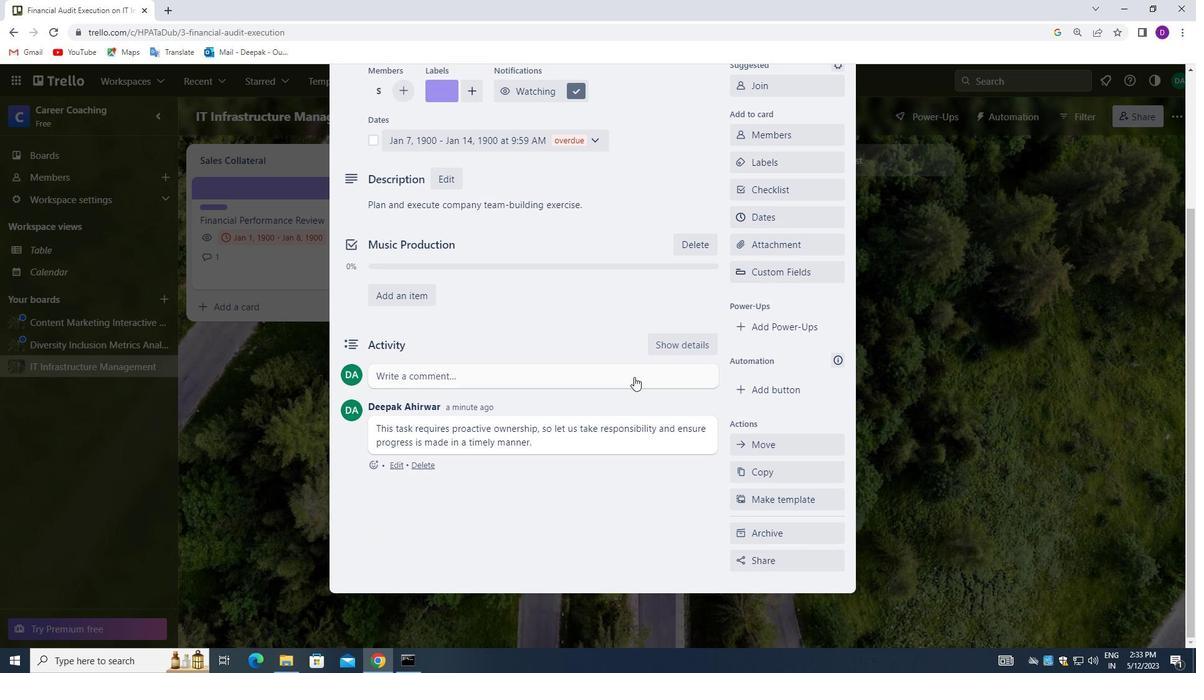 
Action: Mouse scrolled (634, 359) with delta (0, 0)
Screenshot: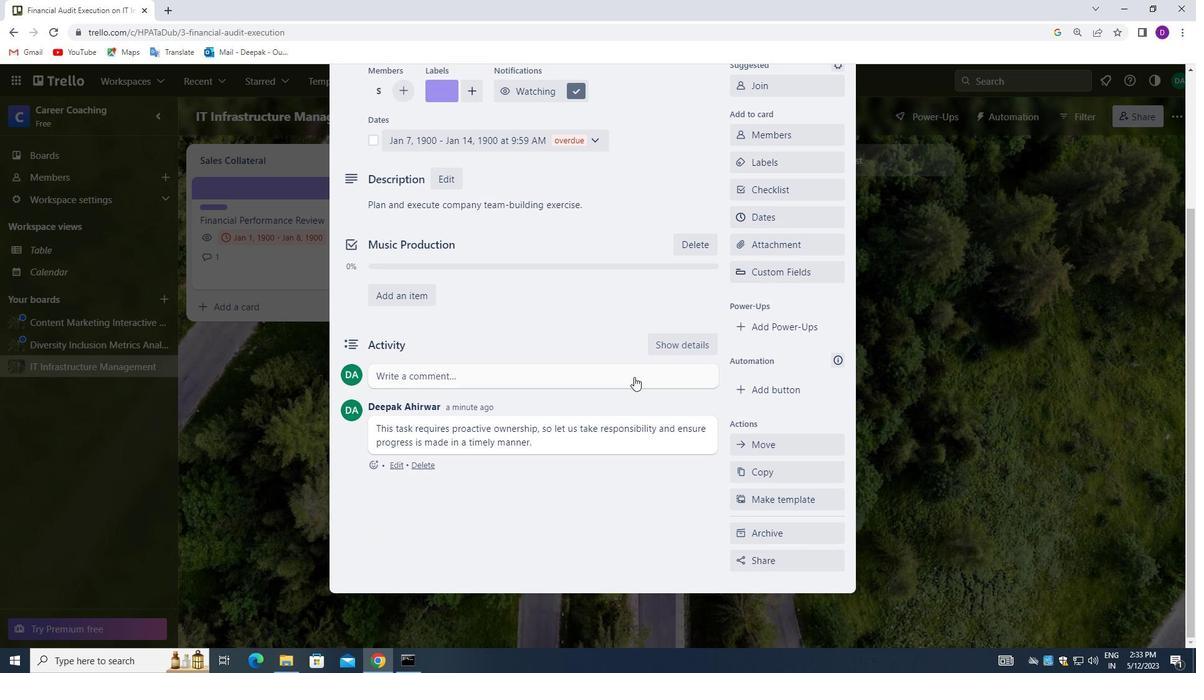 
Action: Mouse moved to (634, 354)
Screenshot: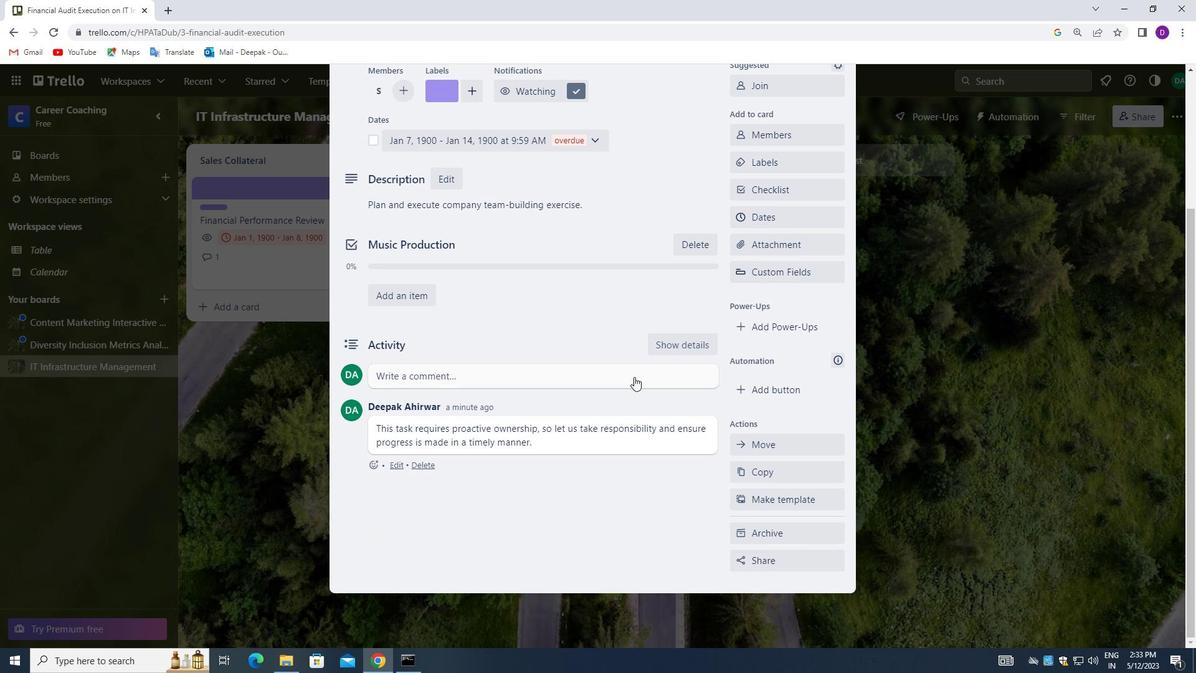 
Action: Mouse scrolled (634, 355) with delta (0, 0)
Screenshot: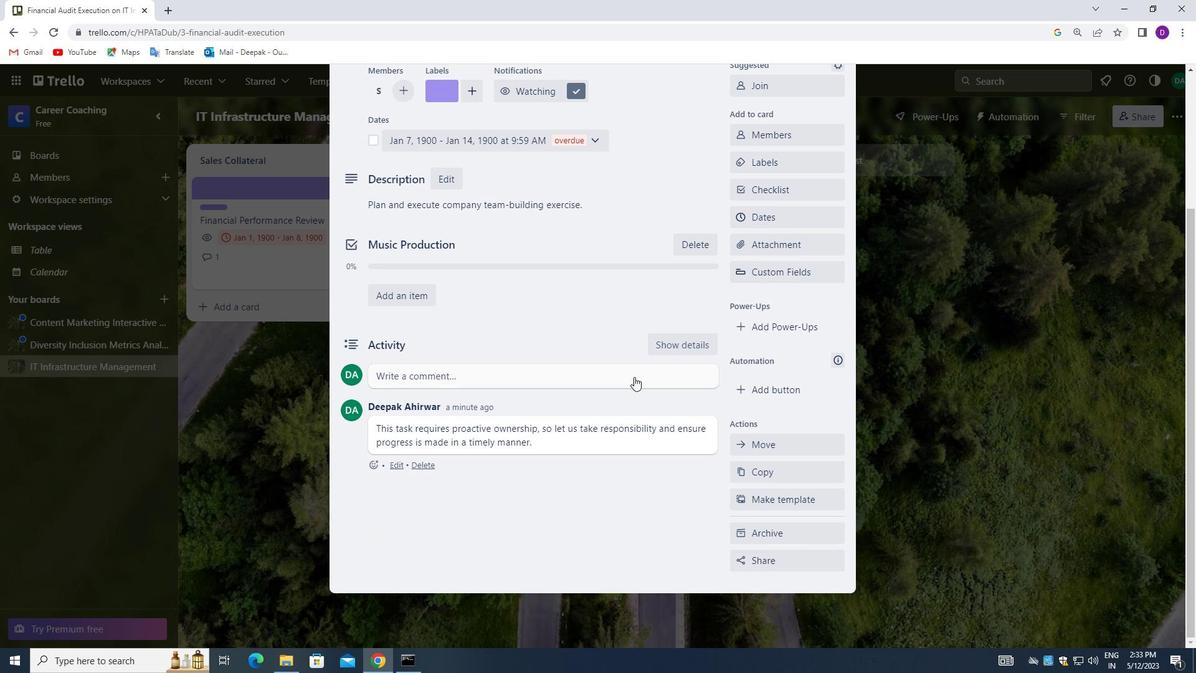 
Action: Mouse moved to (634, 353)
Screenshot: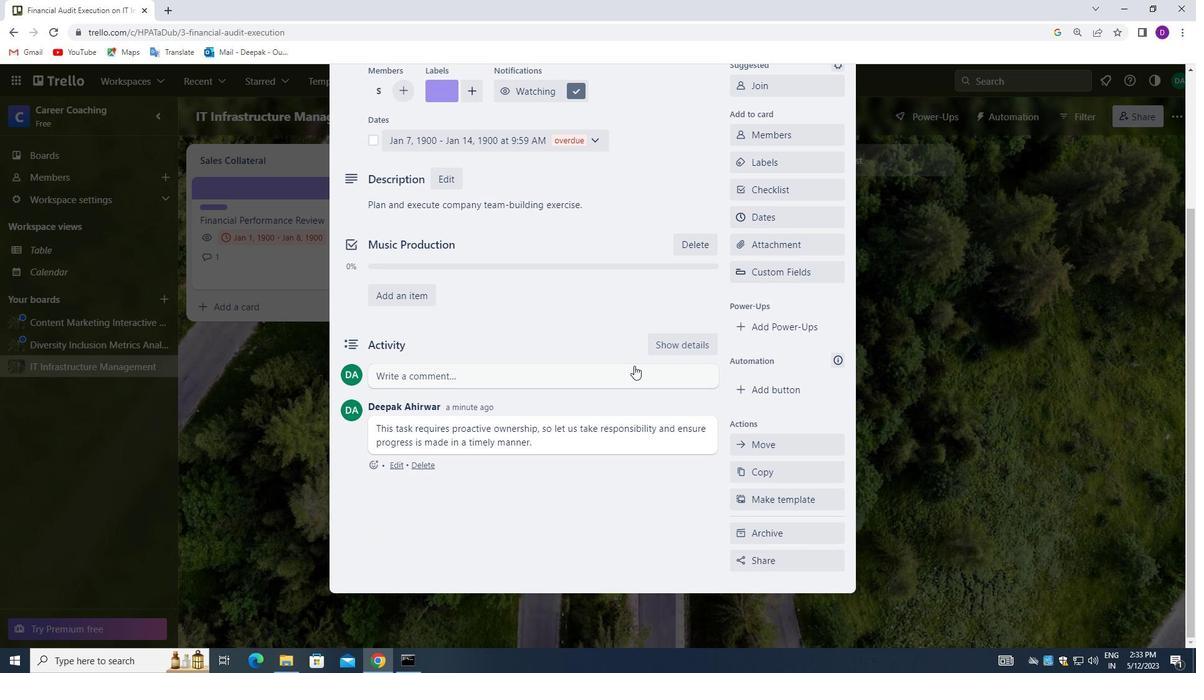 
Action: Mouse scrolled (634, 354) with delta (0, 0)
Screenshot: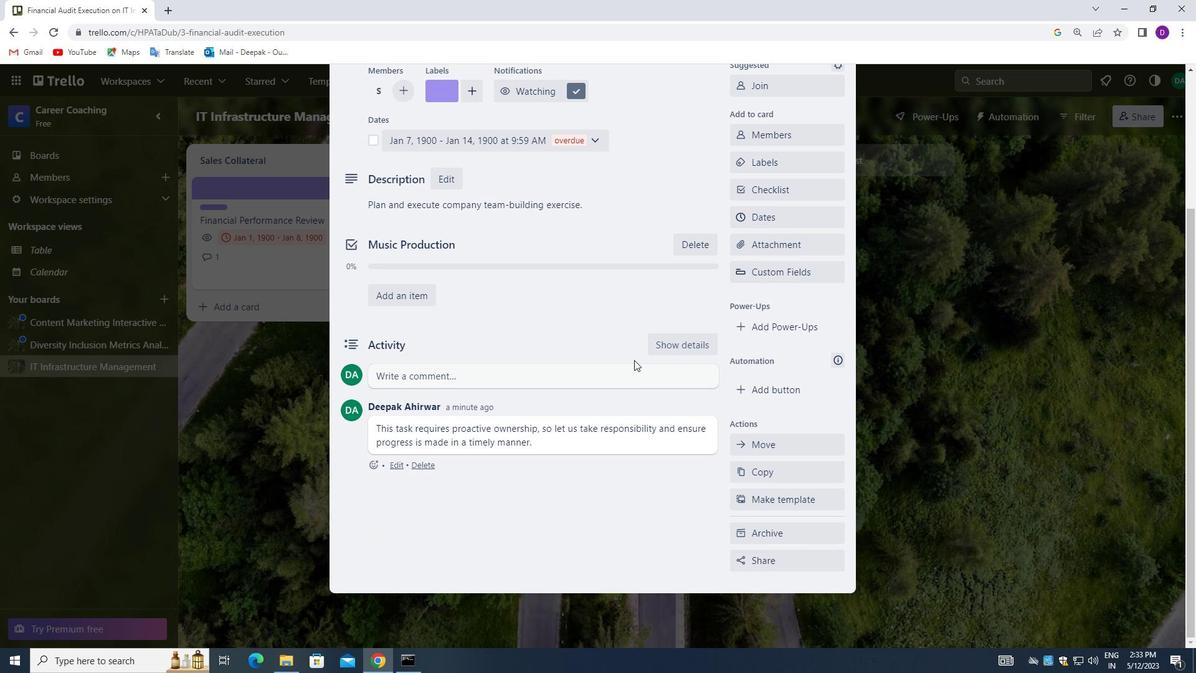 
Action: Mouse scrolled (634, 354) with delta (0, 0)
Screenshot: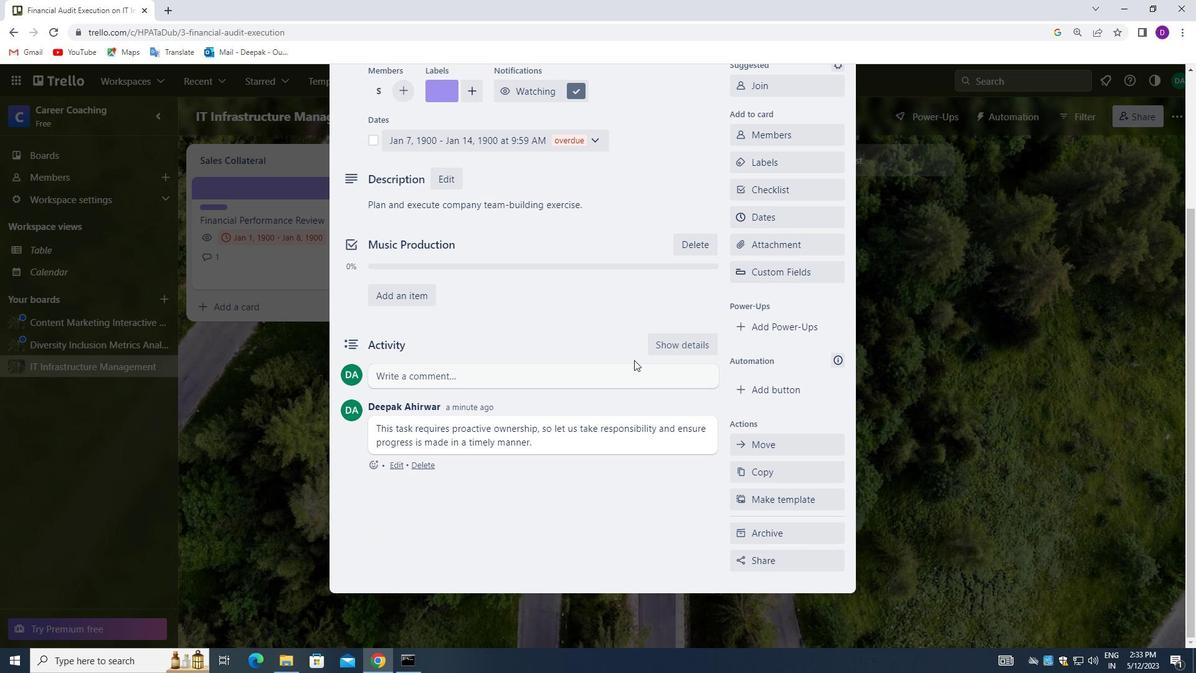 
Action: Mouse scrolled (634, 354) with delta (0, 0)
Screenshot: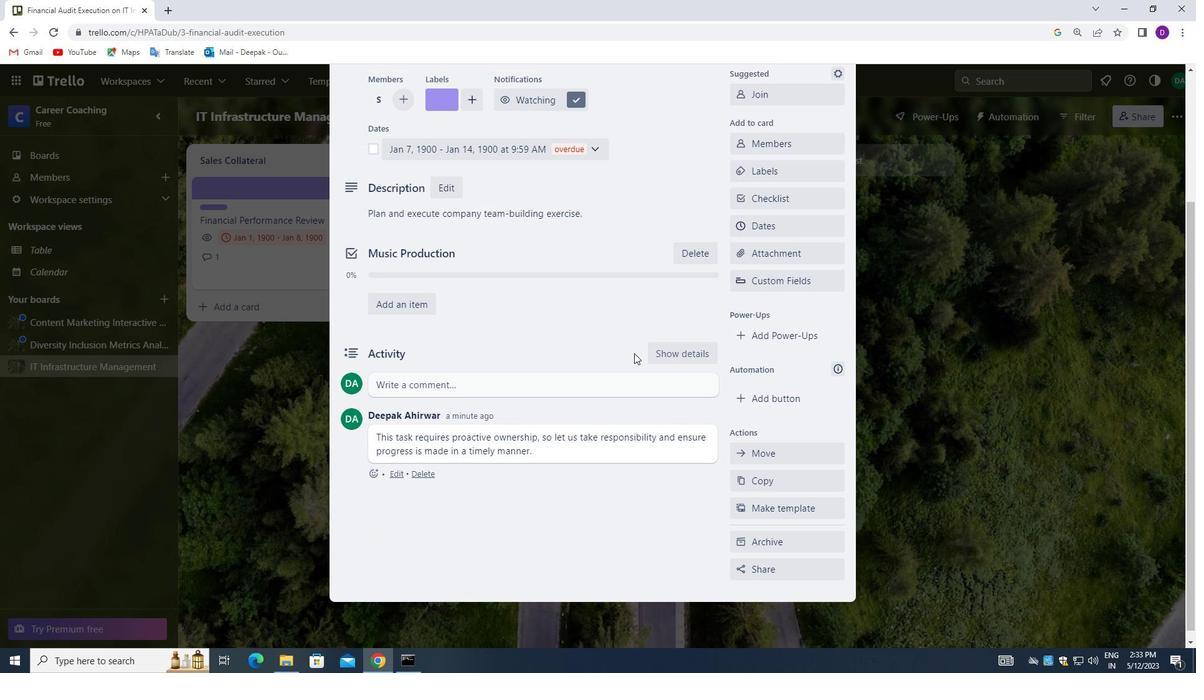 
Action: Mouse moved to (634, 352)
Screenshot: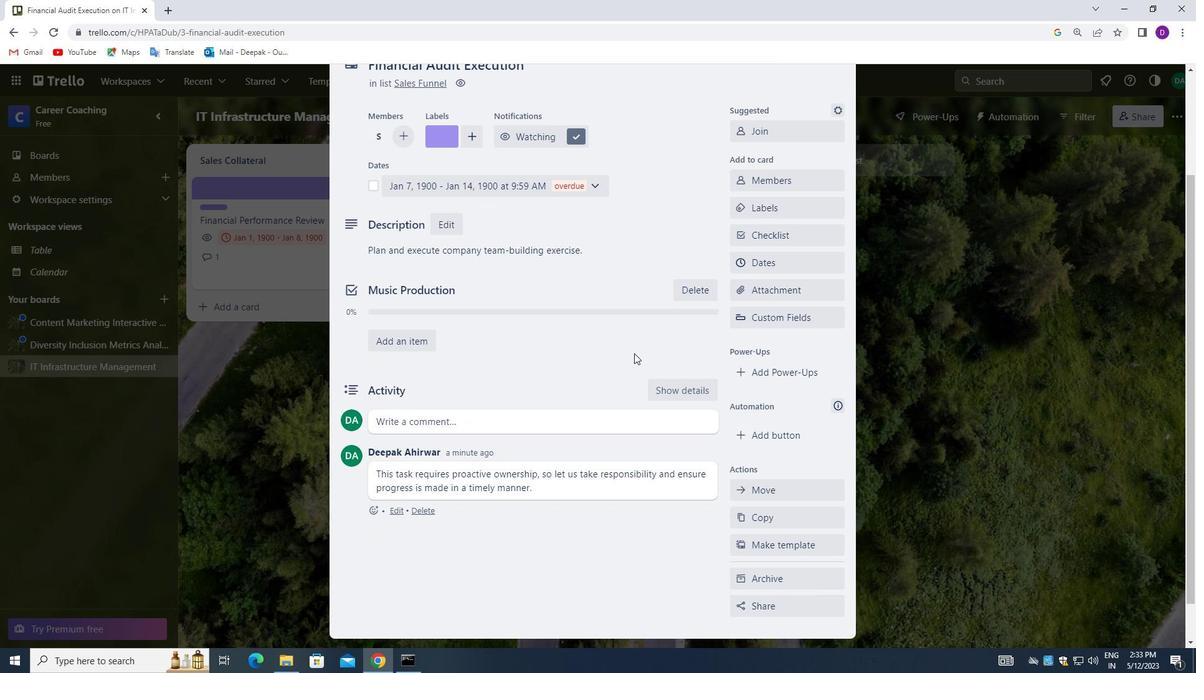 
Action: Mouse scrolled (634, 353) with delta (0, 0)
Screenshot: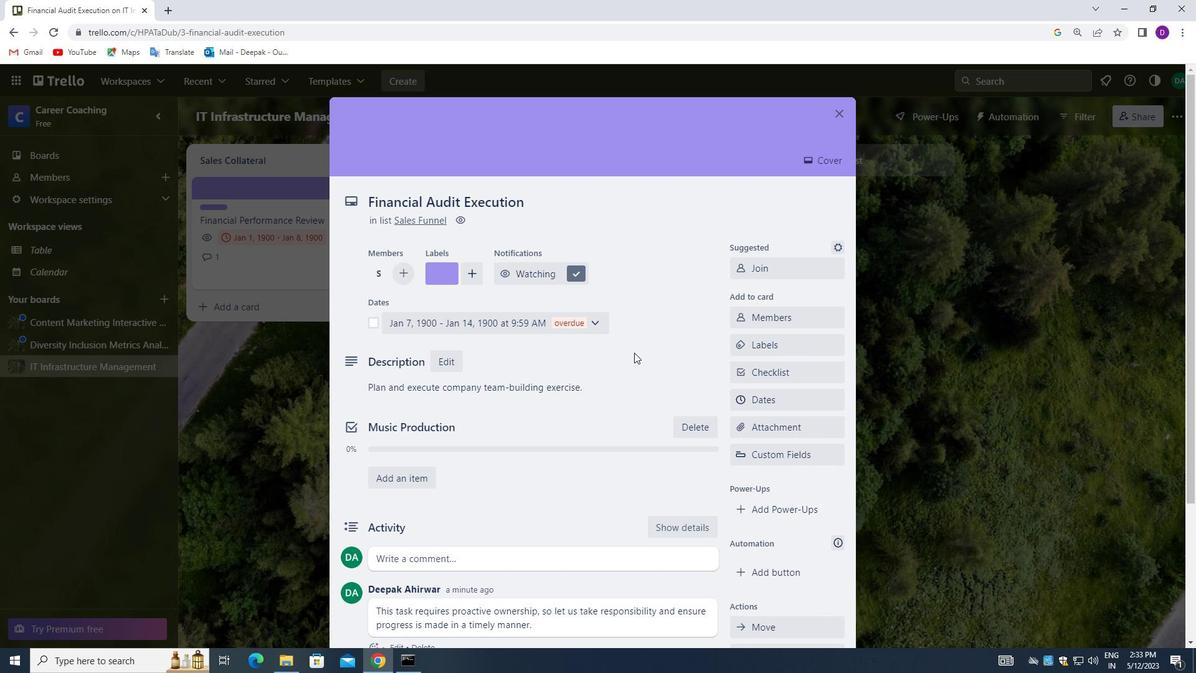 
Action: Mouse scrolled (634, 353) with delta (0, 0)
Screenshot: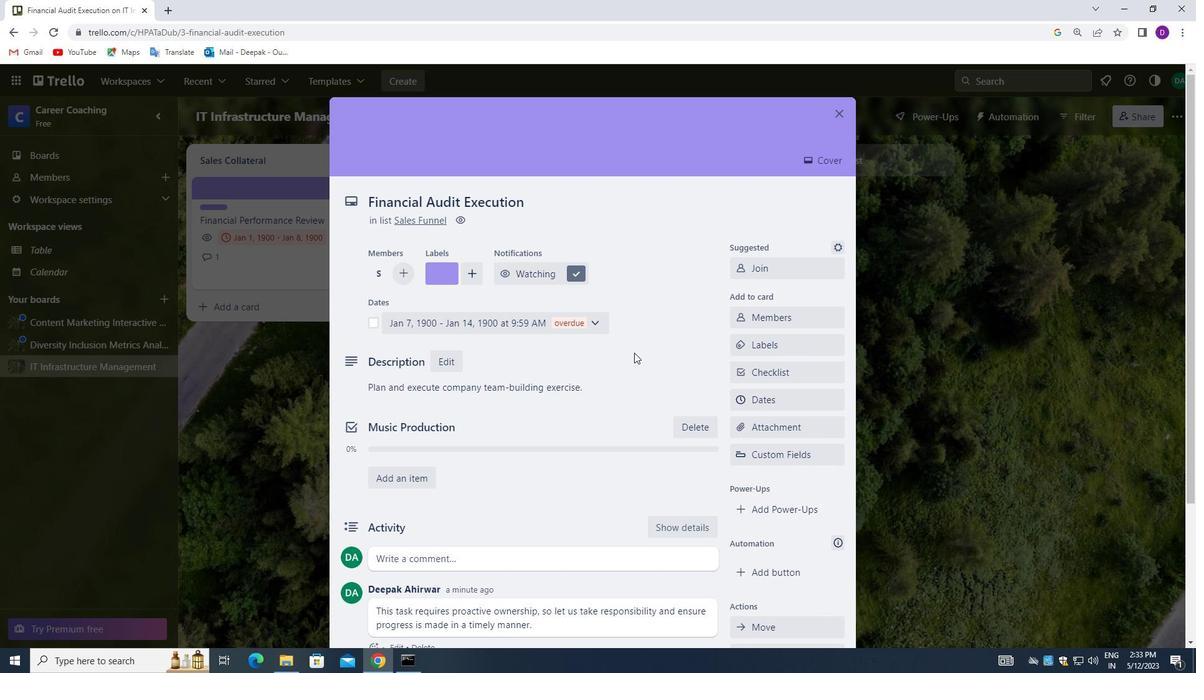 
Action: Mouse moved to (634, 351)
Screenshot: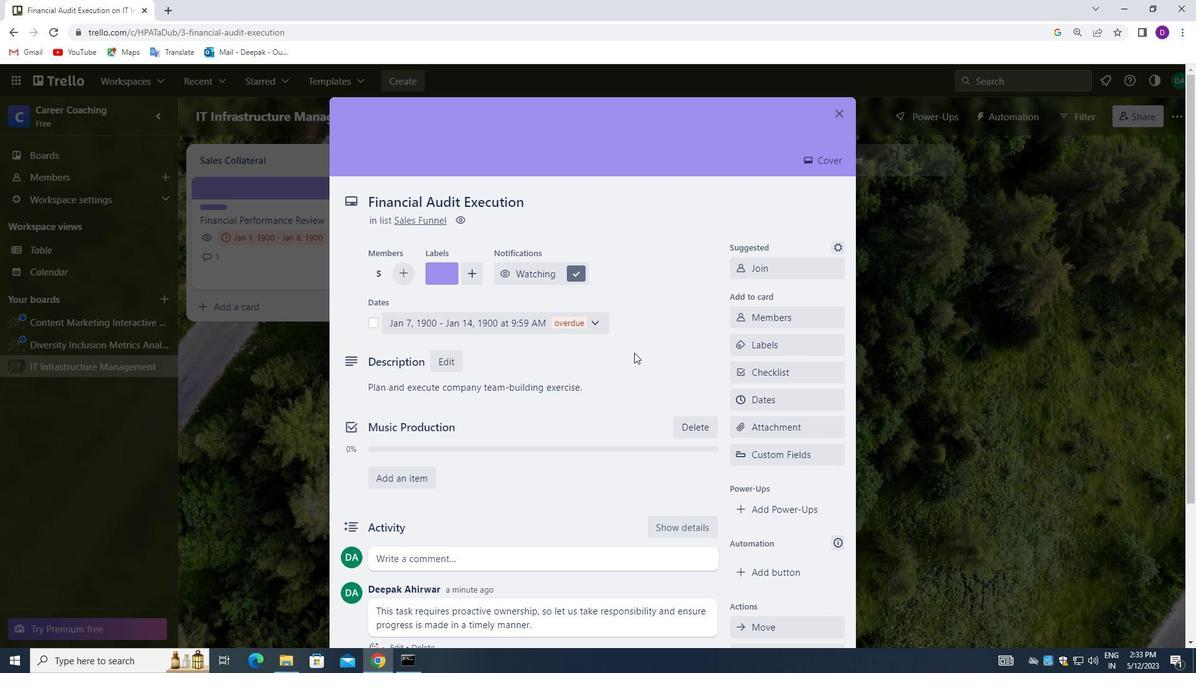 
Action: Mouse scrolled (634, 352) with delta (0, 0)
Screenshot: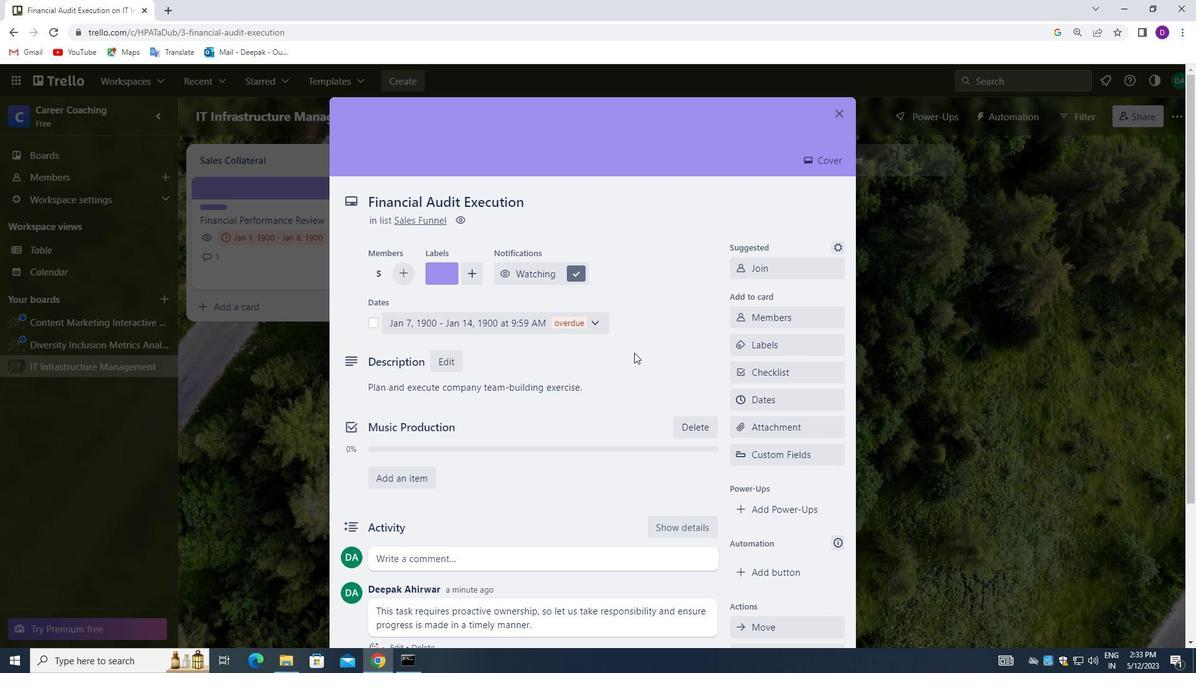 
Action: Mouse moved to (837, 115)
Screenshot: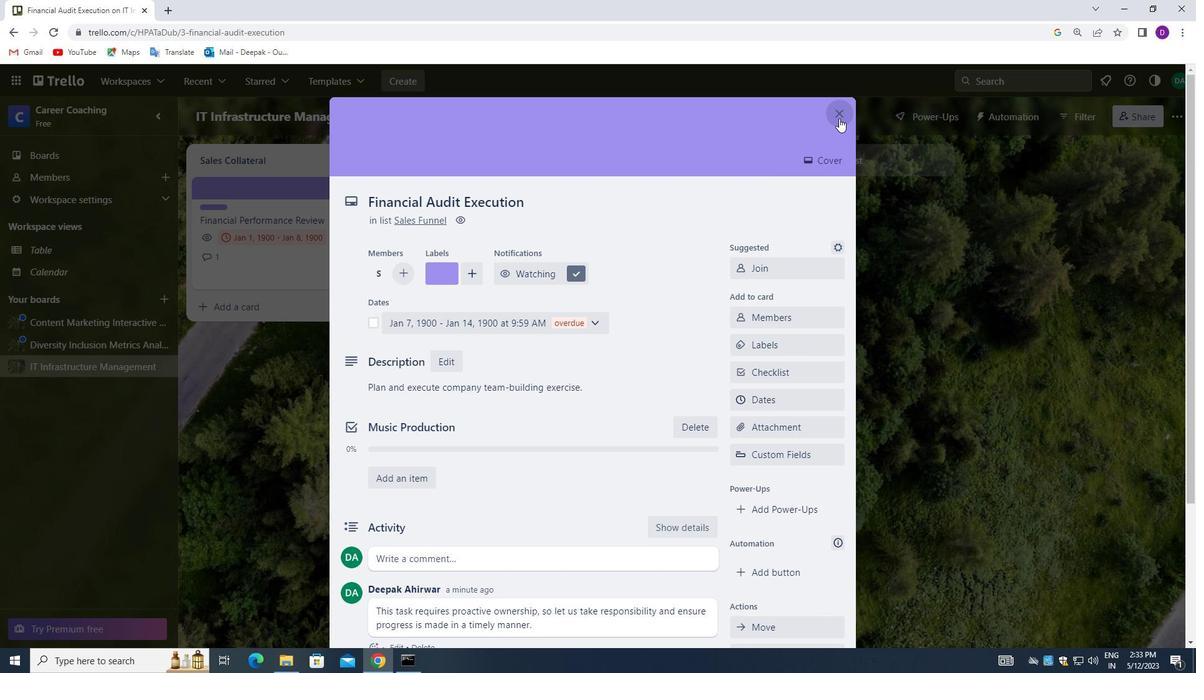
Action: Mouse pressed left at (837, 115)
Screenshot: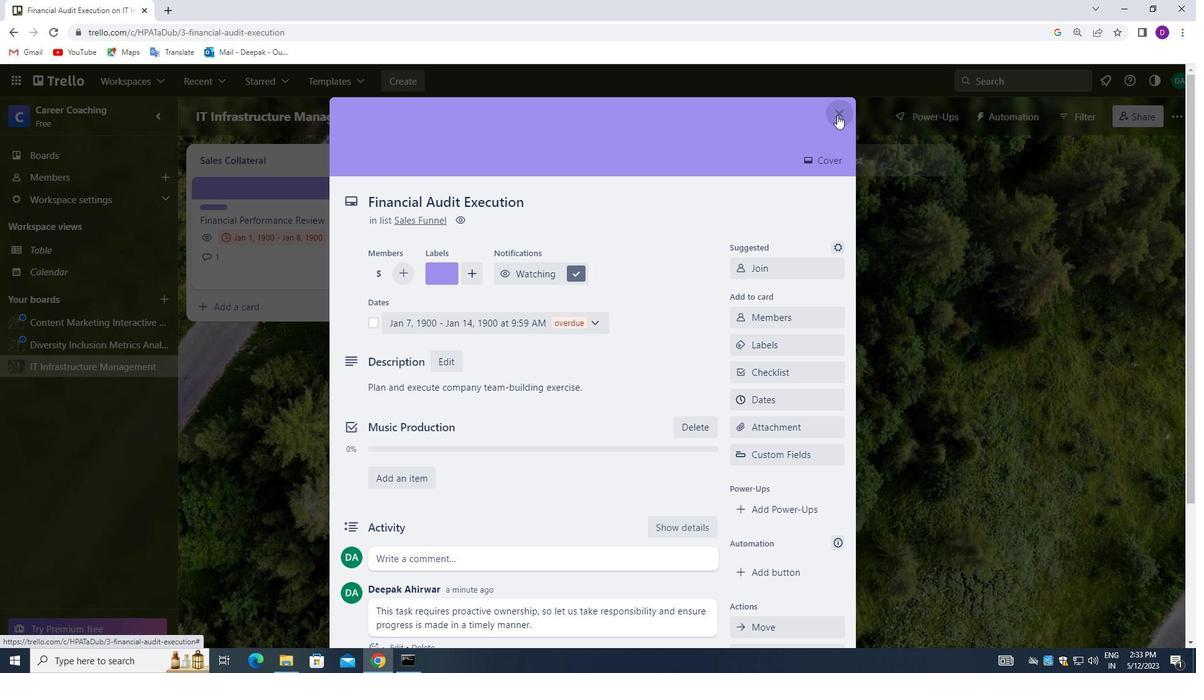 
Action: Mouse moved to (521, 373)
Screenshot: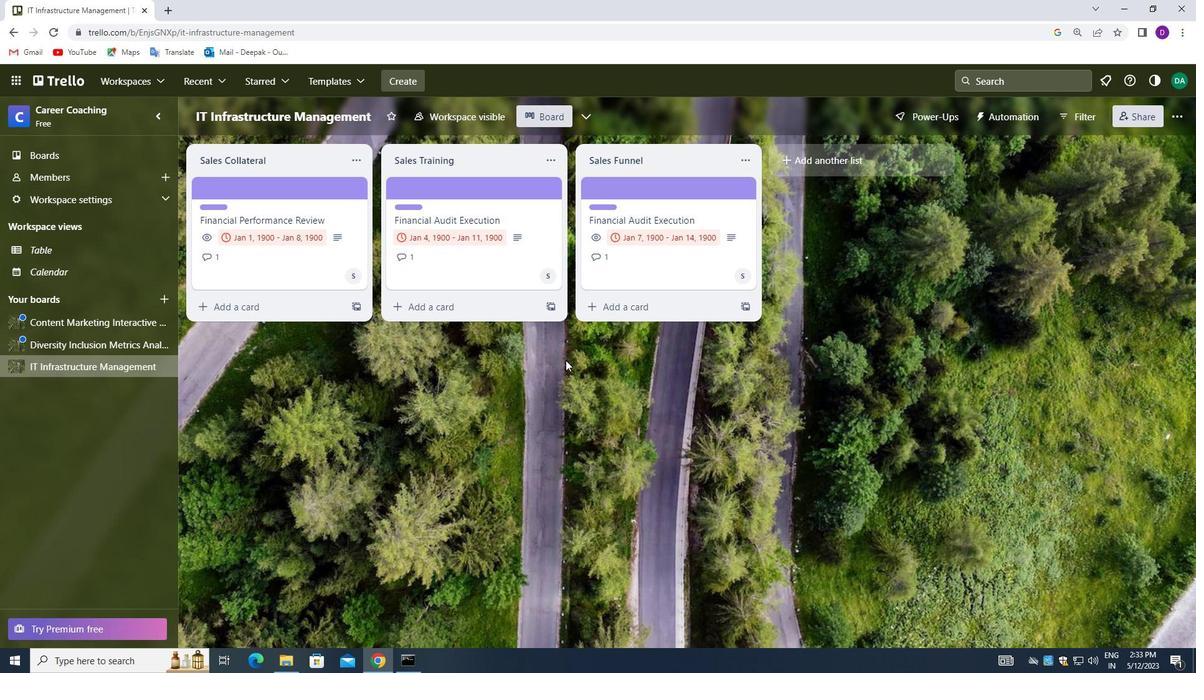 
